 Task: Create new vendor bill with Date Opened: 08-Apr-23, Select Vendor: Desert IT Solutions, Terms: Net 15. Make bill entry for item-1 with Date: 08-Apr-23, Description: Operating Software Updates, Expense Account: Repair: Computer Repair, Quantity: 5, Unit Price: 39, Sales Tax: N, Sales Tax Included: N. Post Bill with Post Date: 08-Apr-23, Post to Accounts: Liabilities:Accounts Payble. Pay / Process Payment with Transaction Date: 22-Apr-23, Amount: 195, Transfer Account: Checking Account. Go to 'Print Bill'. Save a pdf copy of the bill.
Action: Mouse moved to (207, 47)
Screenshot: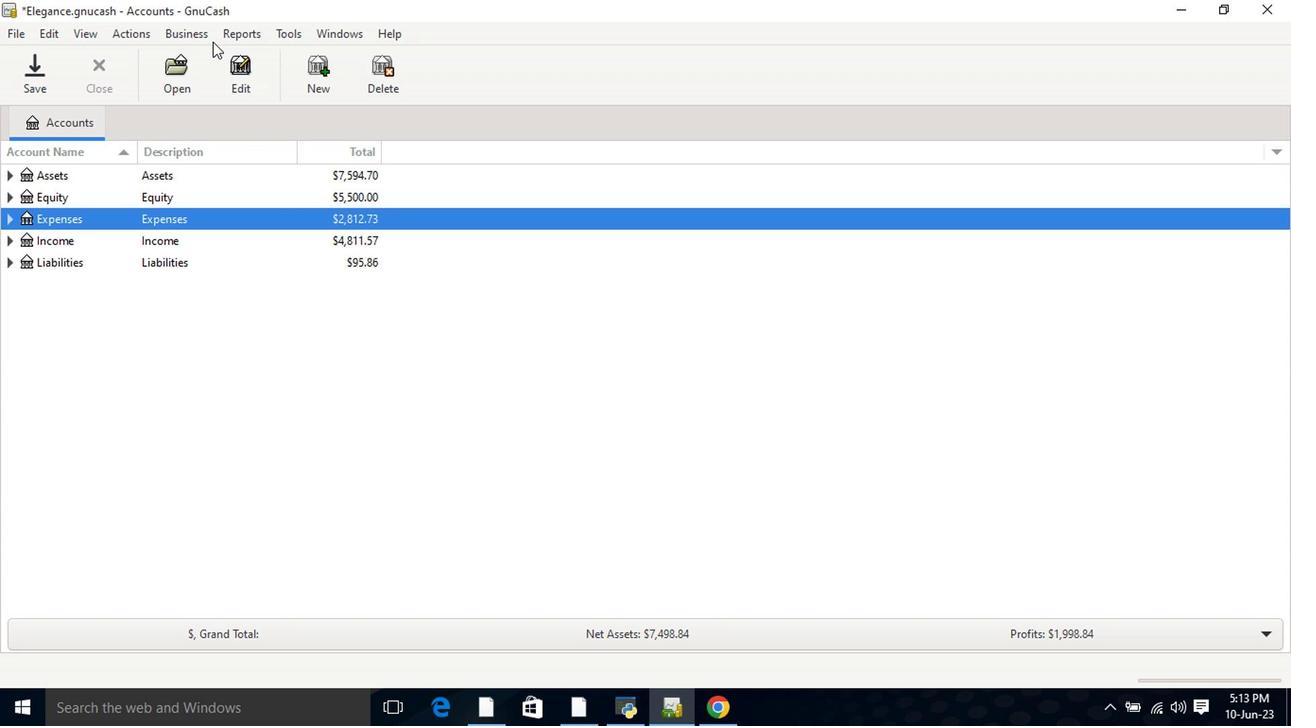 
Action: Mouse pressed left at (207, 47)
Screenshot: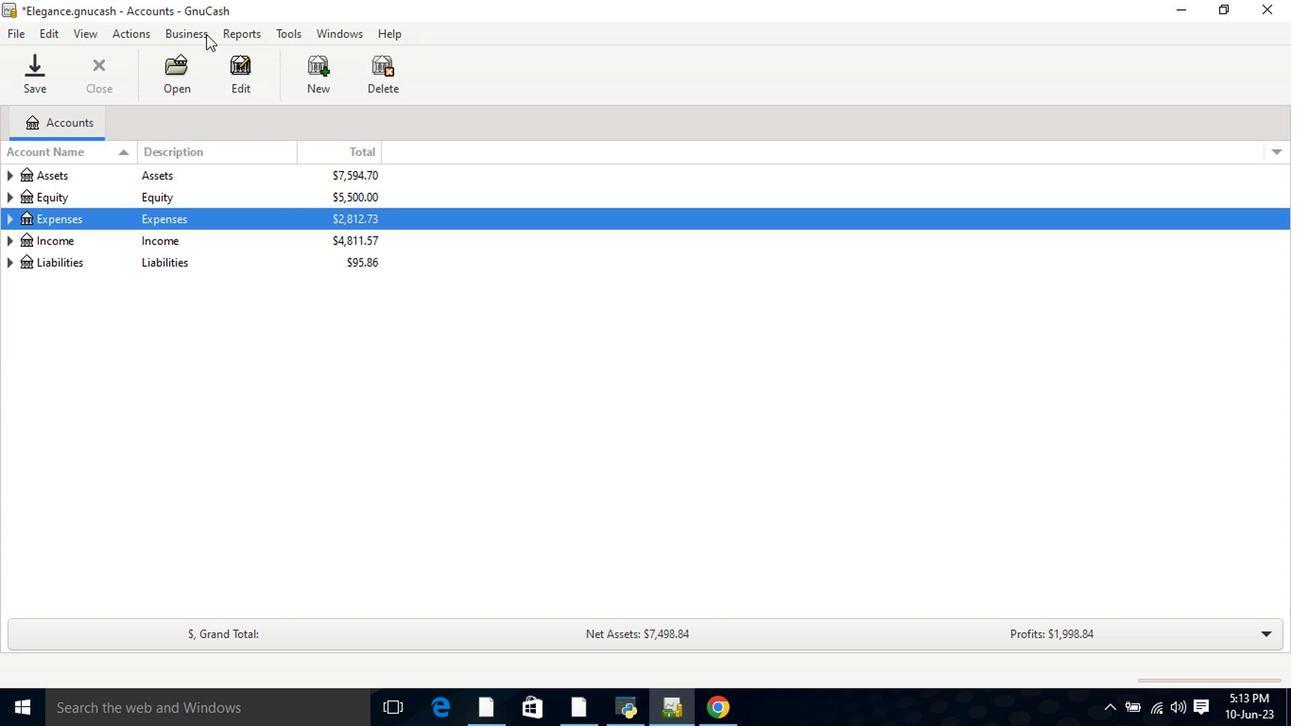 
Action: Mouse moved to (213, 88)
Screenshot: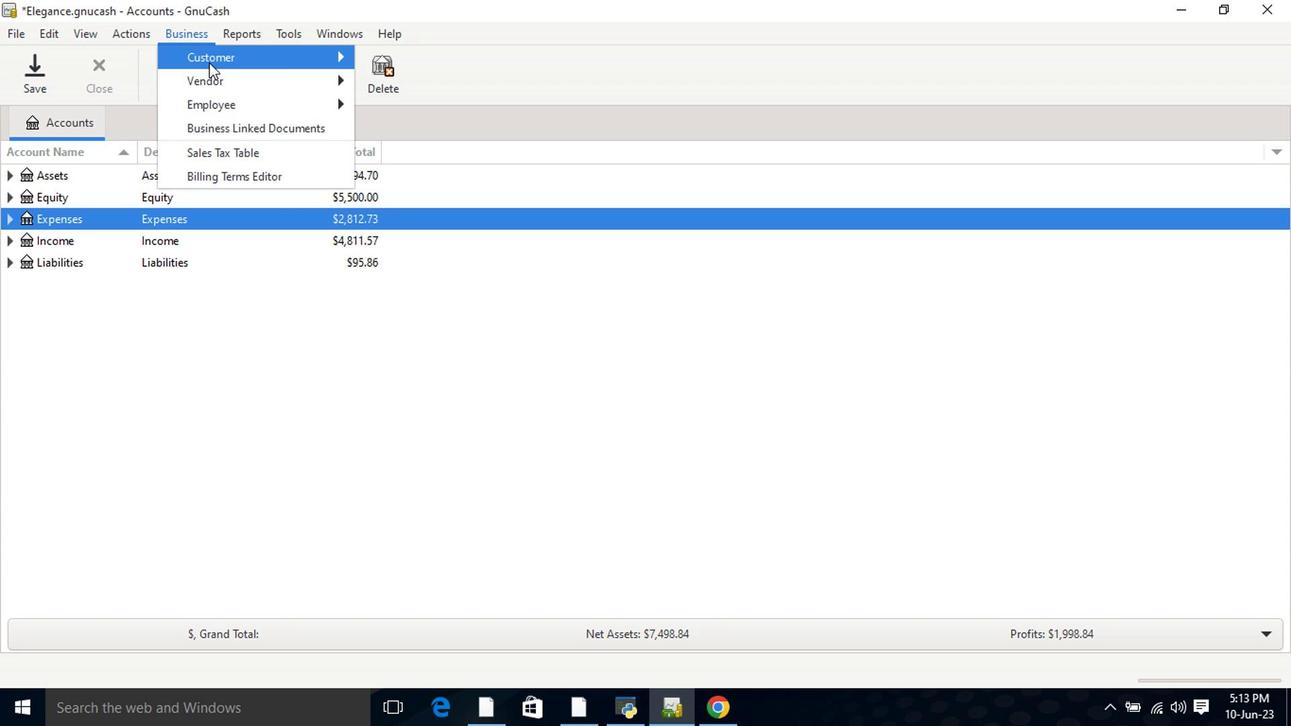 
Action: Mouse pressed left at (213, 88)
Screenshot: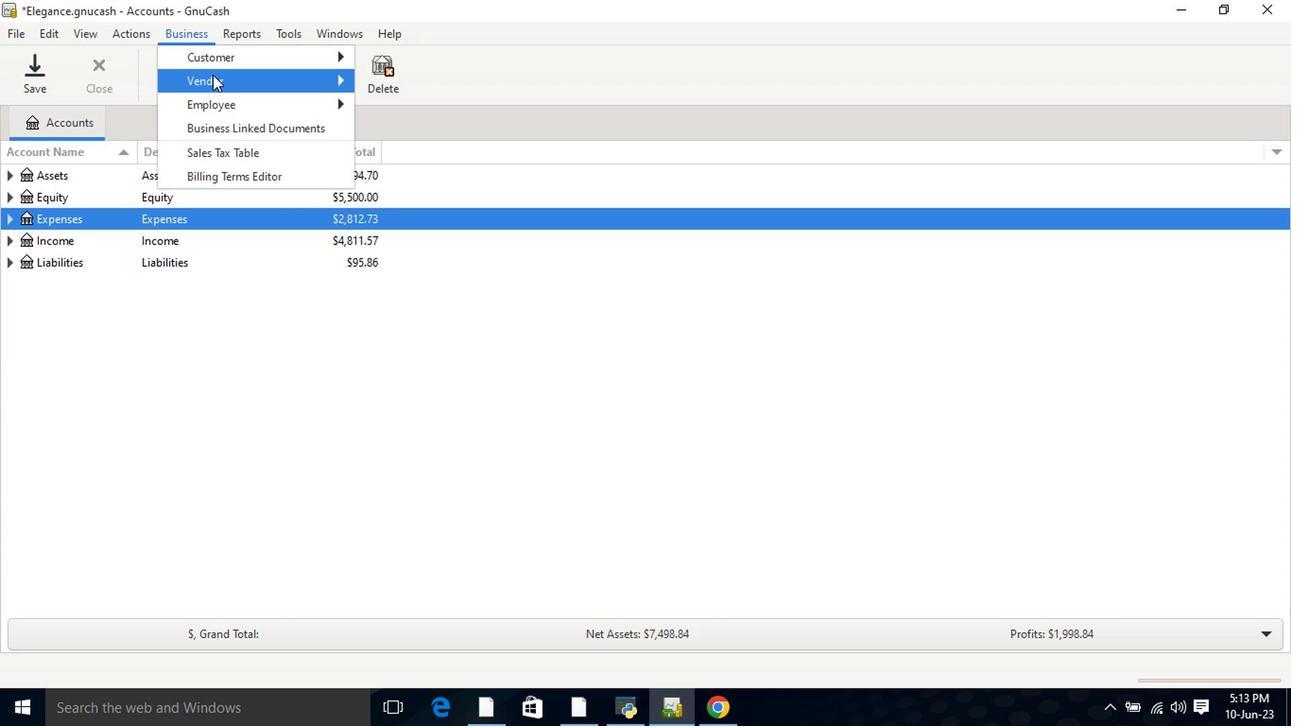 
Action: Mouse moved to (389, 160)
Screenshot: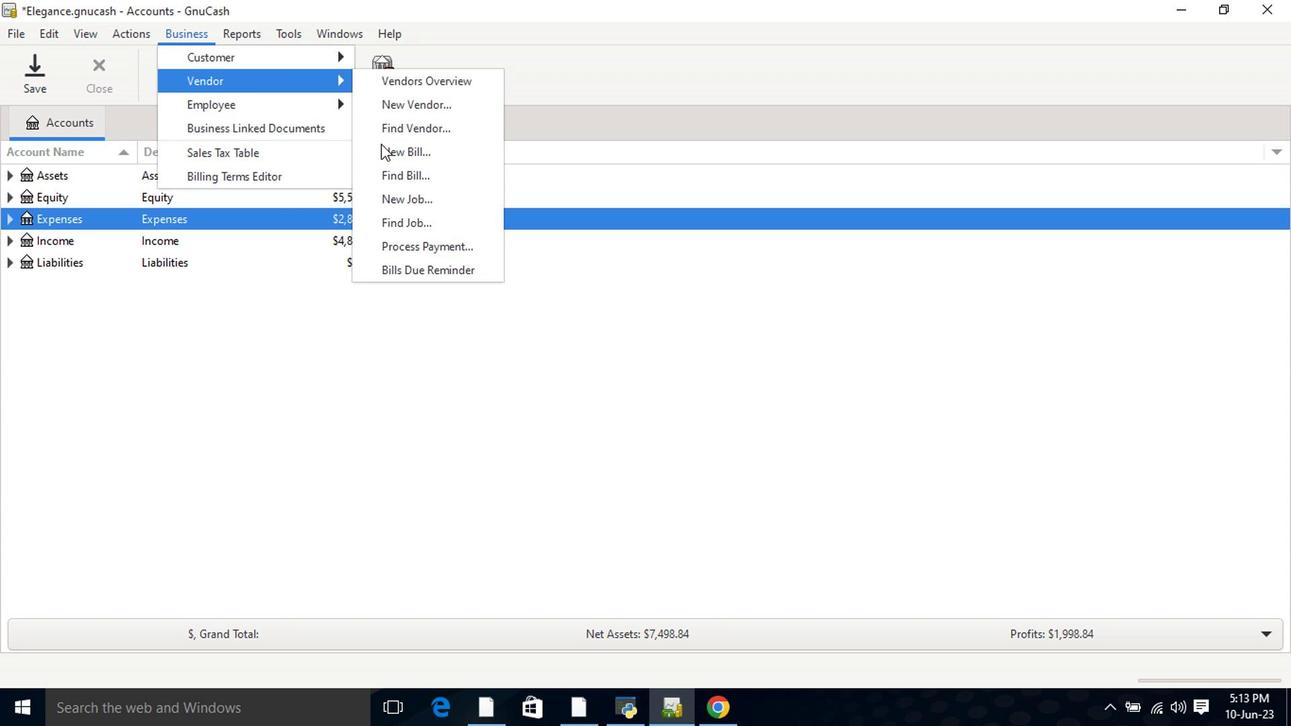 
Action: Mouse pressed left at (389, 160)
Screenshot: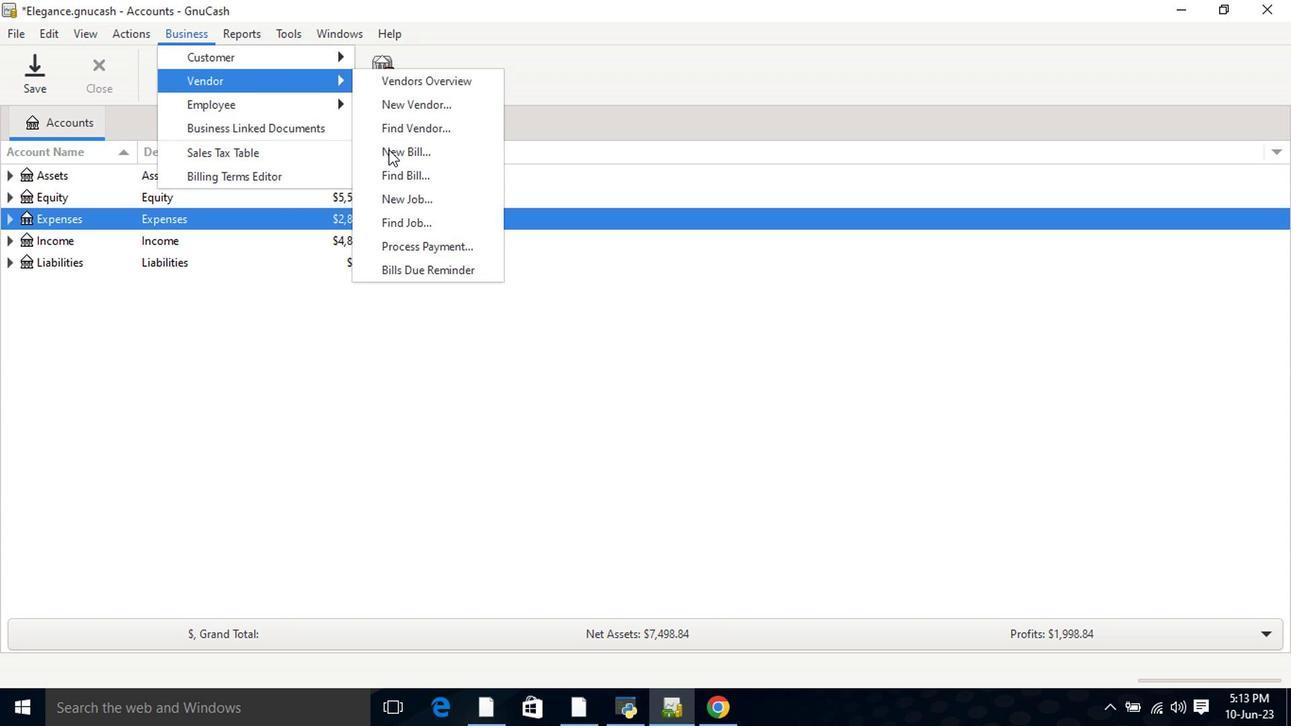 
Action: Mouse moved to (770, 260)
Screenshot: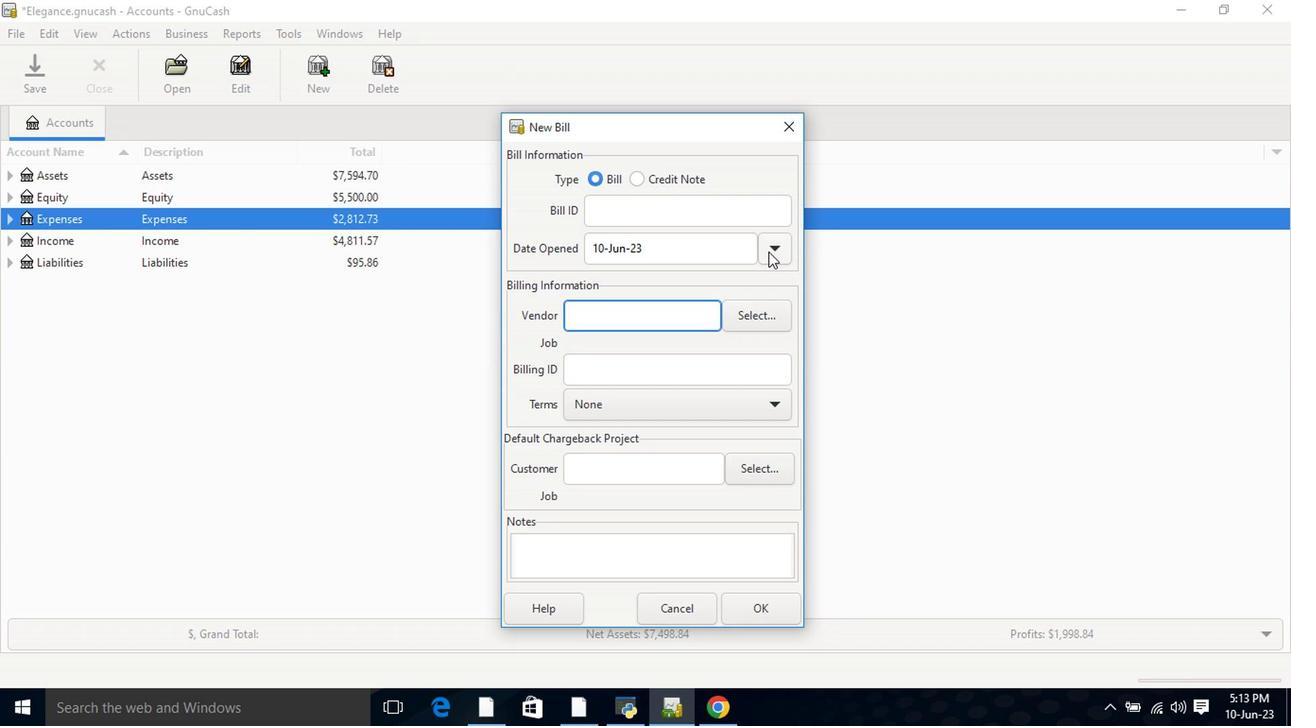 
Action: Mouse pressed left at (770, 260)
Screenshot: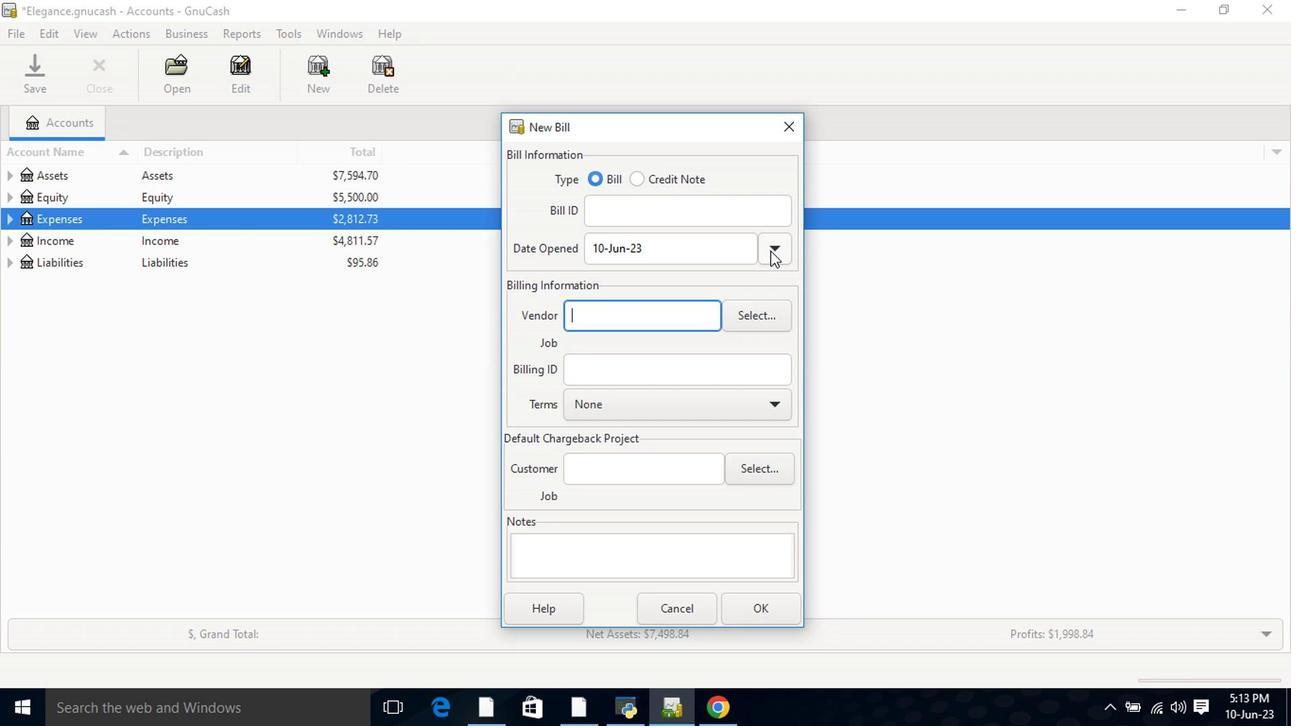 
Action: Mouse moved to (627, 289)
Screenshot: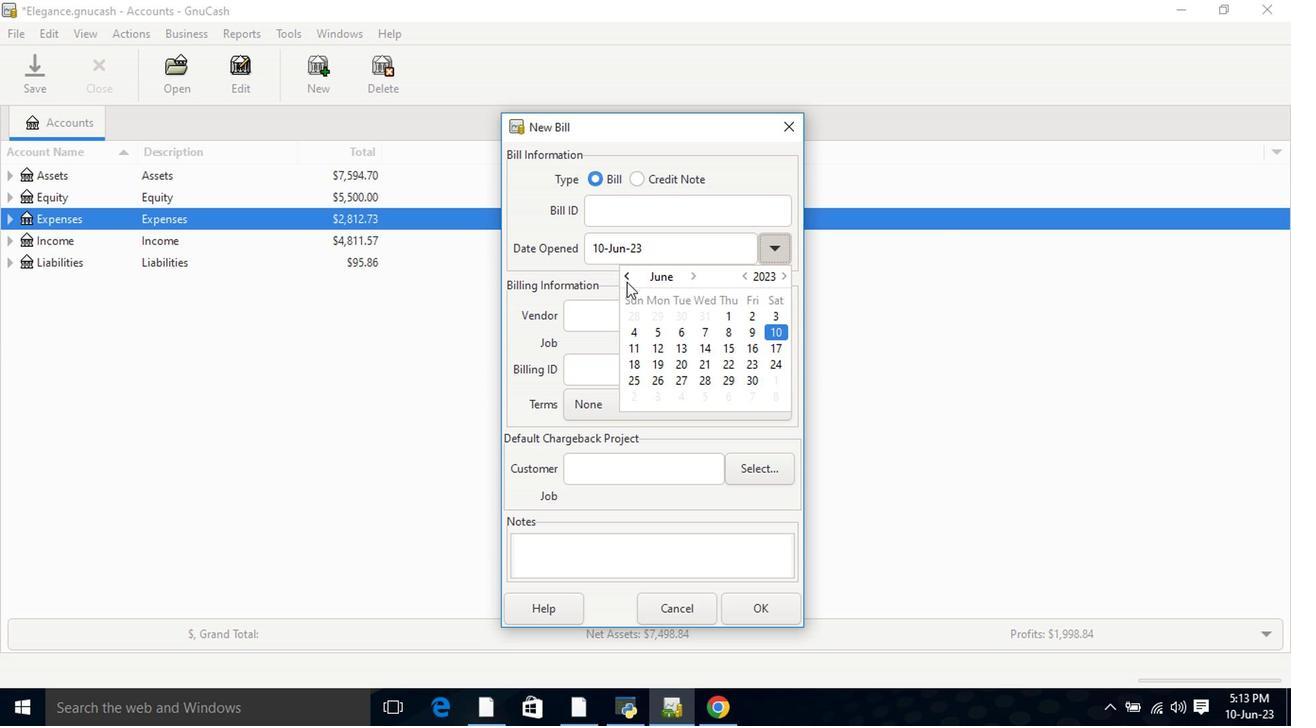 
Action: Mouse pressed left at (627, 289)
Screenshot: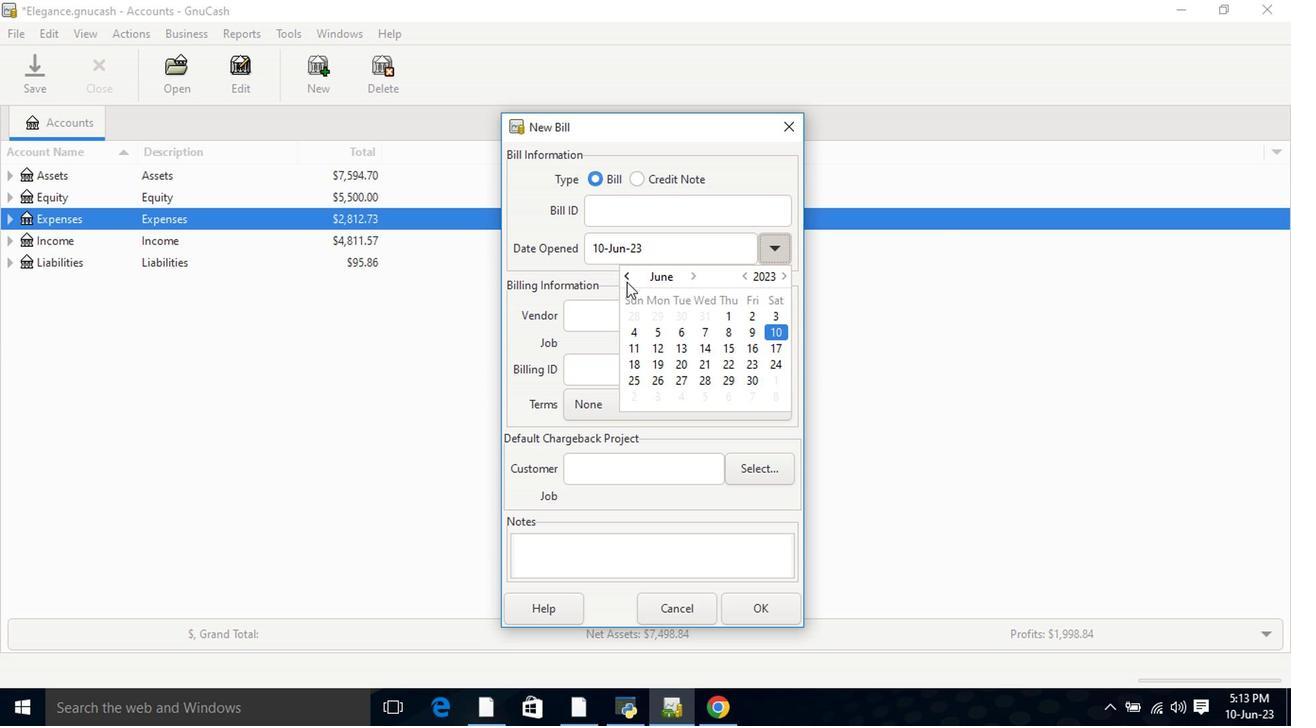 
Action: Mouse pressed left at (627, 289)
Screenshot: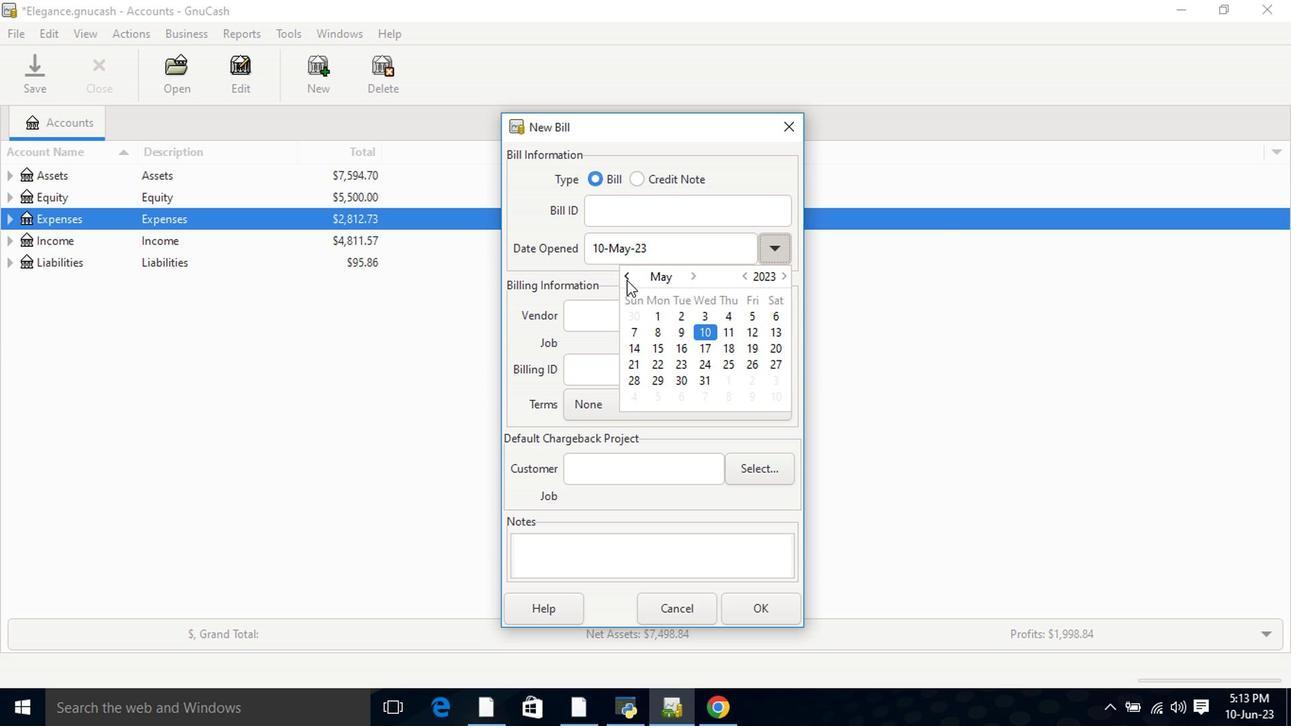 
Action: Mouse moved to (778, 339)
Screenshot: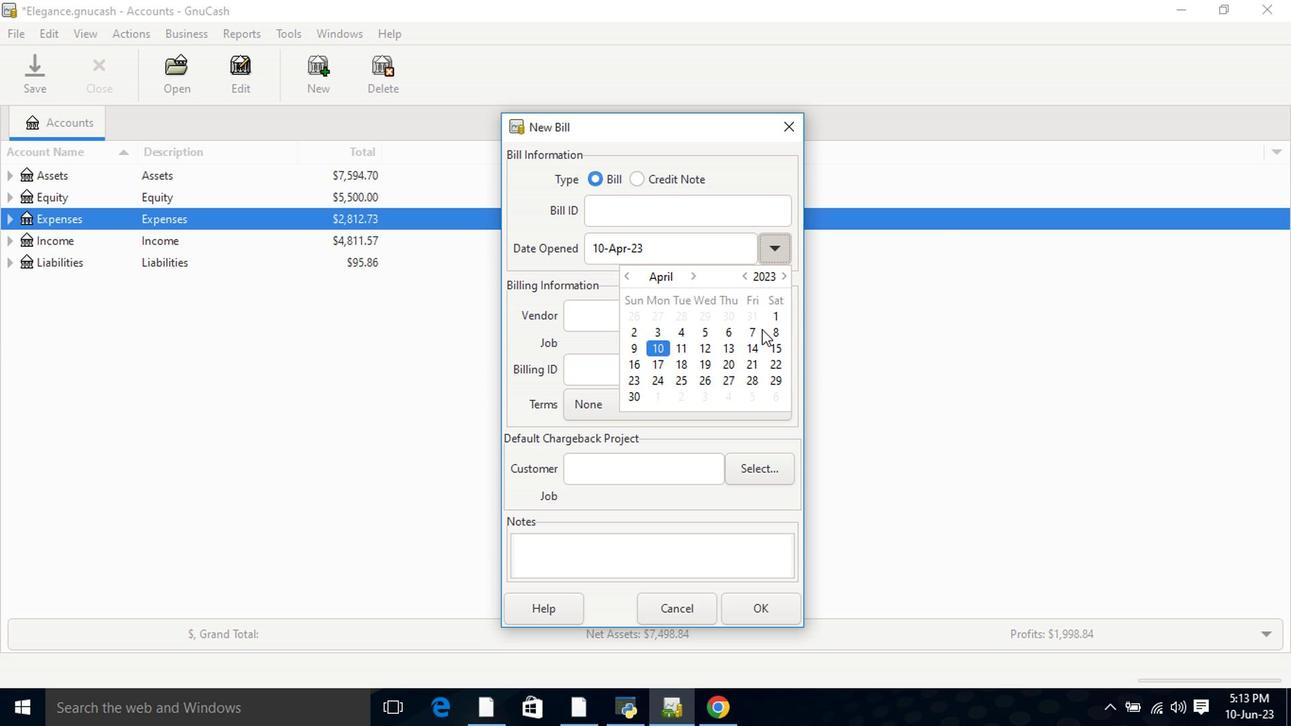 
Action: Mouse pressed left at (778, 339)
Screenshot: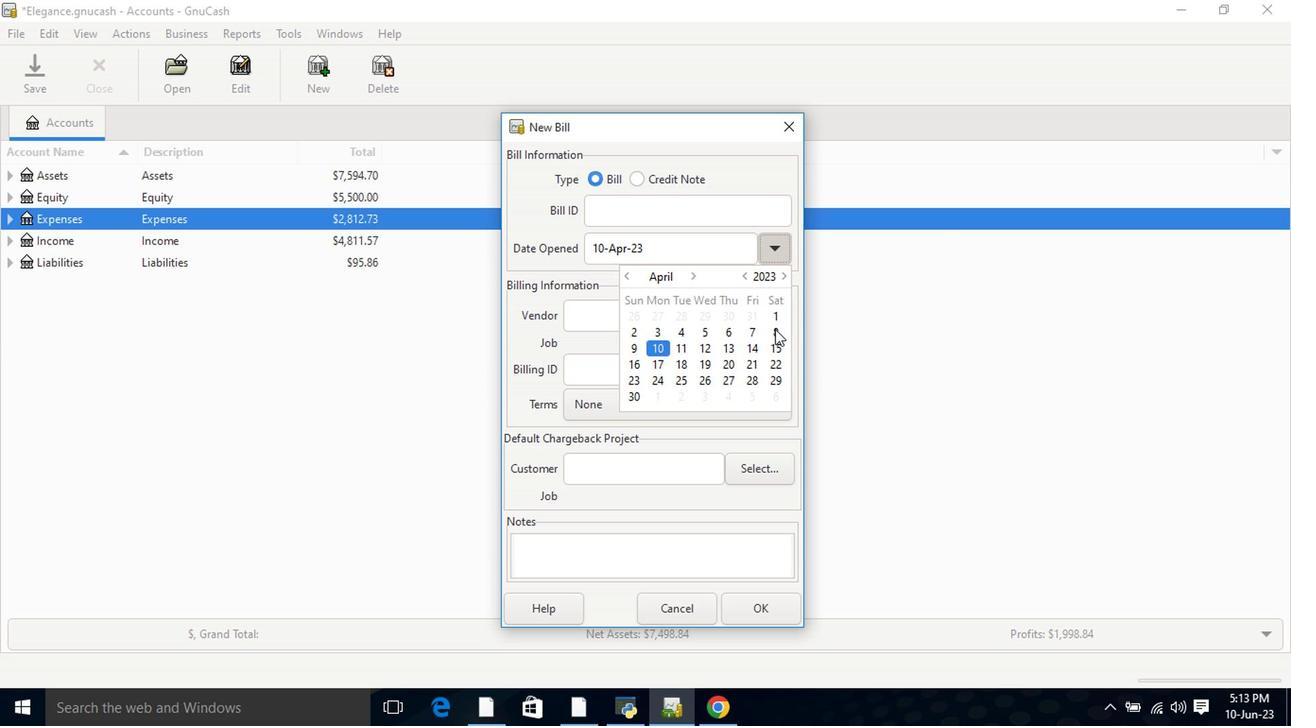 
Action: Mouse pressed left at (778, 339)
Screenshot: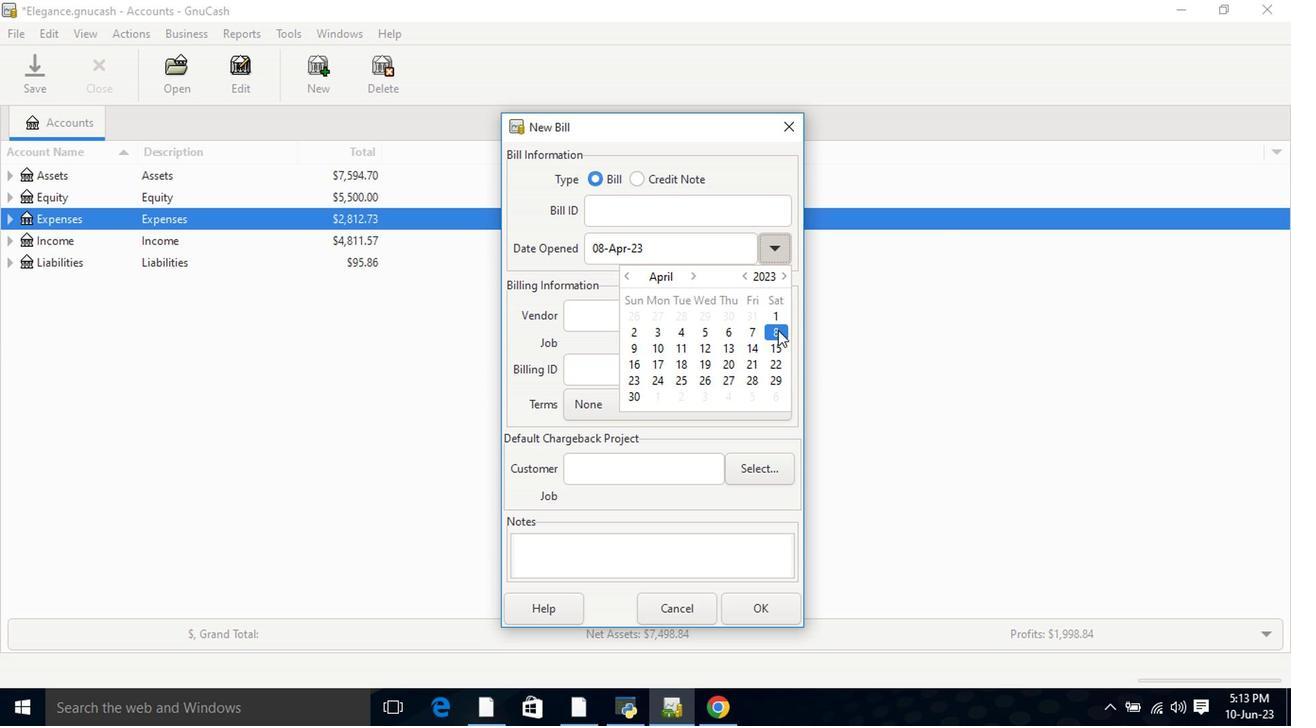 
Action: Mouse moved to (682, 327)
Screenshot: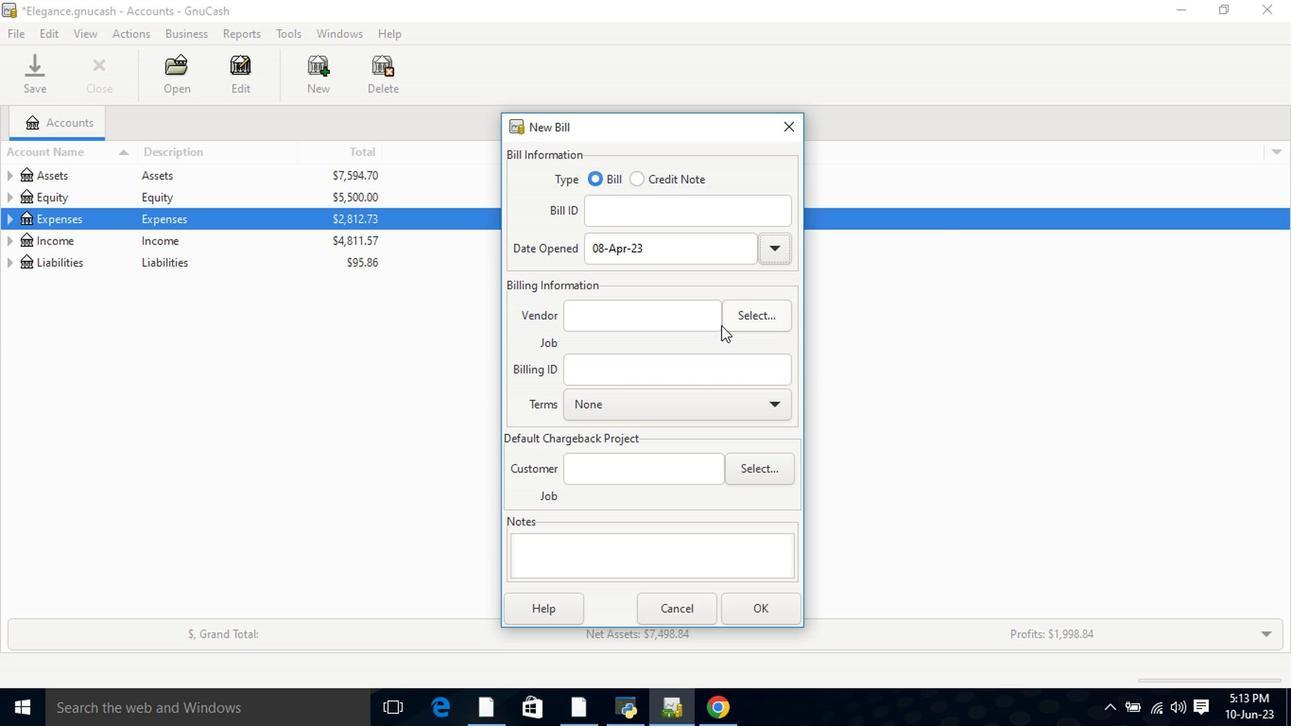 
Action: Mouse pressed left at (682, 327)
Screenshot: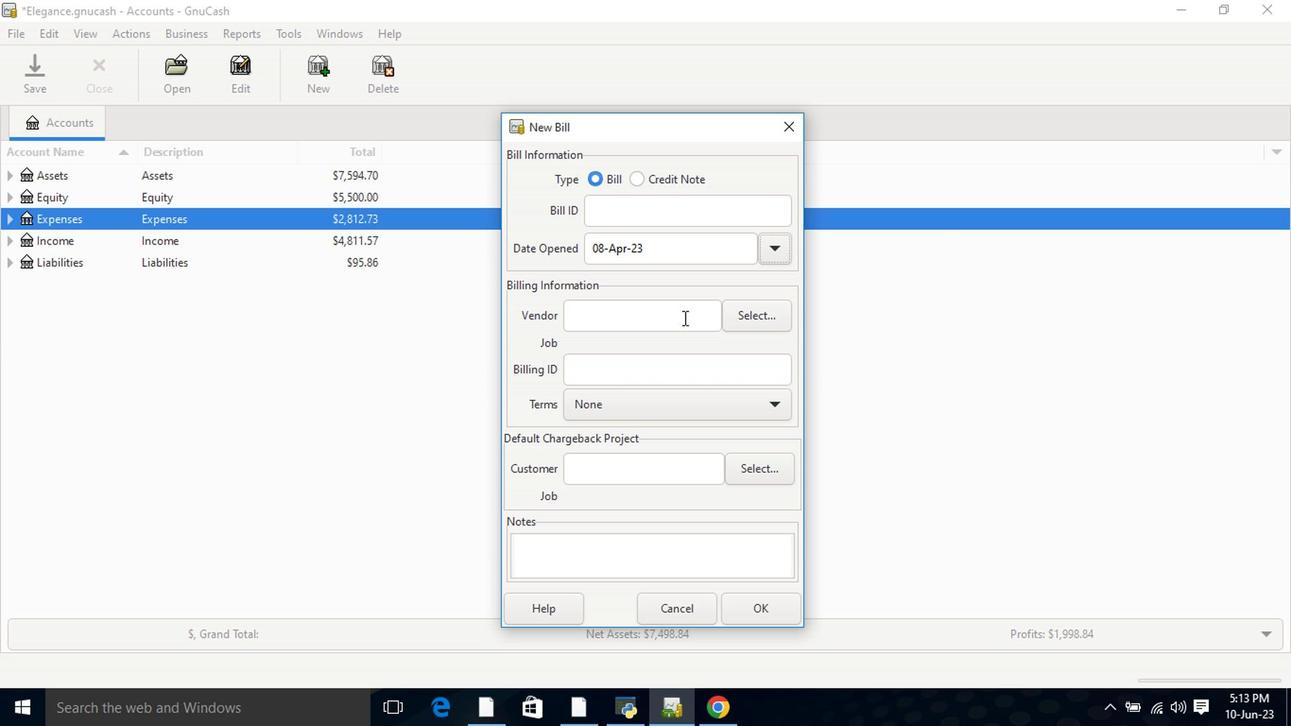 
Action: Key pressed <Key.shift>De
Screenshot: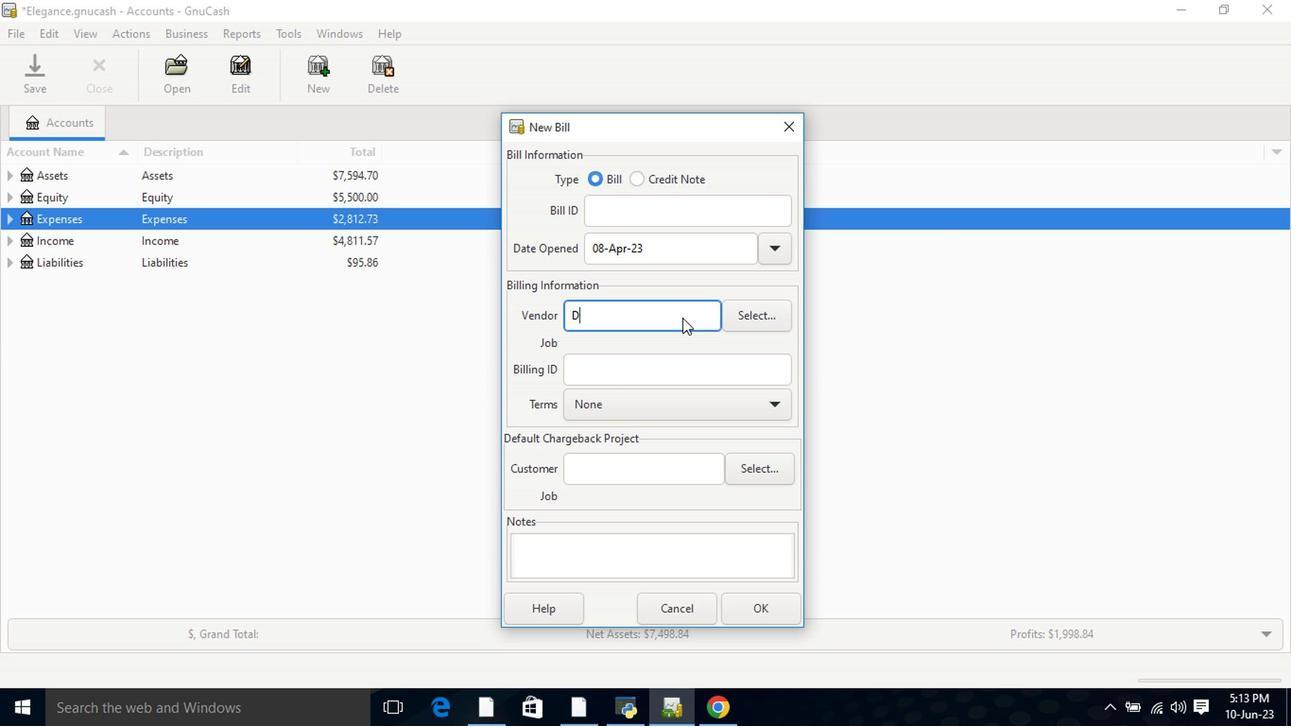 
Action: Mouse moved to (667, 349)
Screenshot: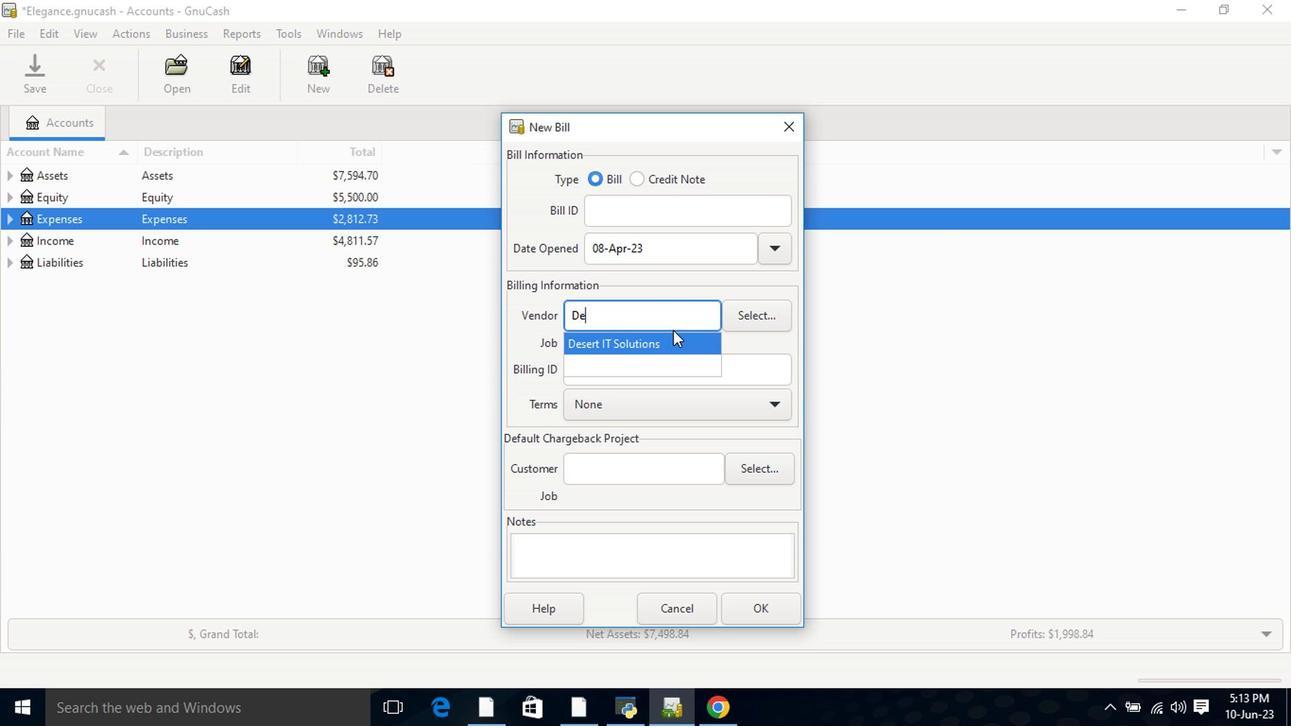 
Action: Mouse pressed left at (667, 349)
Screenshot: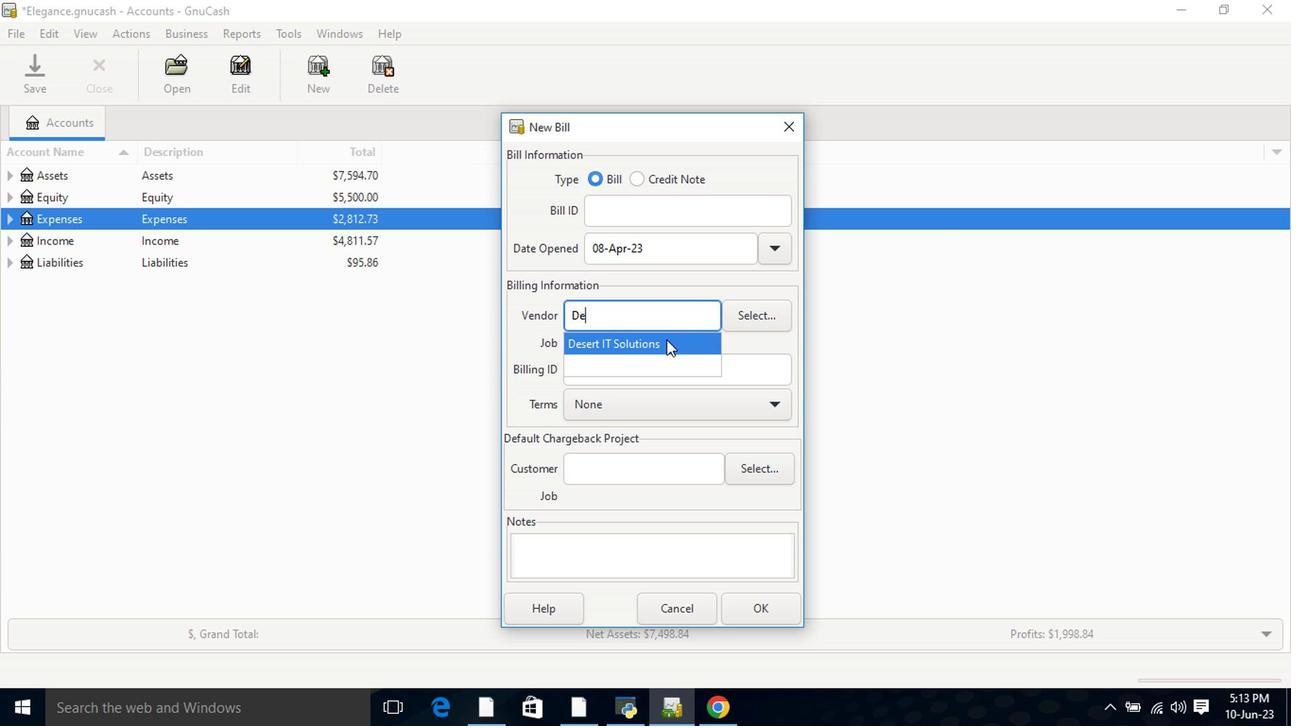 
Action: Mouse moved to (665, 423)
Screenshot: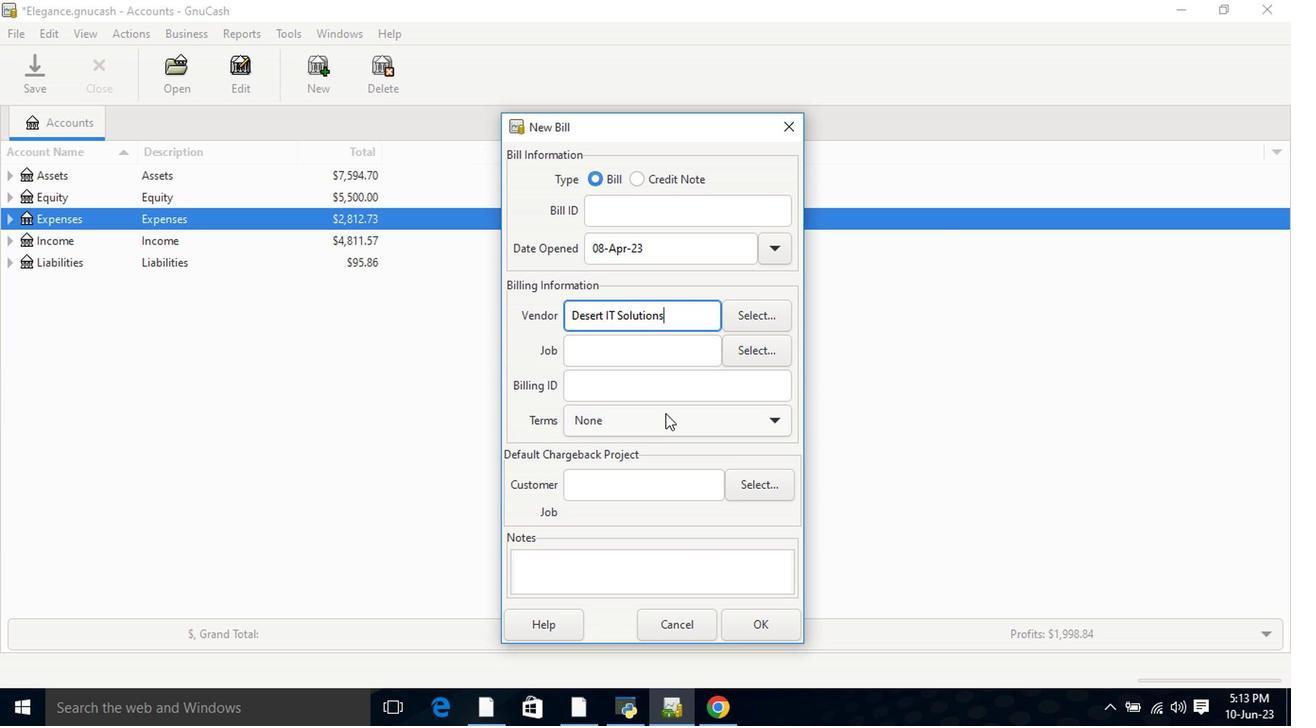 
Action: Mouse pressed left at (665, 423)
Screenshot: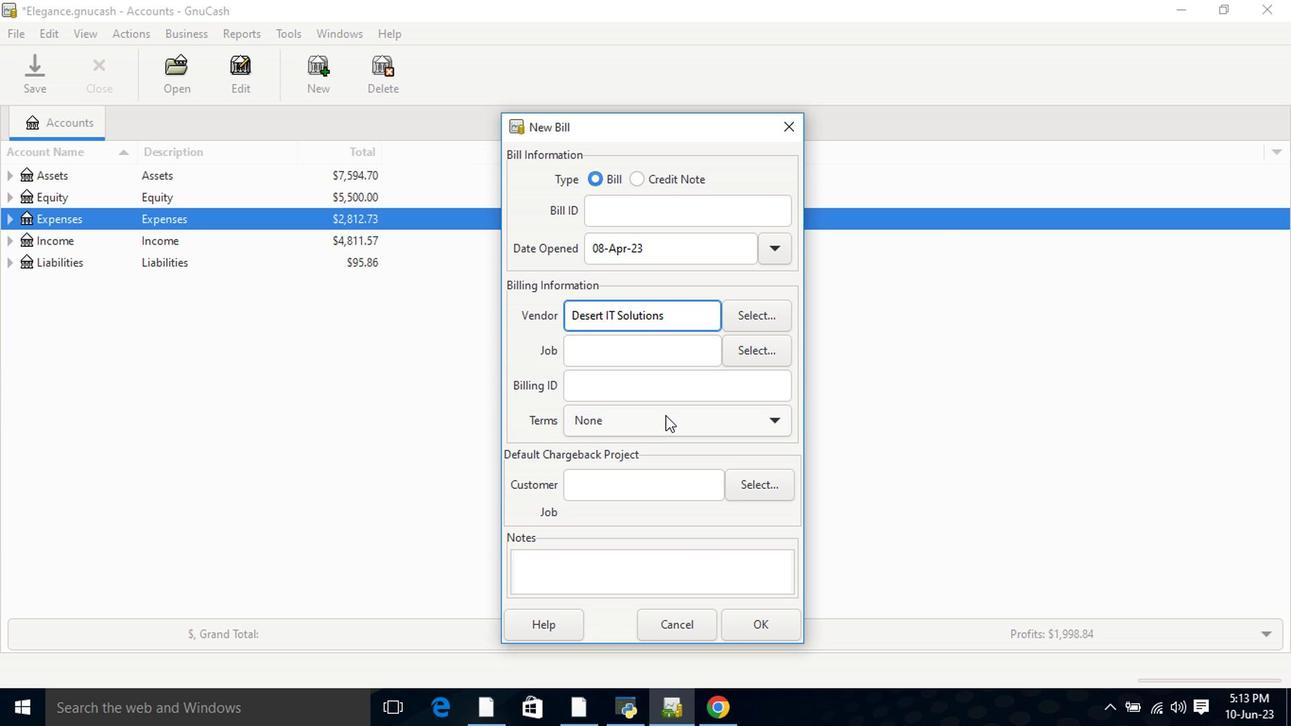 
Action: Mouse moved to (649, 470)
Screenshot: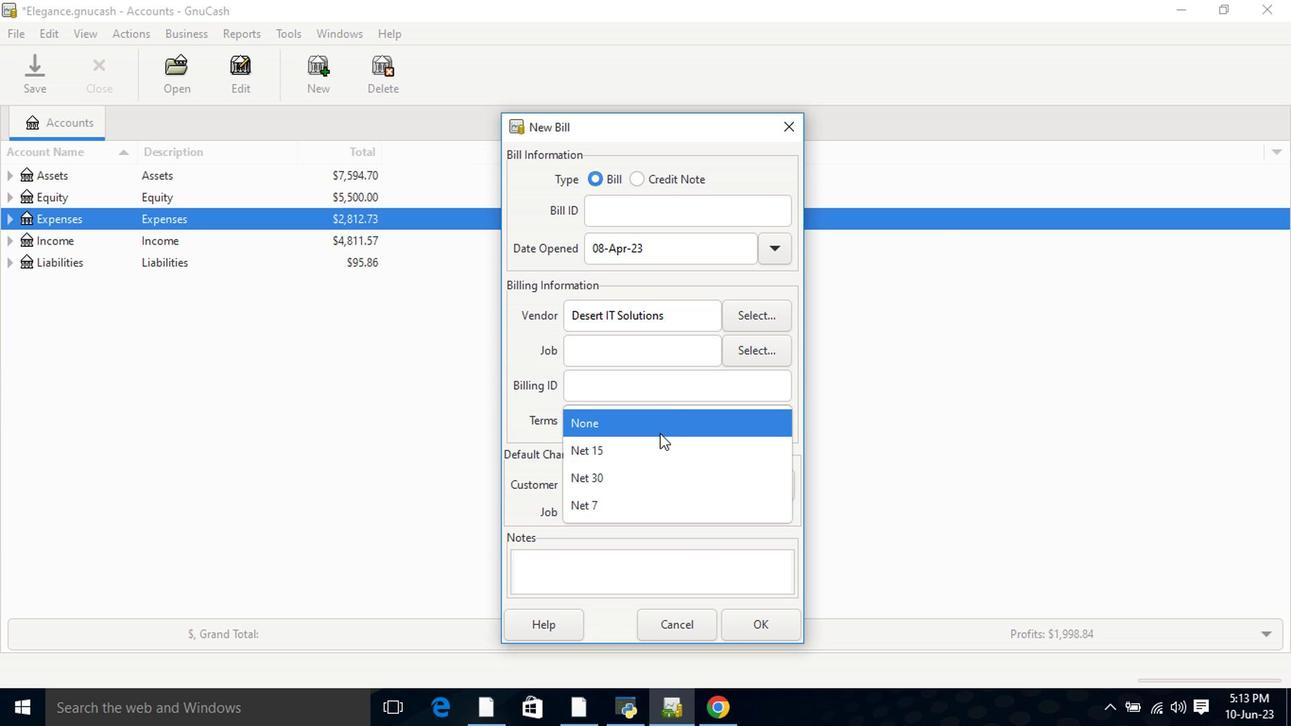 
Action: Mouse pressed left at (649, 470)
Screenshot: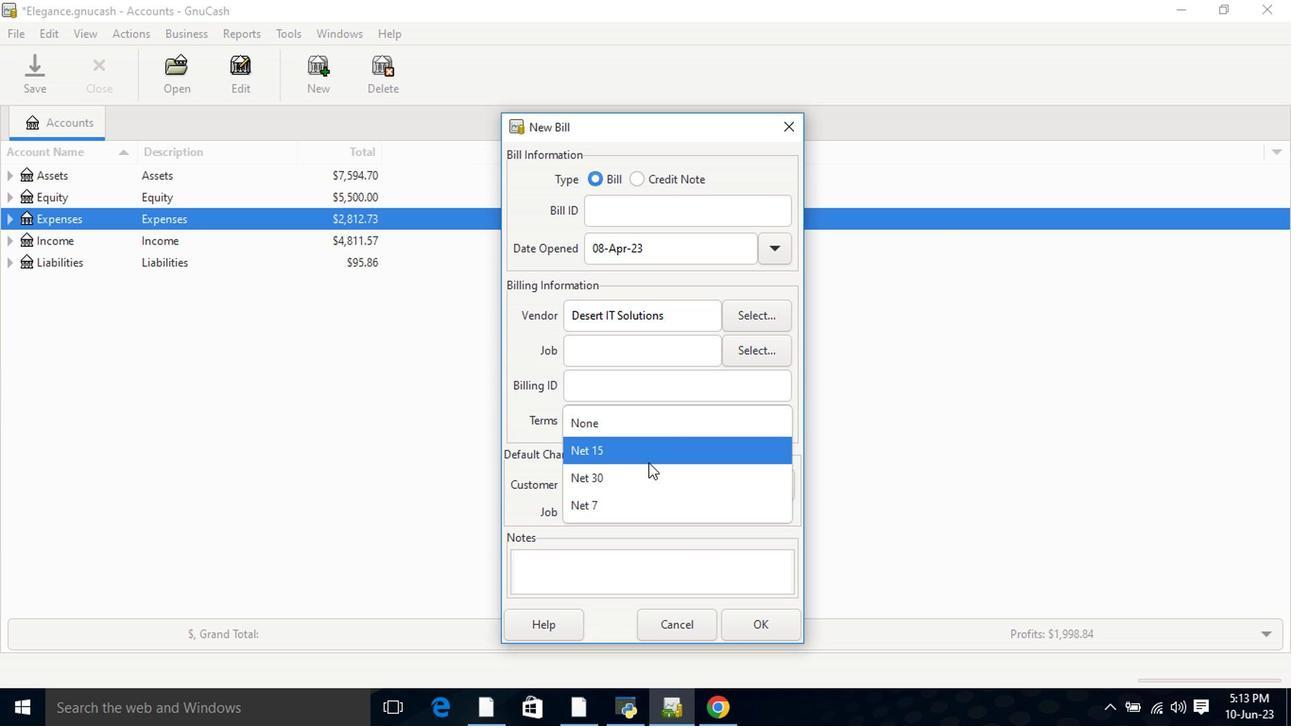 
Action: Mouse moved to (771, 634)
Screenshot: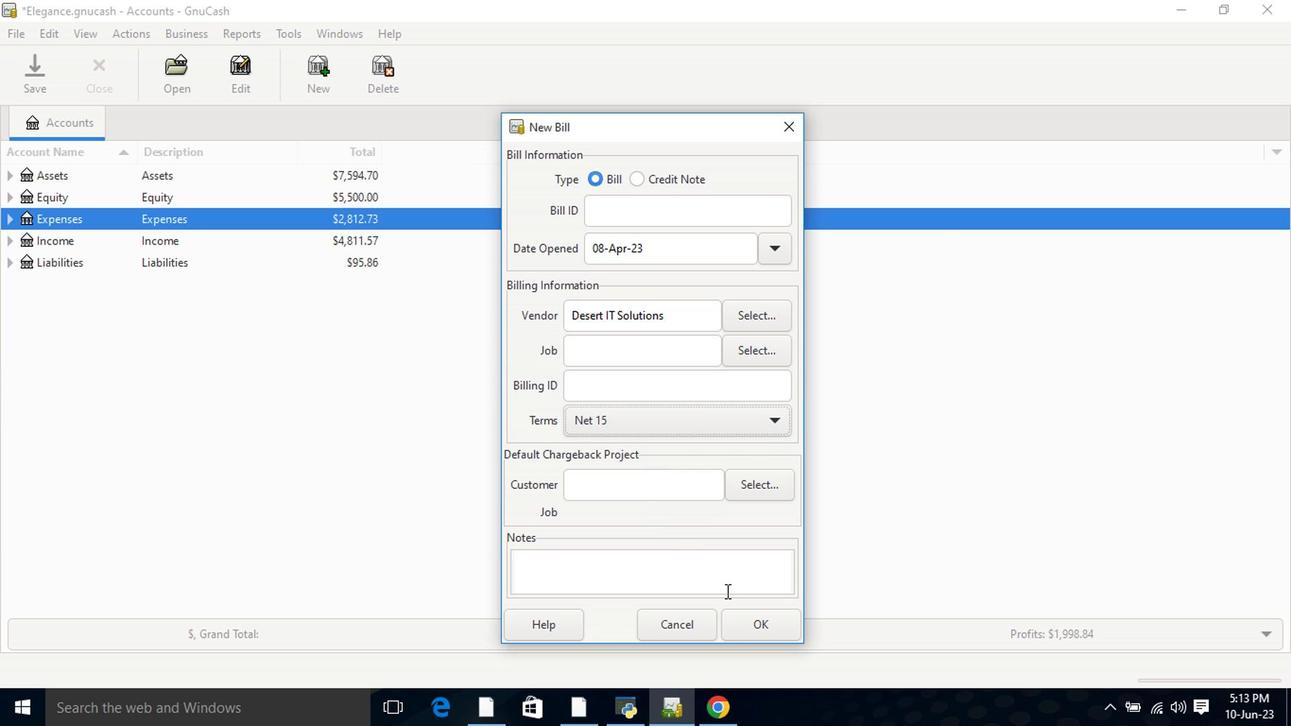 
Action: Mouse pressed left at (771, 634)
Screenshot: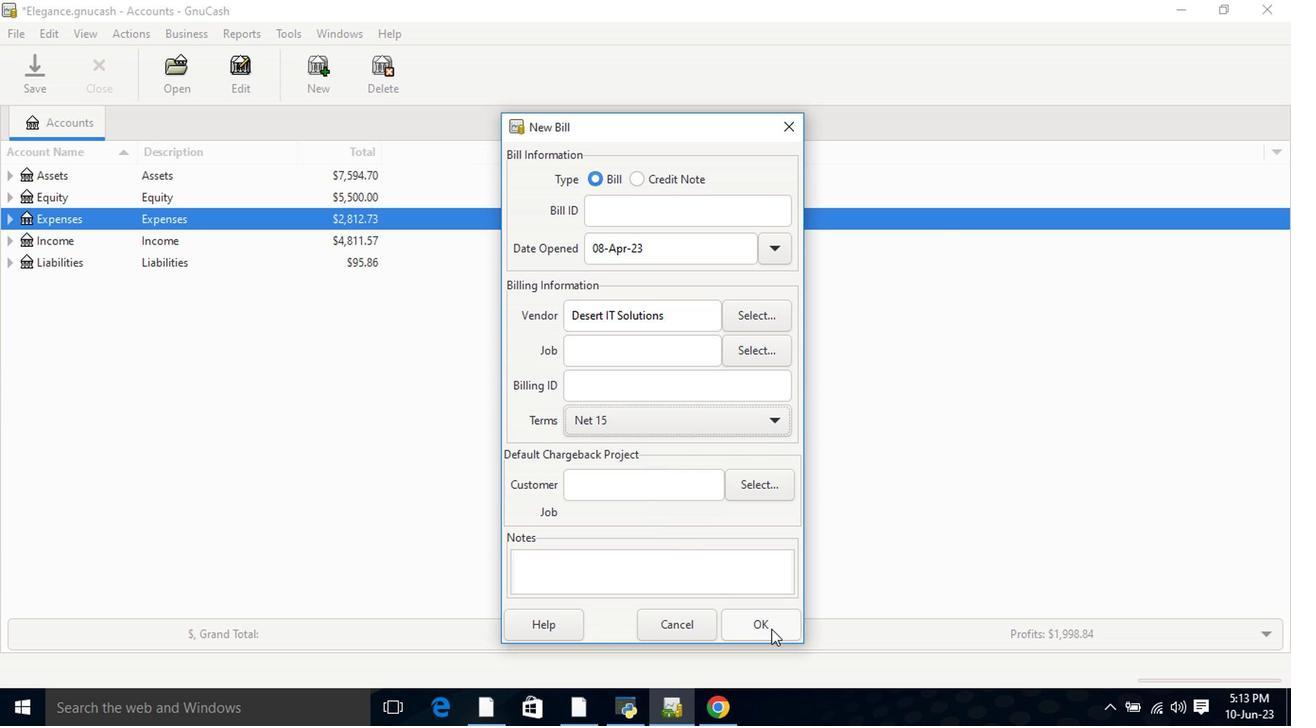 
Action: Mouse moved to (408, 462)
Screenshot: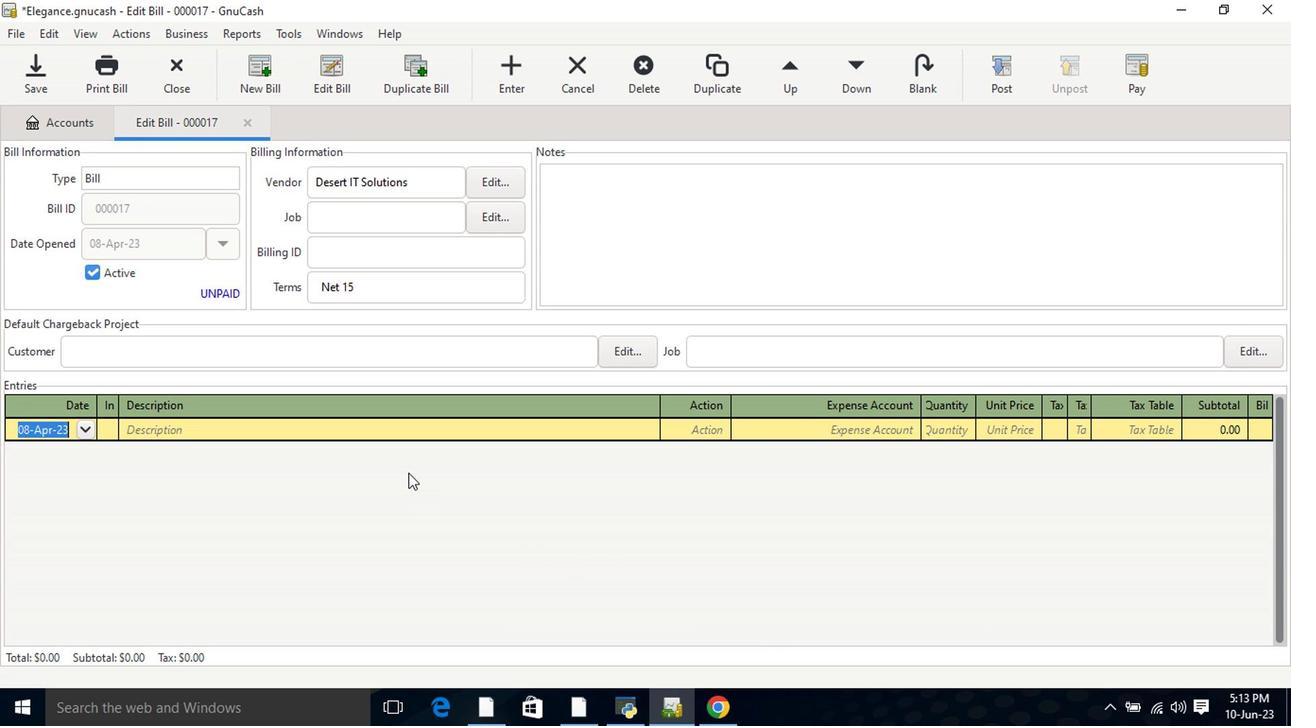 
Action: Key pressed <Key.tab><Key.shift>Operating<Key.space><Key.shift>Software<Key.space><Key.shift>Updates<Key.tab><Key.tab>rep<Key.down><Key.down><Key.down><Key.tab>5<Key.tab>39<Key.tab>
Screenshot: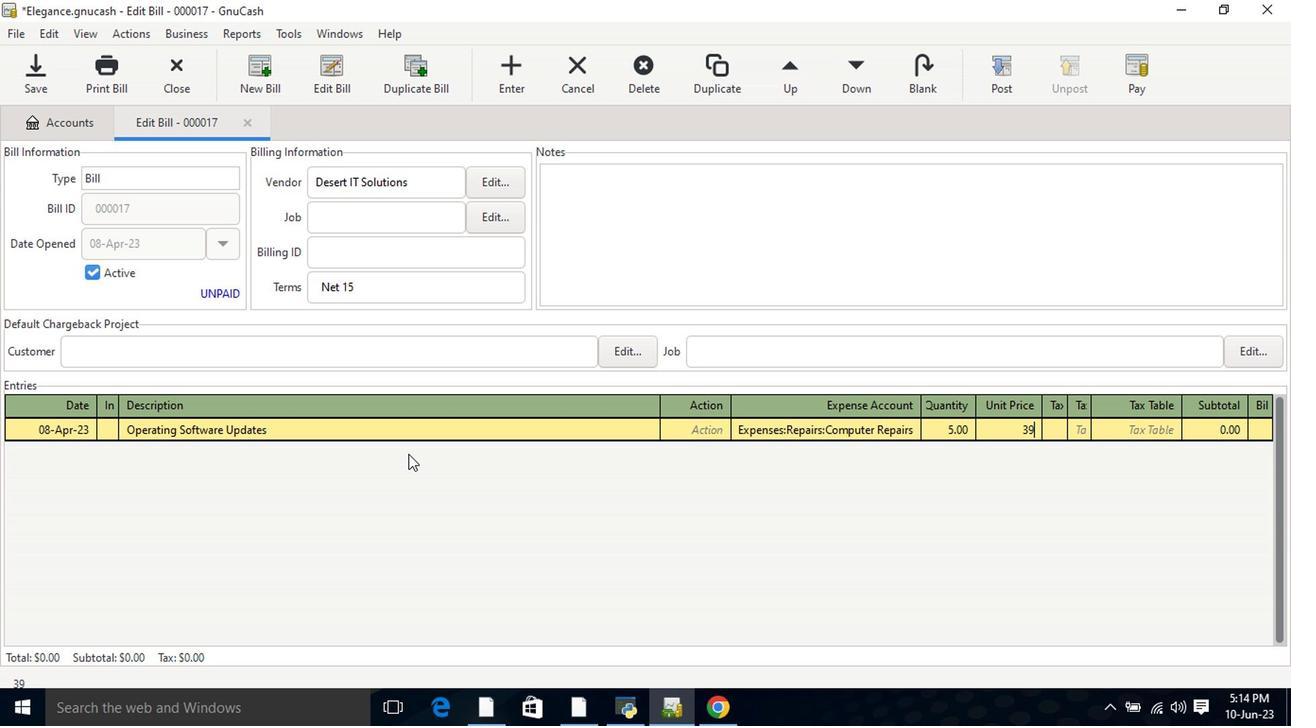 
Action: Mouse moved to (1021, 93)
Screenshot: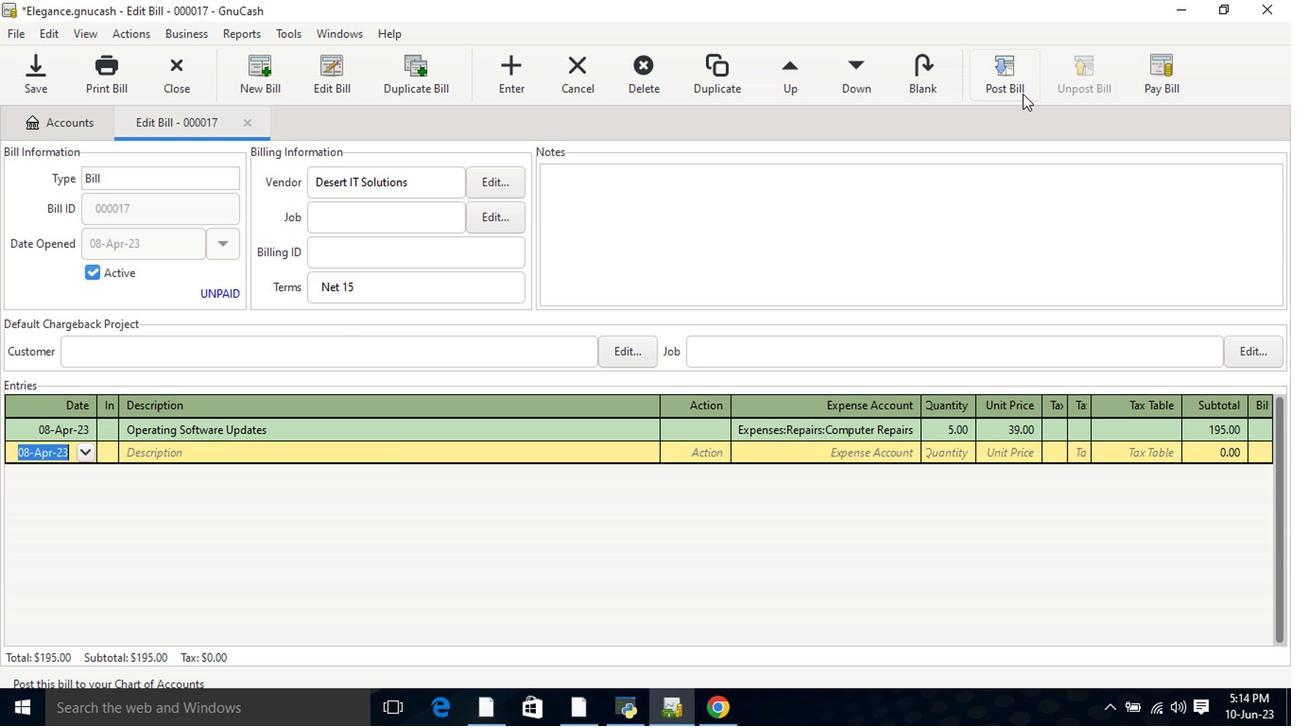 
Action: Mouse pressed left at (1021, 93)
Screenshot: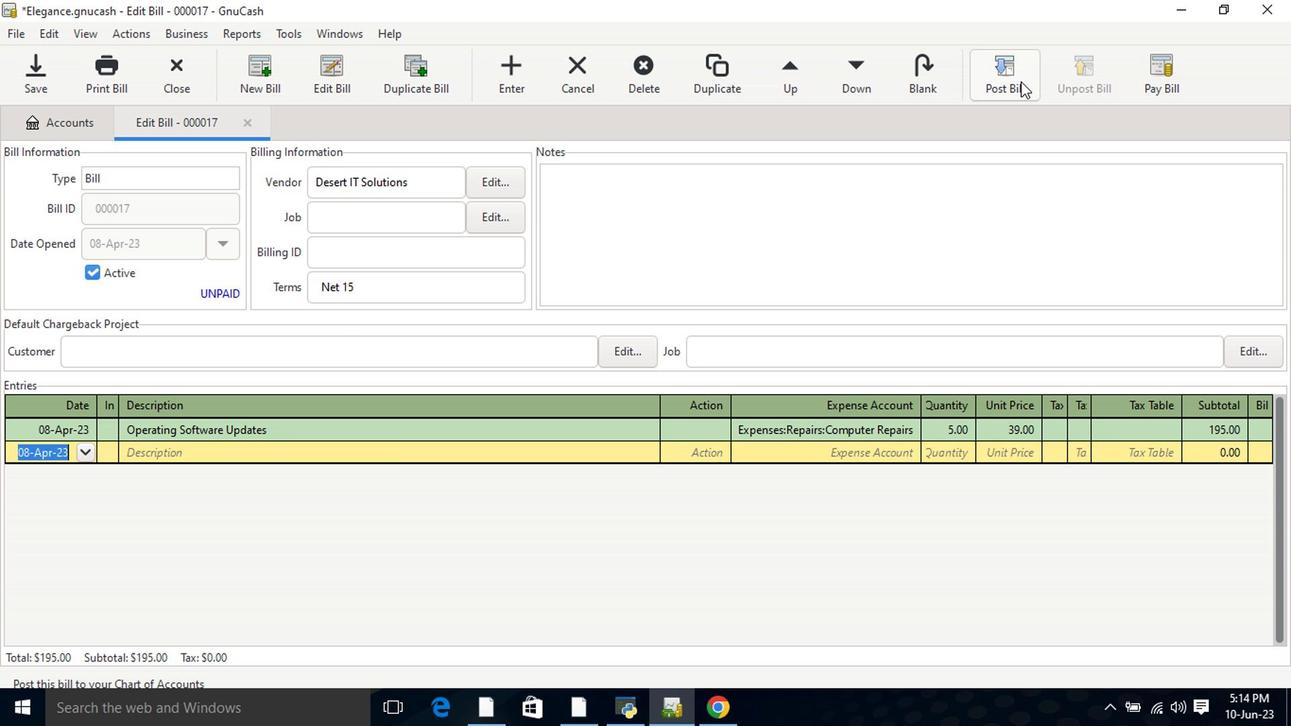 
Action: Mouse moved to (773, 486)
Screenshot: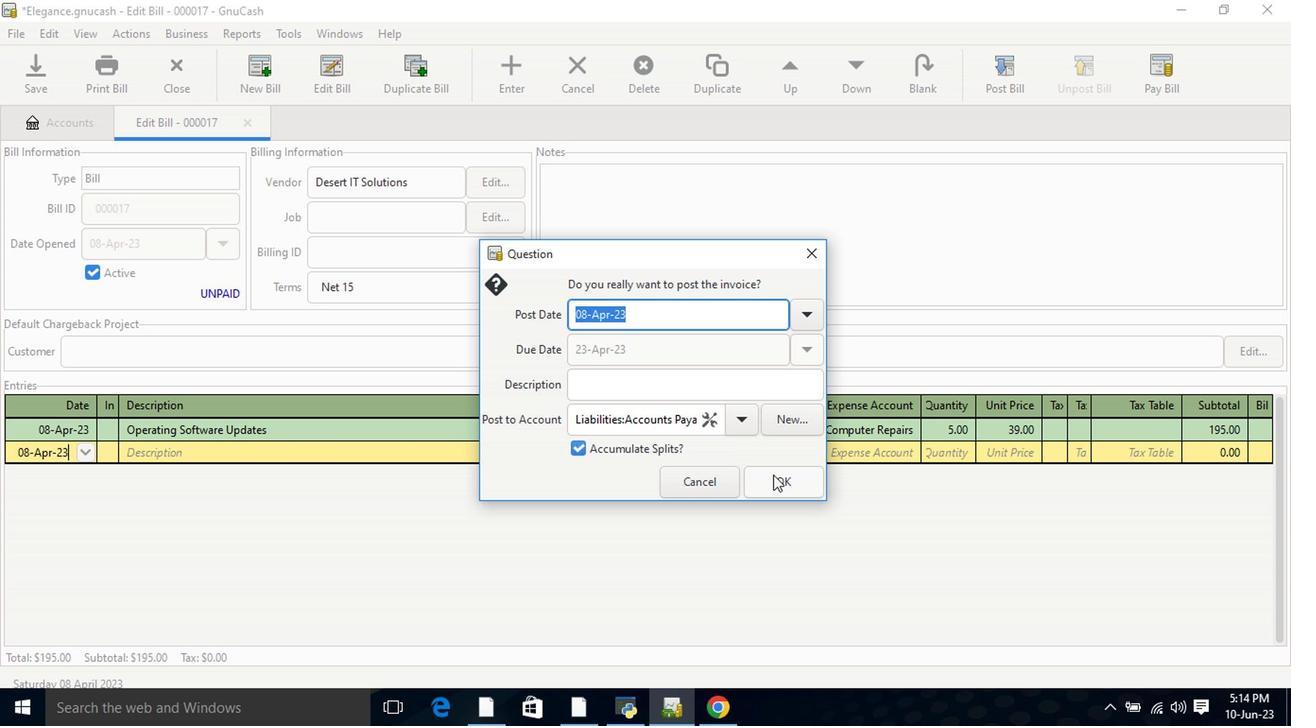 
Action: Mouse pressed left at (773, 486)
Screenshot: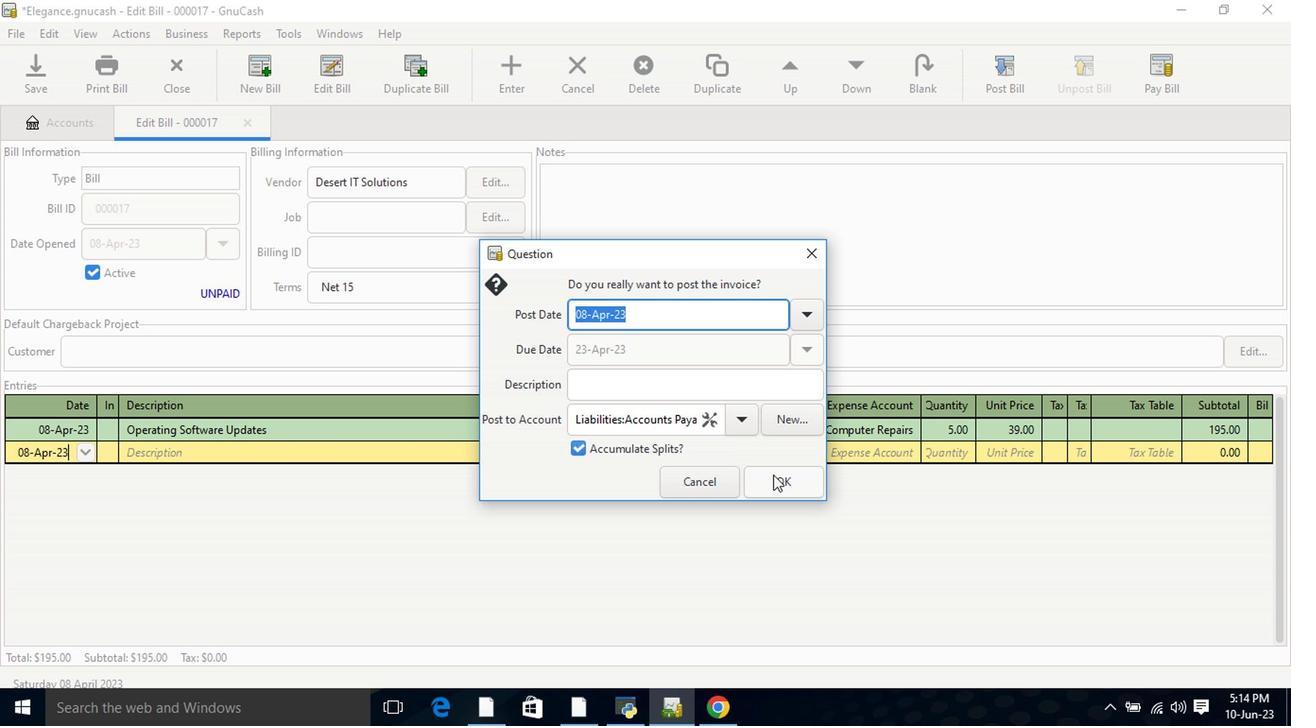 
Action: Mouse moved to (1128, 96)
Screenshot: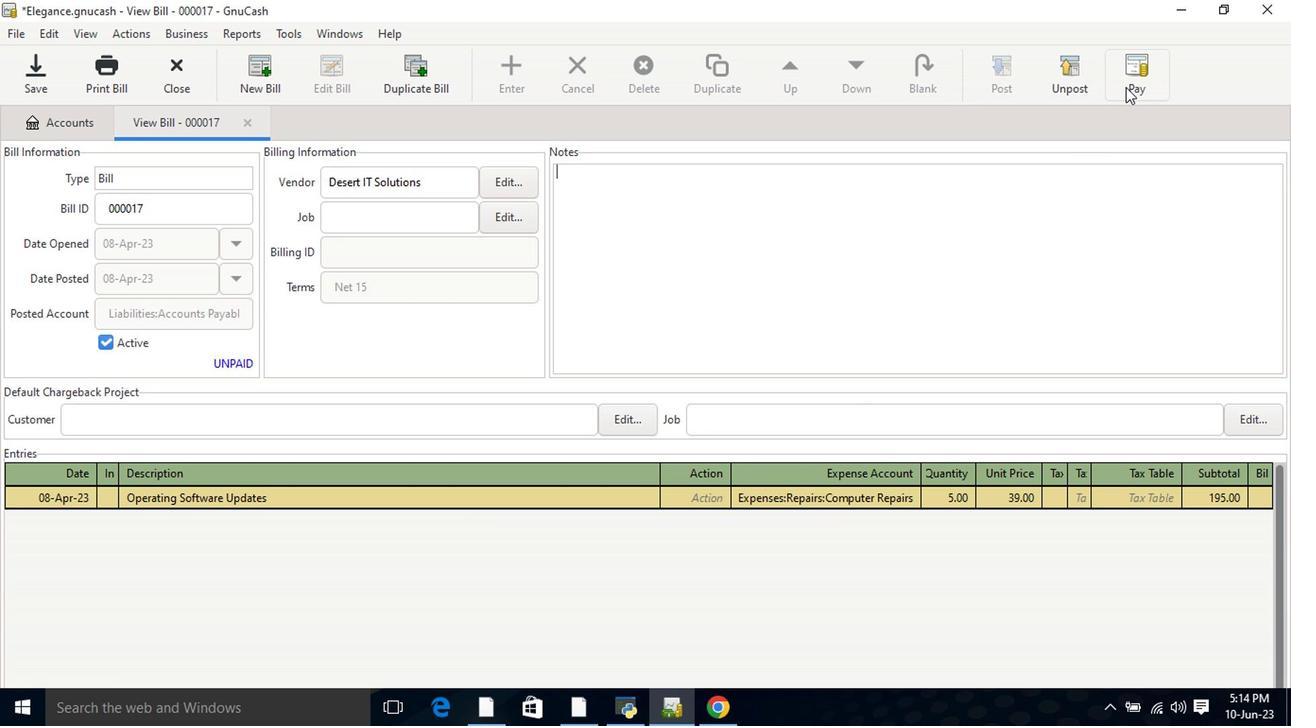 
Action: Mouse pressed left at (1128, 96)
Screenshot: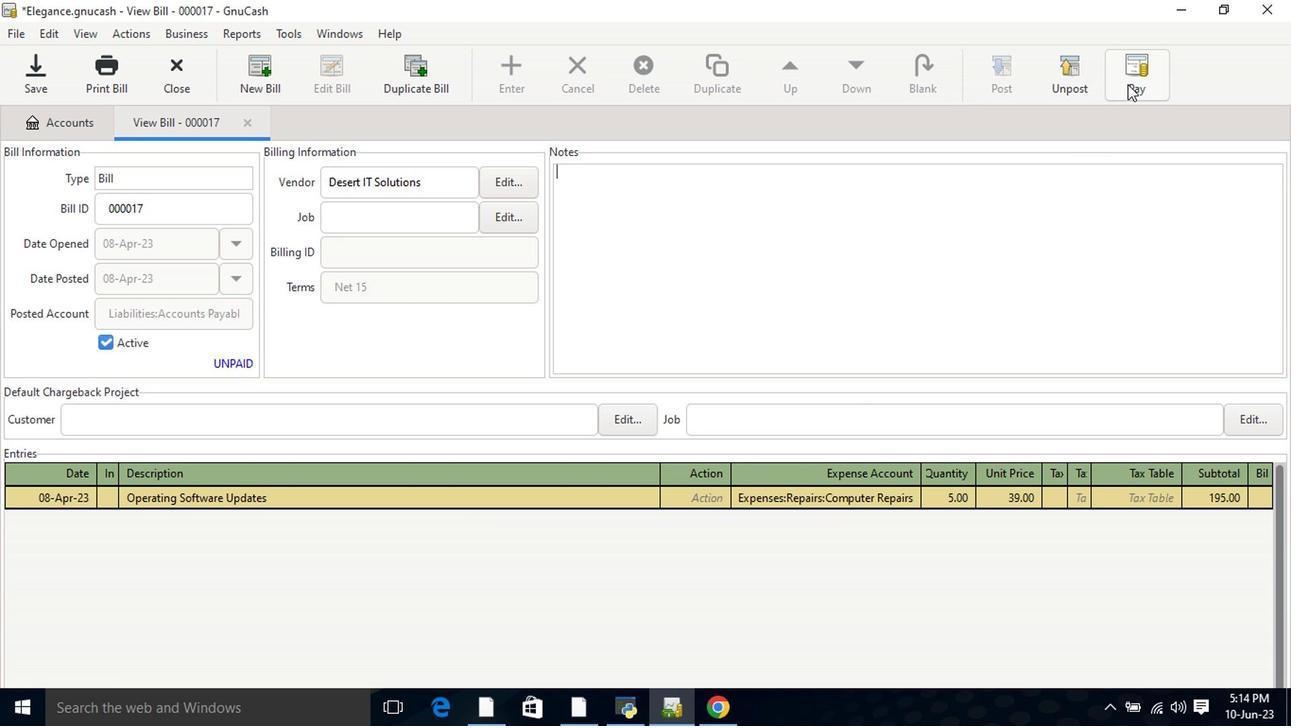 
Action: Mouse moved to (578, 381)
Screenshot: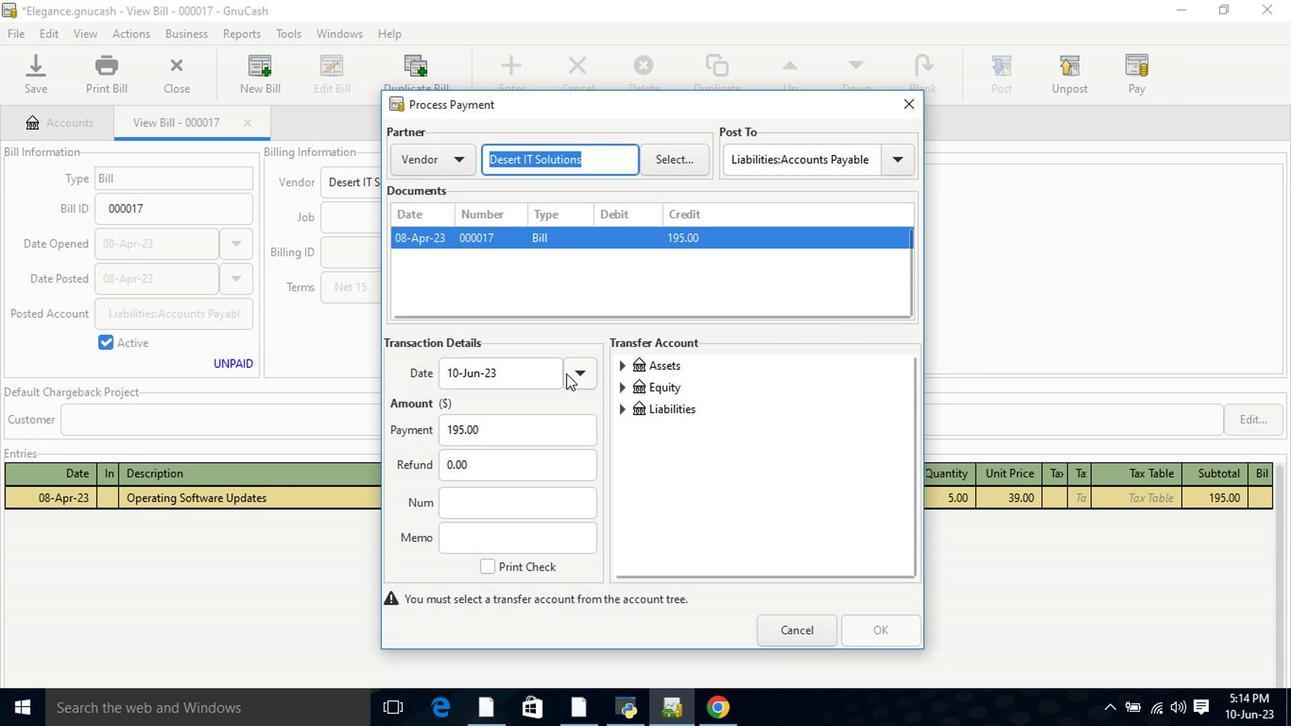 
Action: Mouse pressed left at (578, 381)
Screenshot: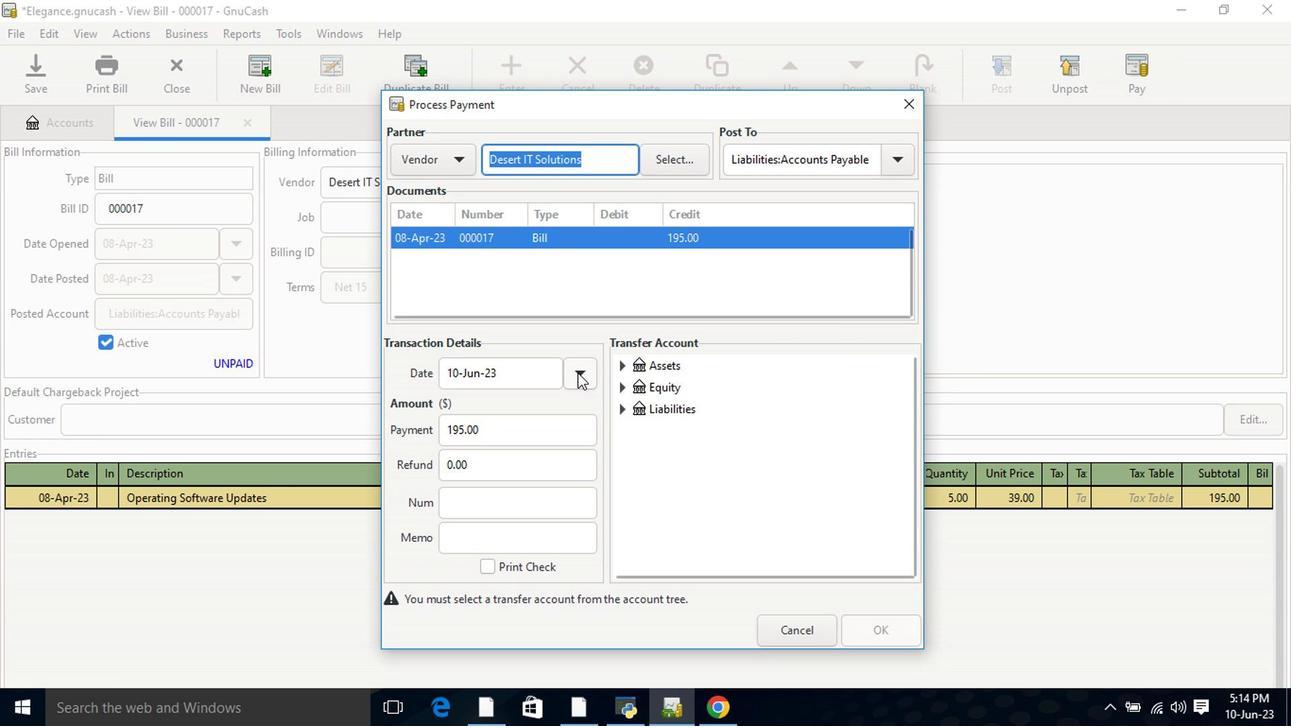 
Action: Mouse moved to (427, 410)
Screenshot: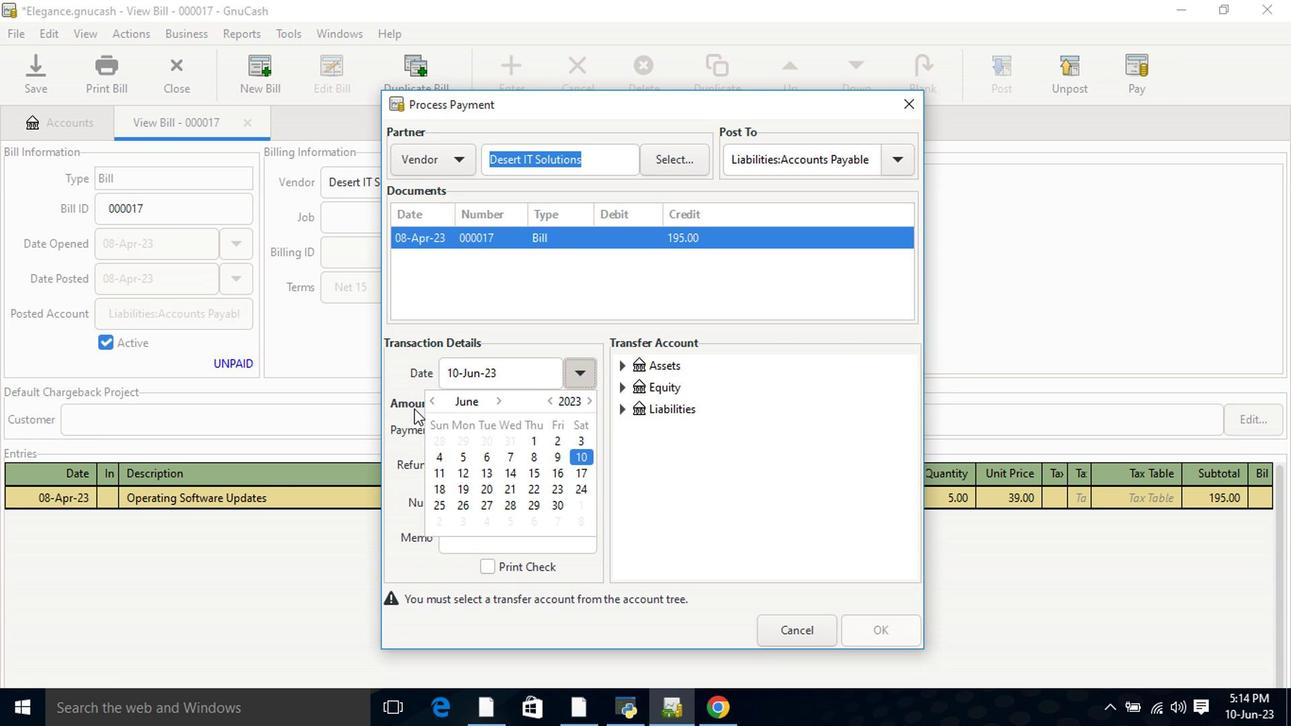 
Action: Mouse pressed left at (427, 410)
Screenshot: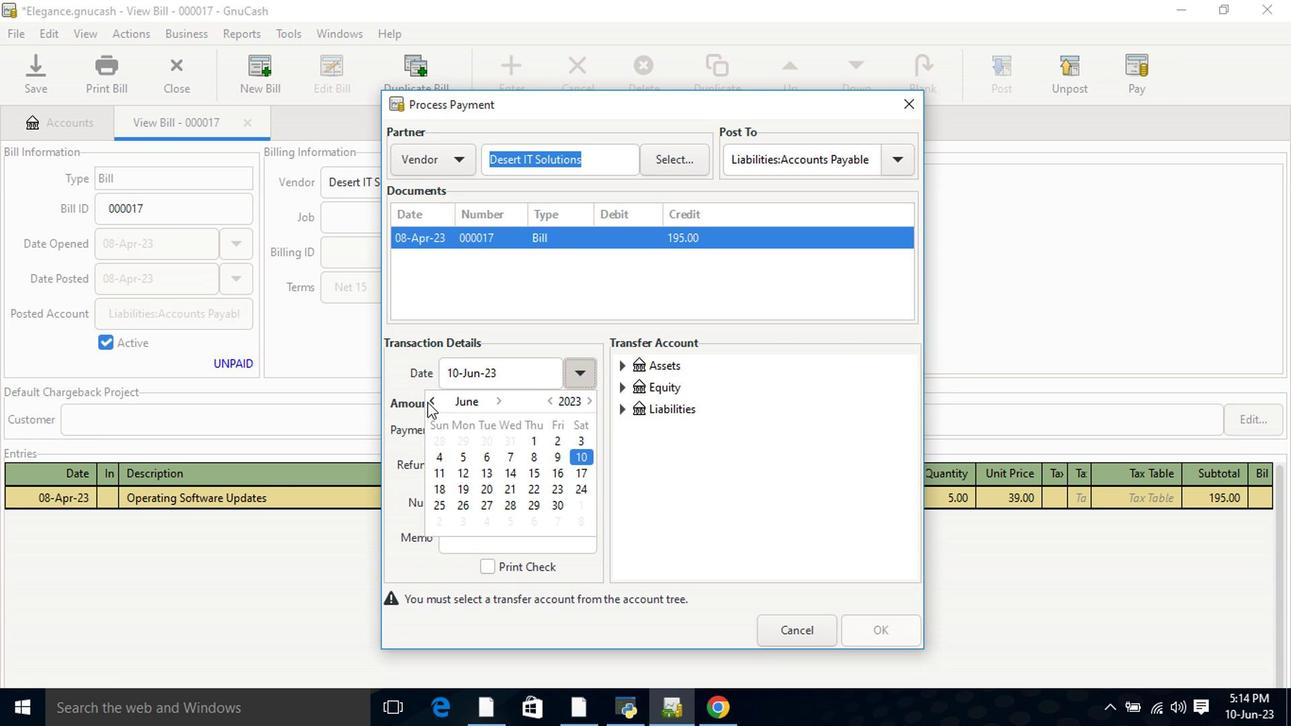 
Action: Mouse pressed left at (427, 410)
Screenshot: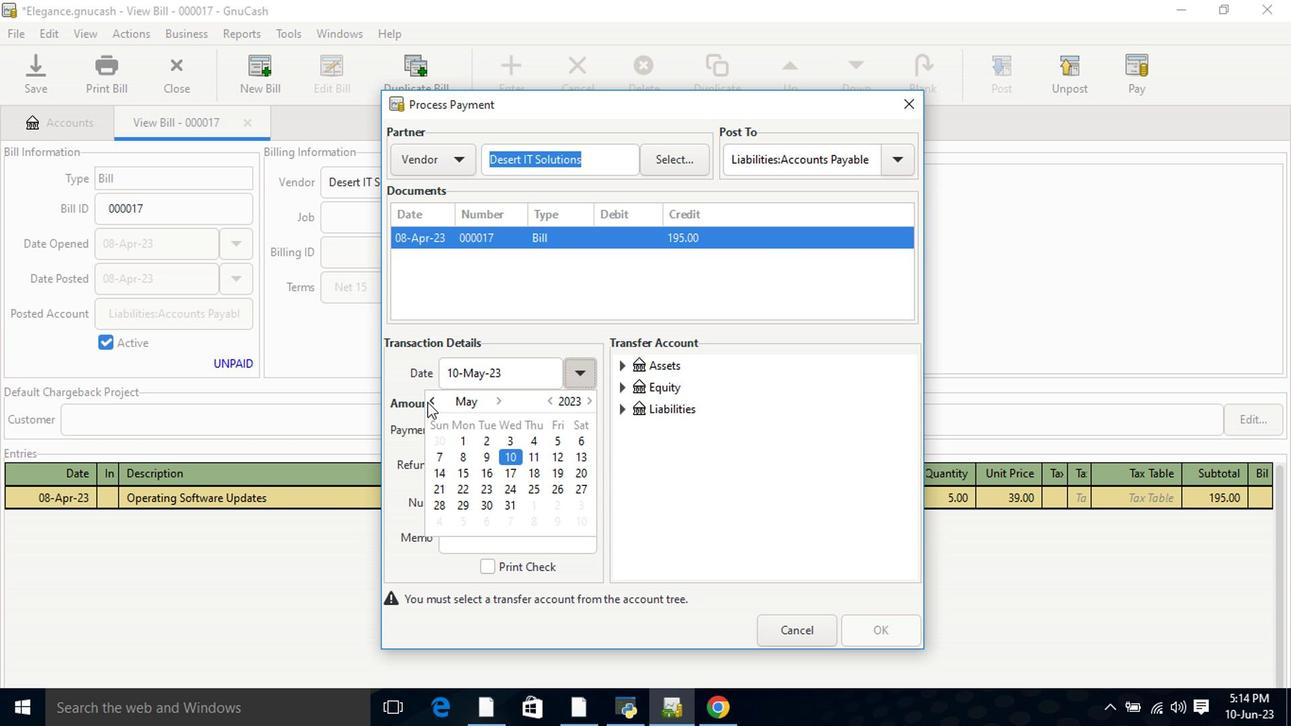 
Action: Mouse moved to (584, 496)
Screenshot: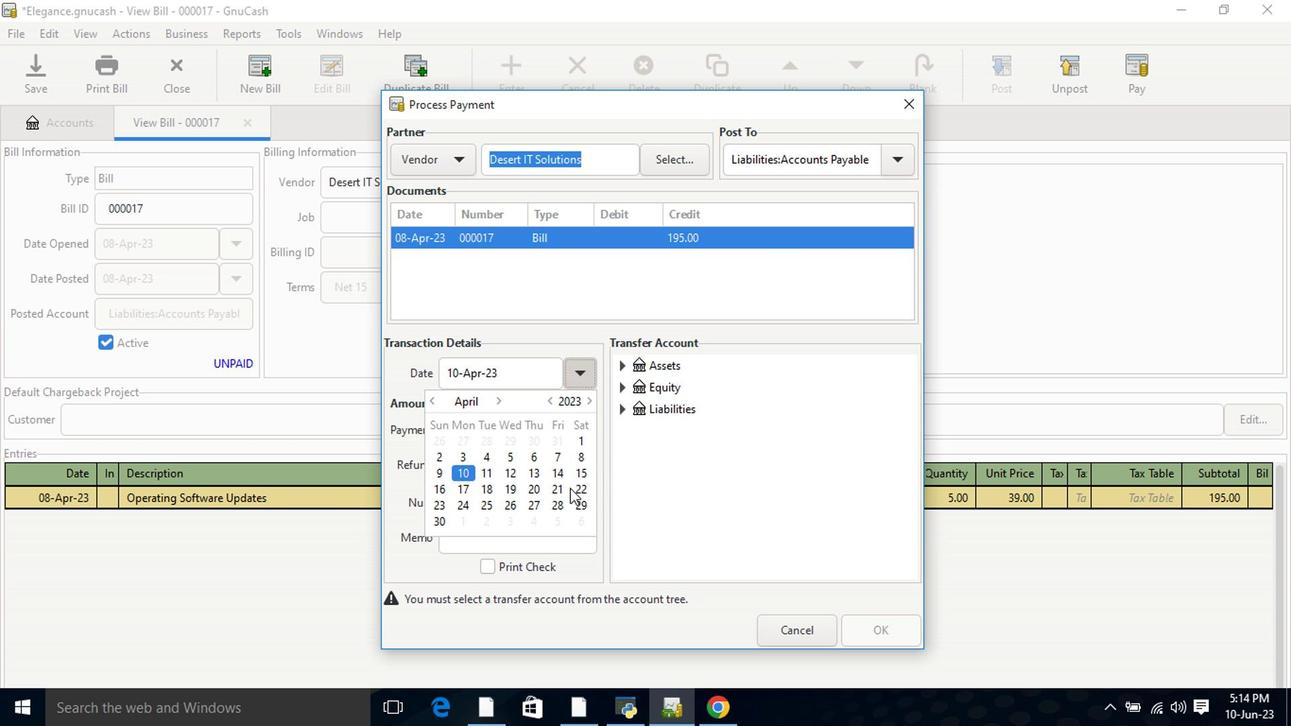 
Action: Mouse pressed left at (584, 496)
Screenshot: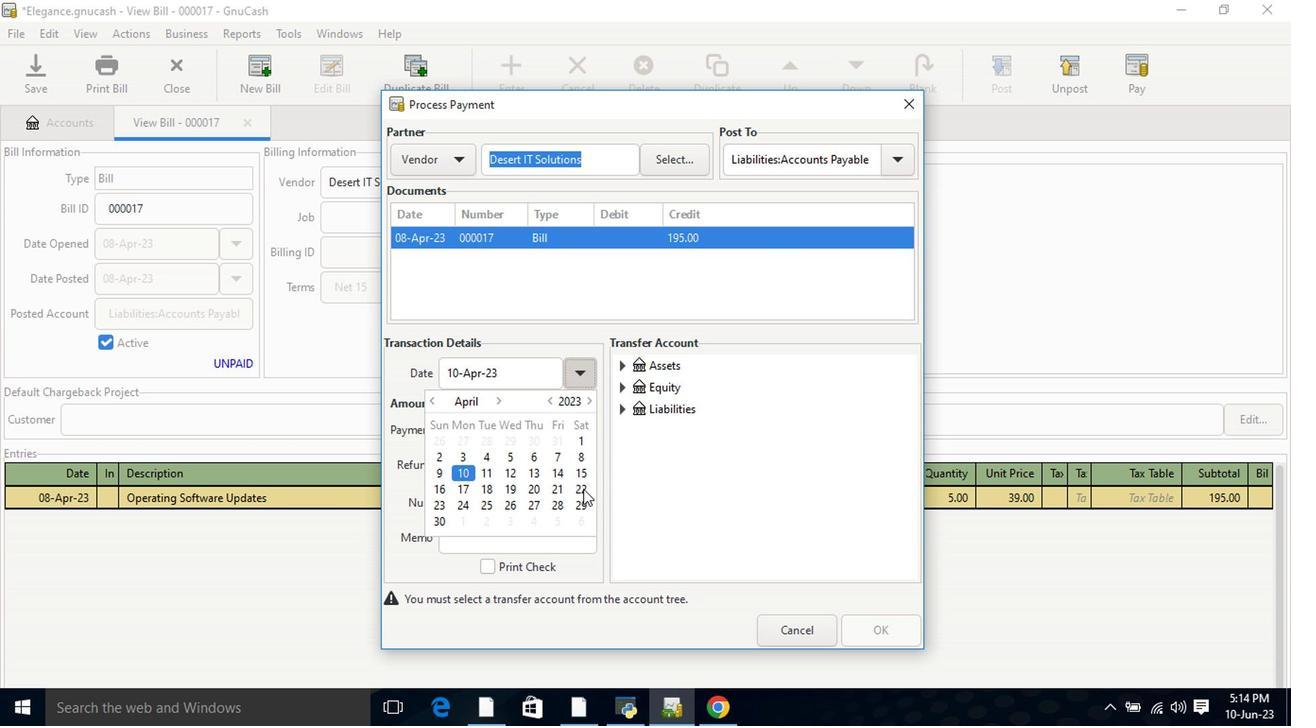 
Action: Mouse pressed left at (584, 496)
Screenshot: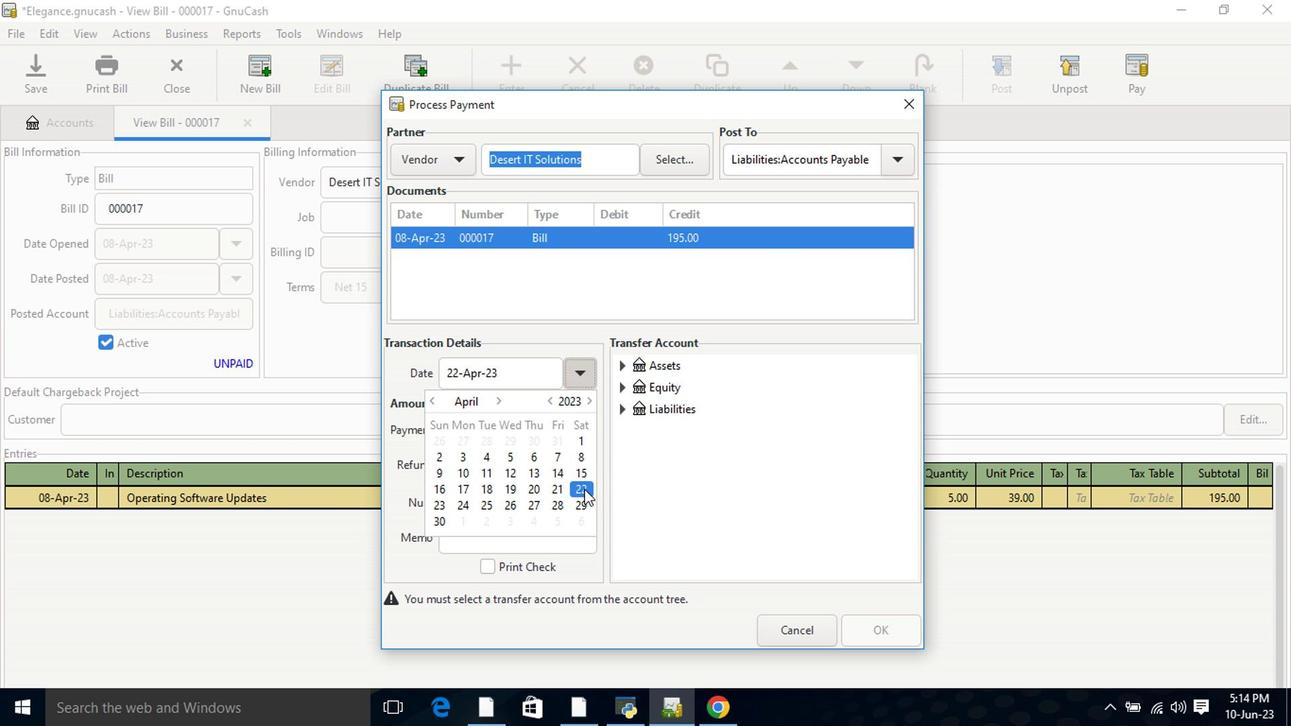 
Action: Mouse moved to (619, 373)
Screenshot: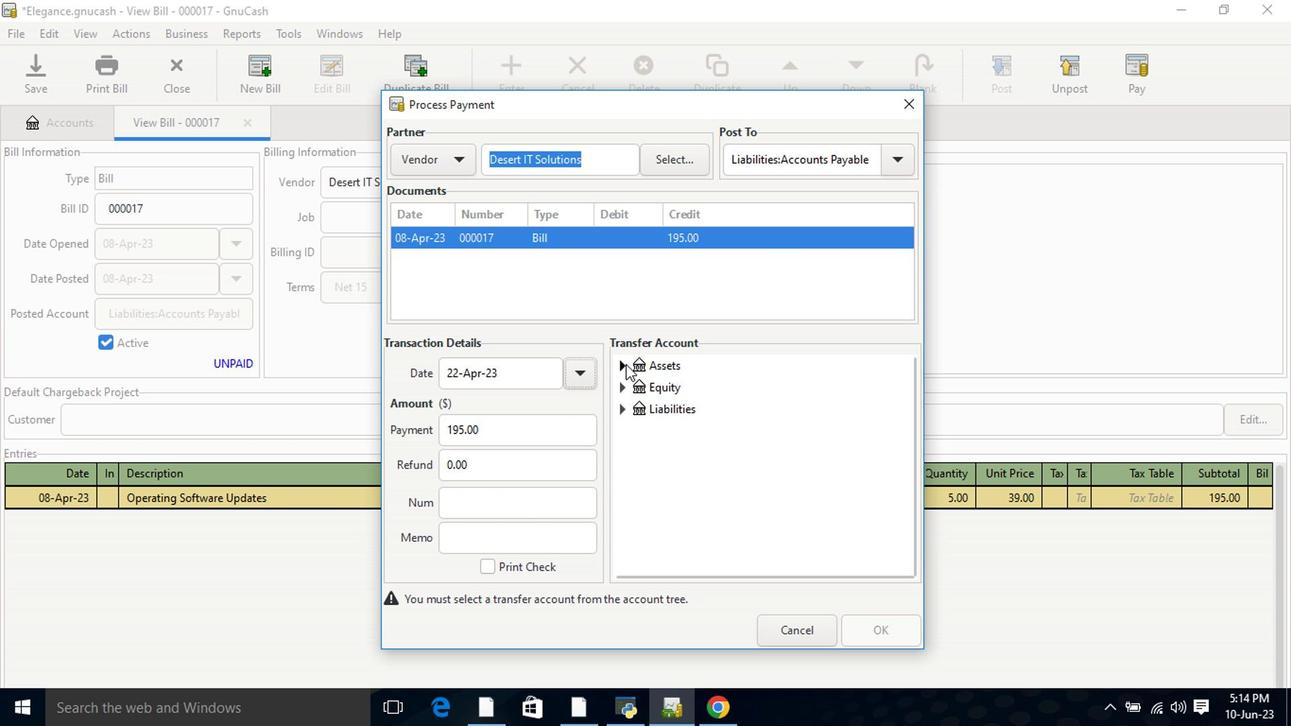 
Action: Mouse pressed left at (619, 373)
Screenshot: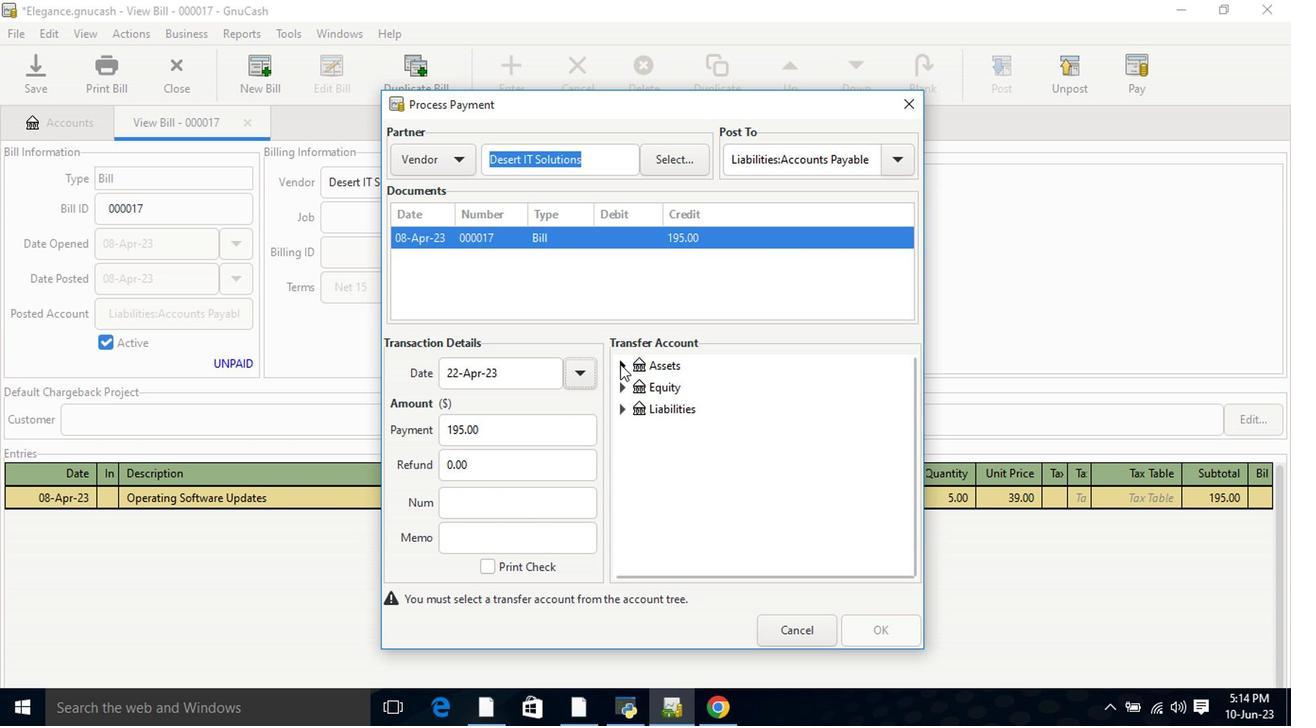
Action: Mouse moved to (638, 397)
Screenshot: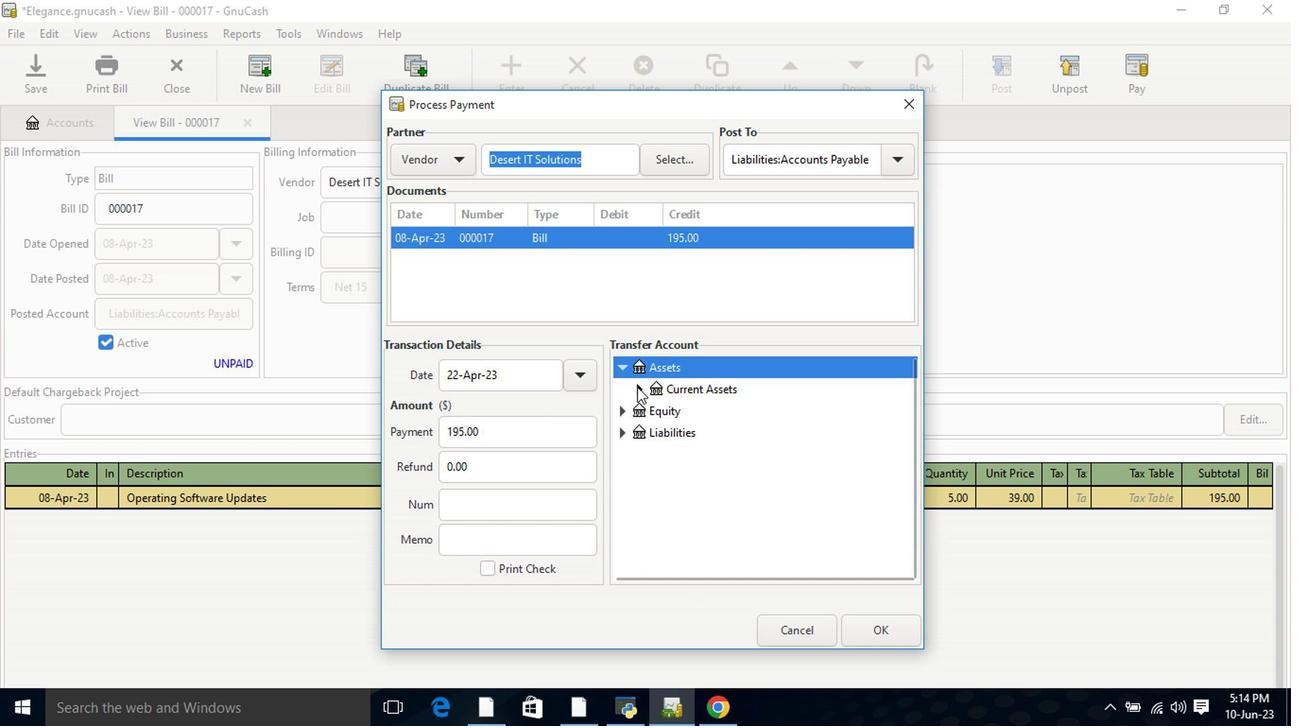 
Action: Mouse pressed left at (638, 397)
Screenshot: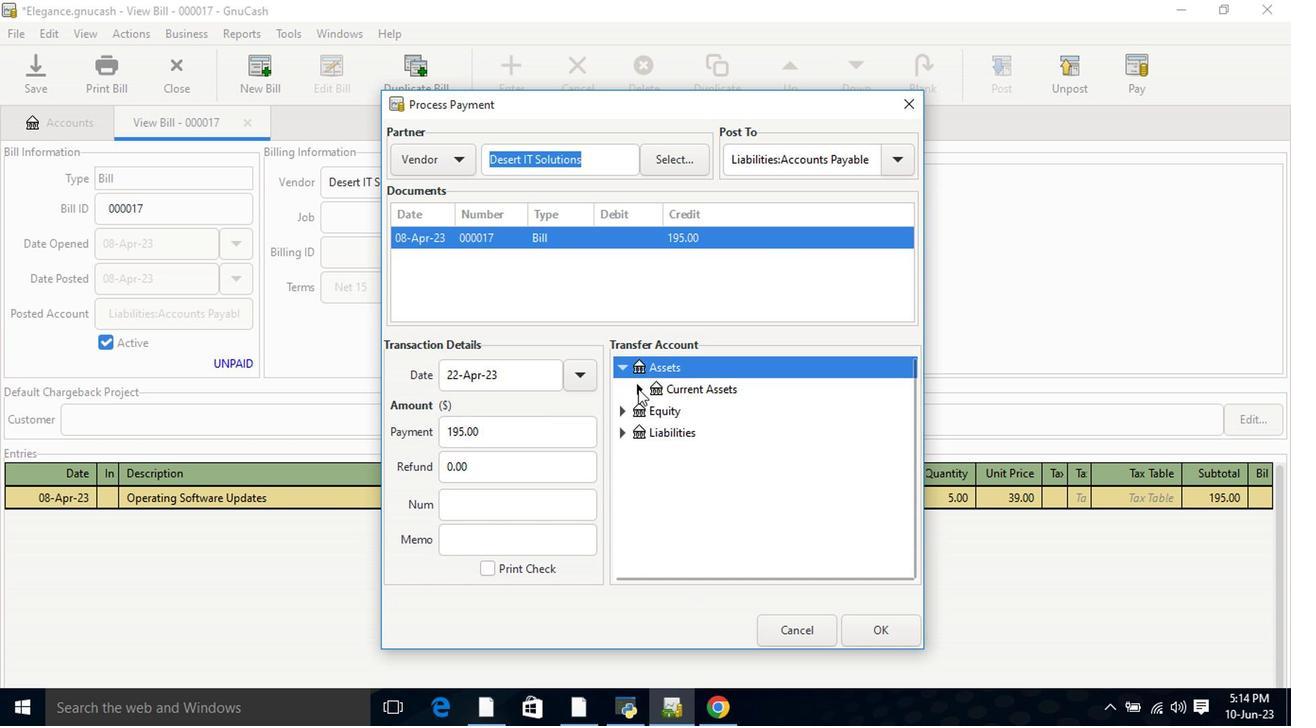 
Action: Mouse moved to (678, 417)
Screenshot: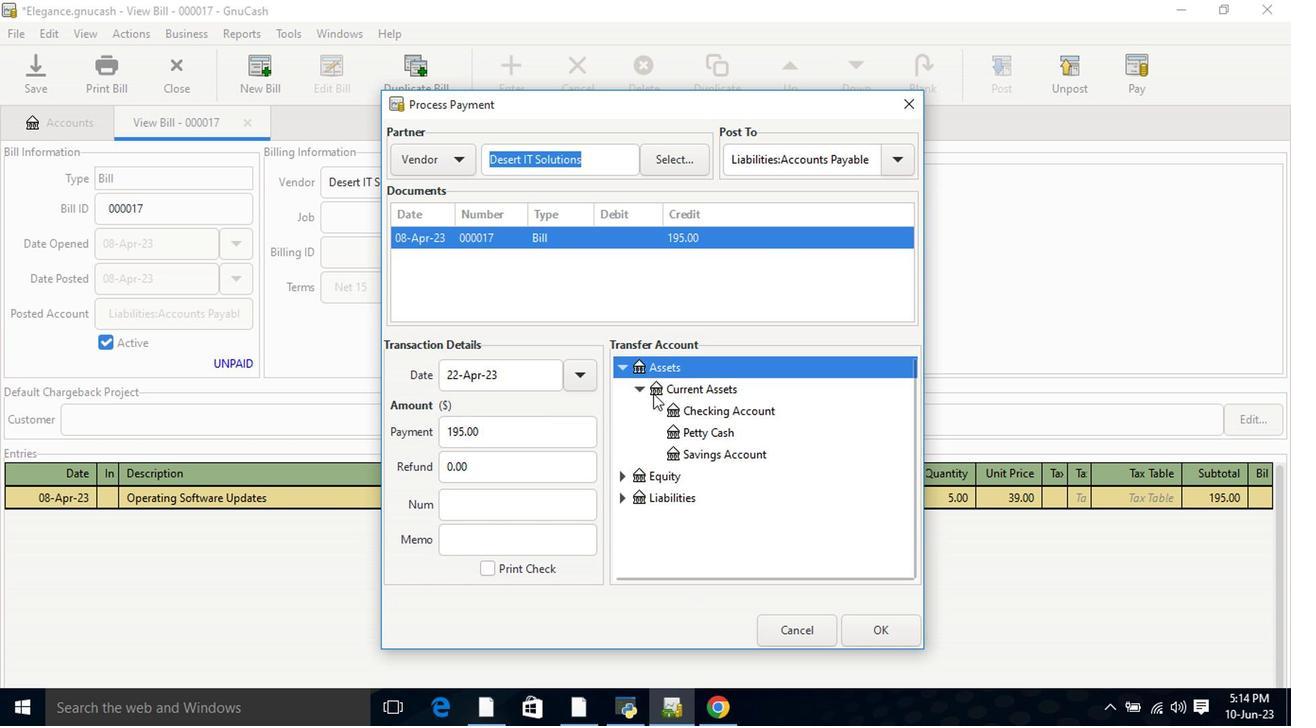 
Action: Mouse pressed left at (678, 417)
Screenshot: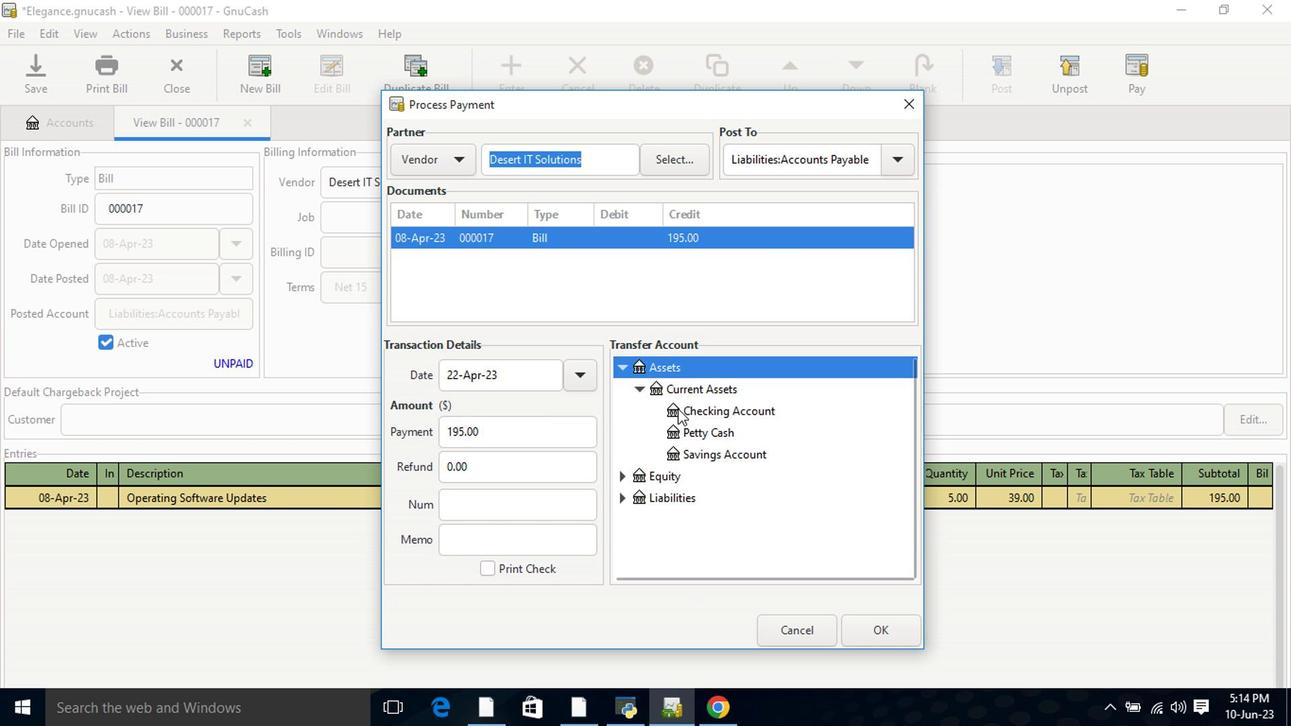 
Action: Mouse moved to (883, 639)
Screenshot: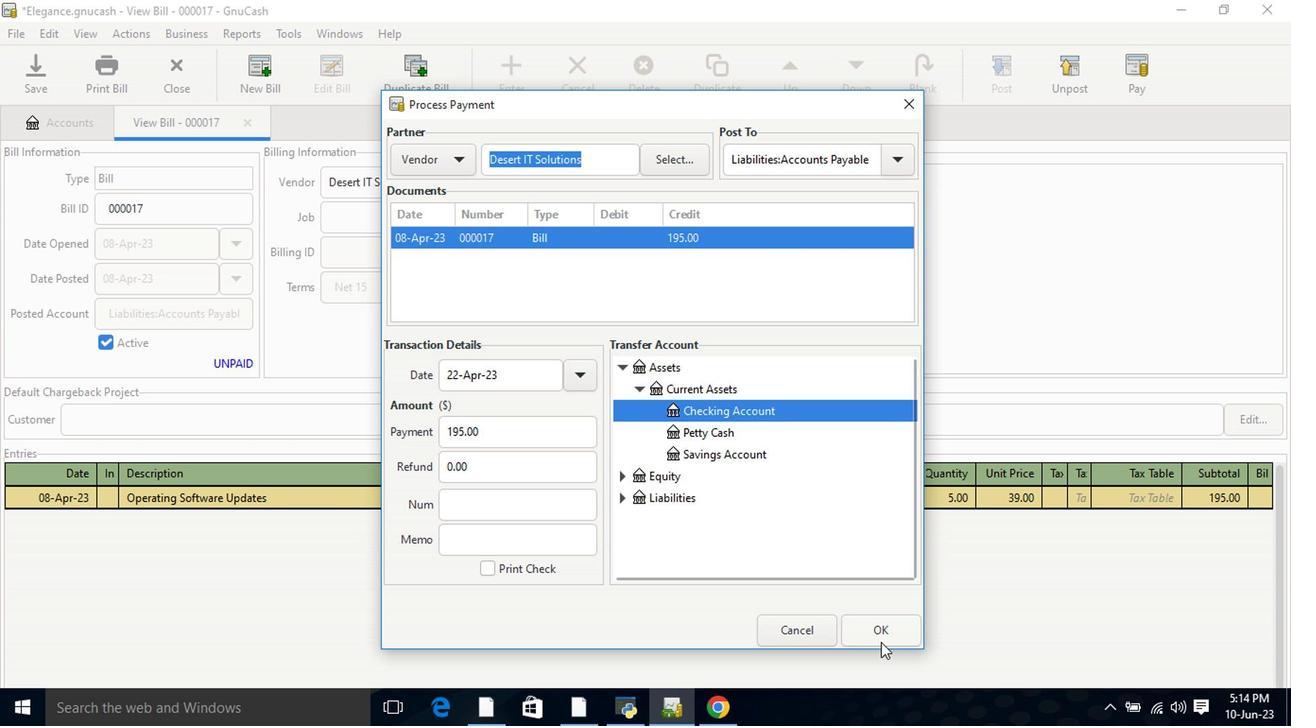
Action: Mouse pressed left at (883, 639)
Screenshot: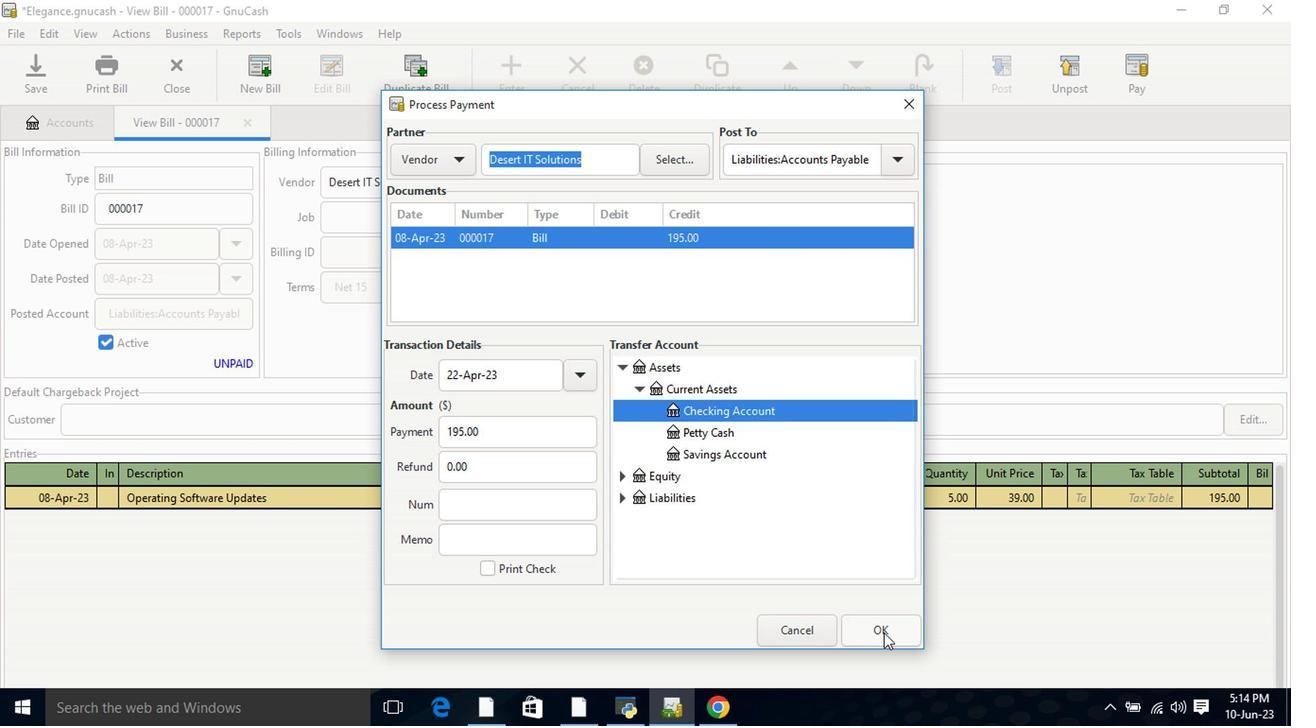
Action: Mouse moved to (120, 93)
Screenshot: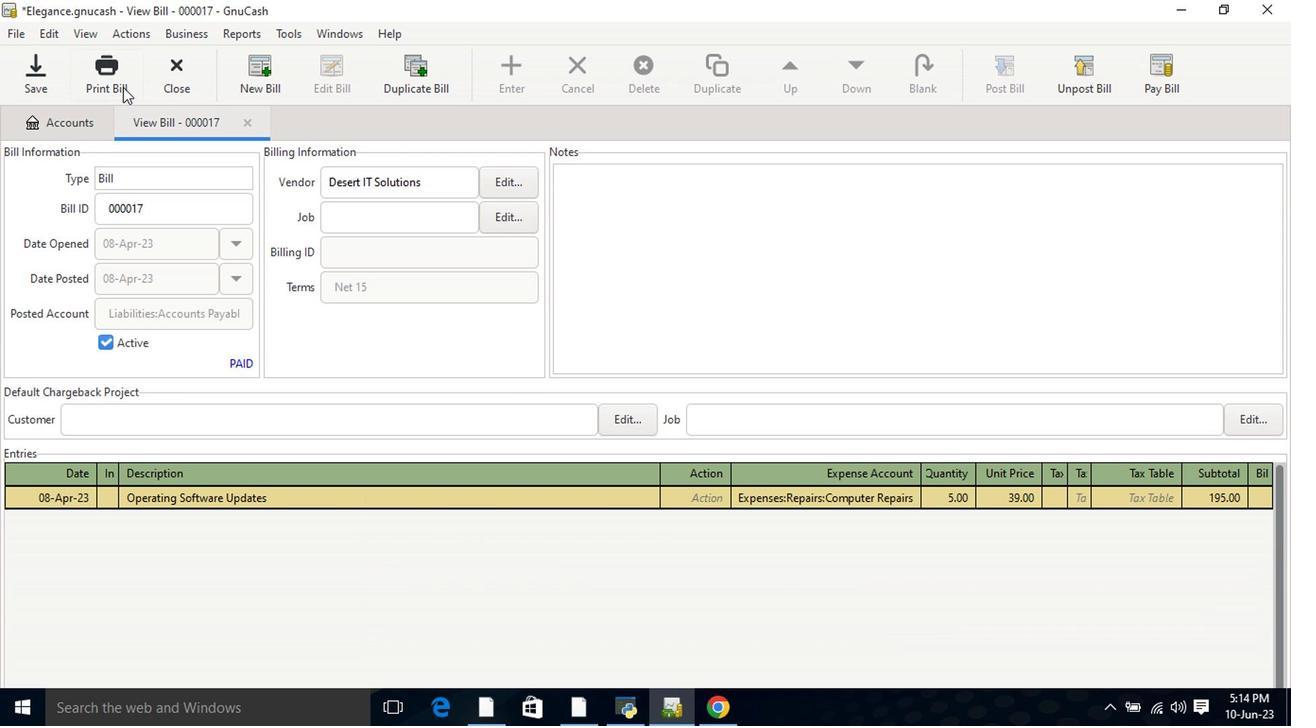 
Action: Mouse pressed left at (120, 93)
Screenshot: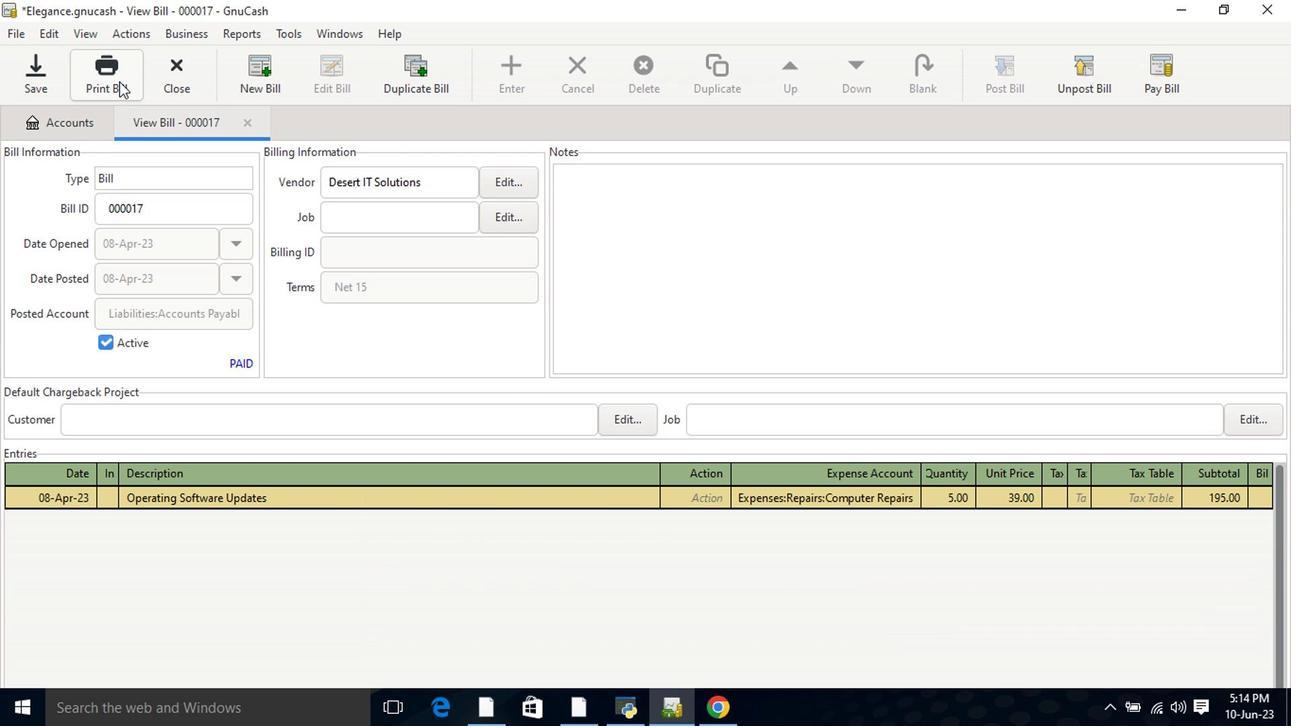 
Action: Mouse moved to (876, 90)
Screenshot: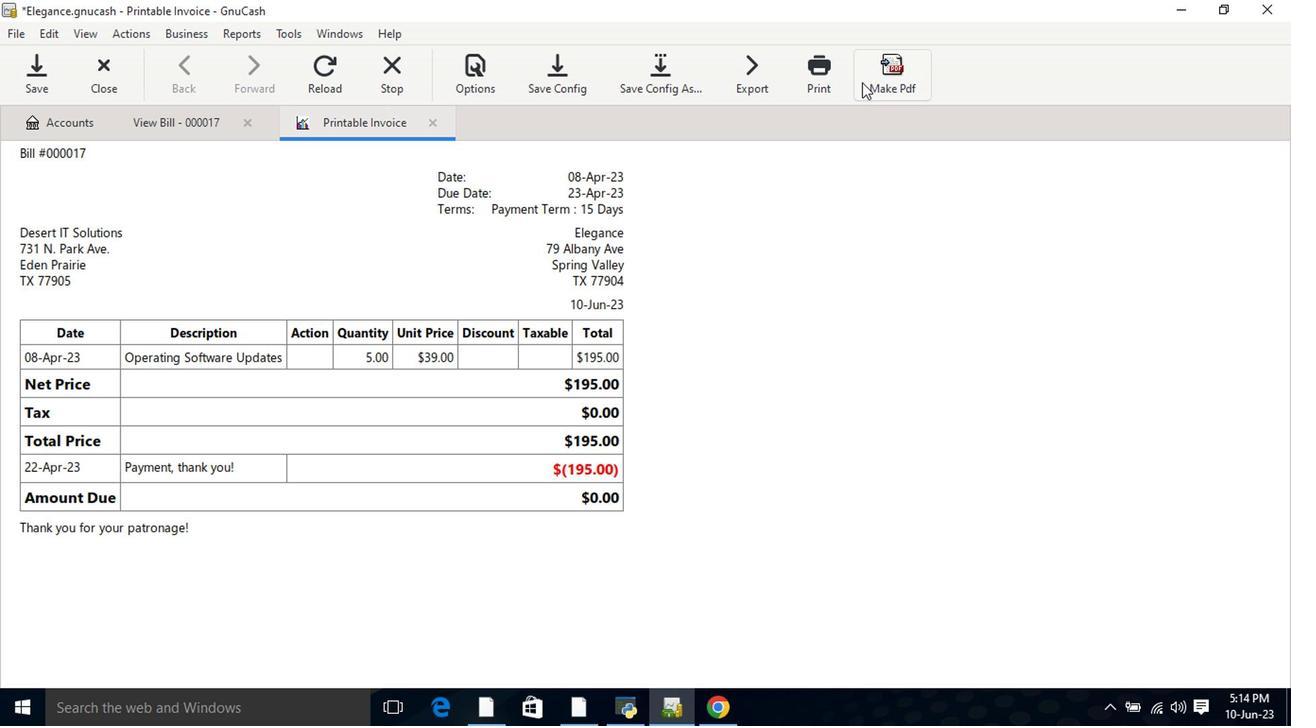 
Action: Mouse pressed left at (876, 90)
Screenshot: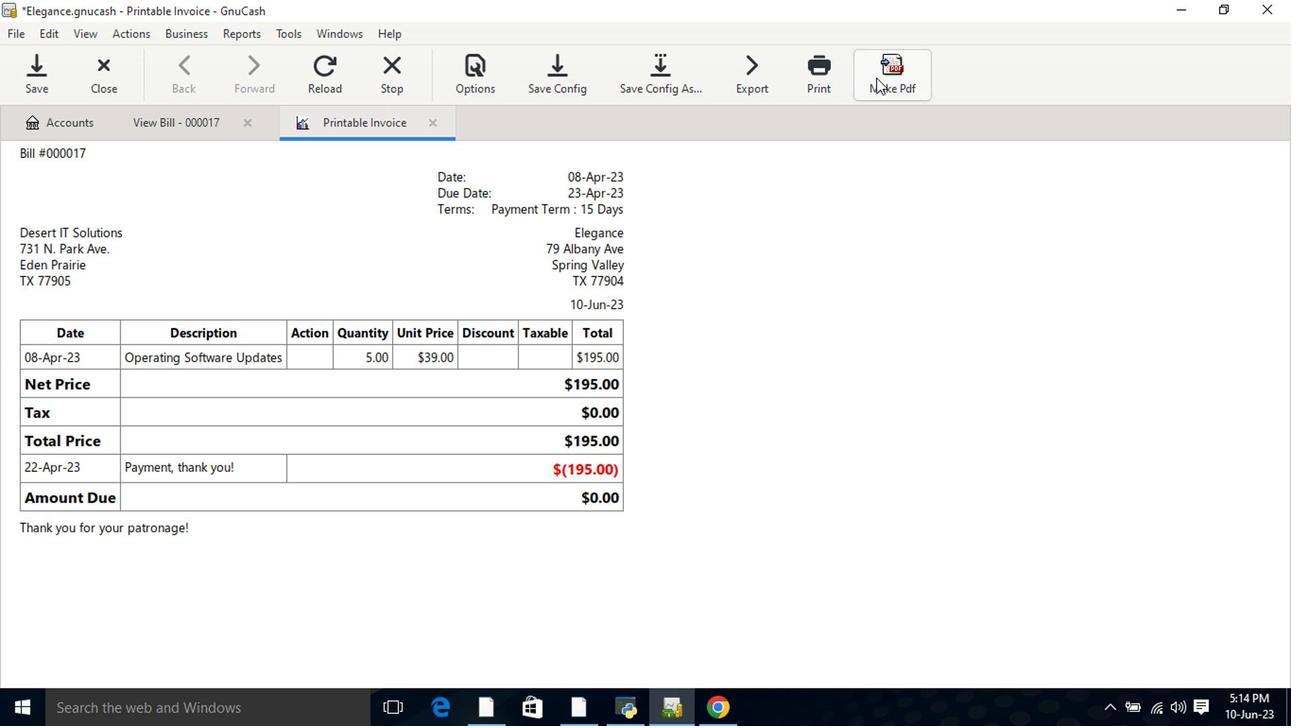 
Action: Mouse moved to (389, 263)
Screenshot: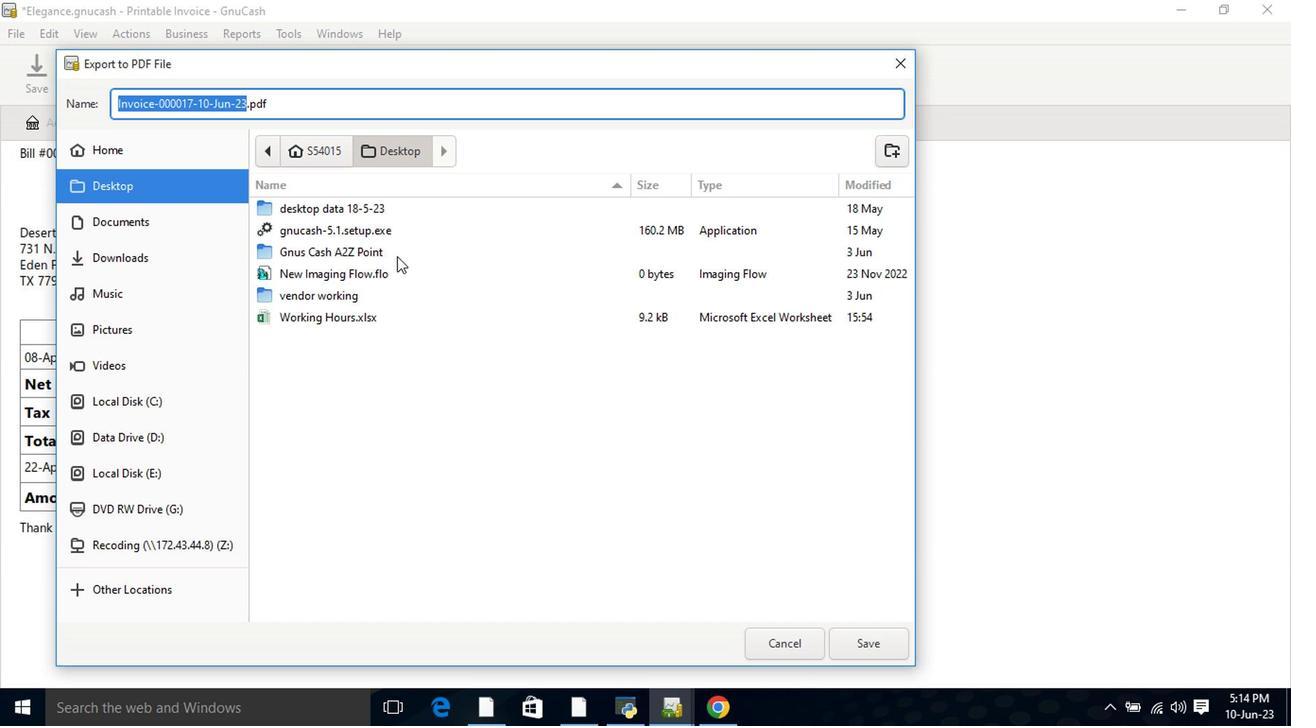 
Action: Mouse pressed left at (389, 263)
Screenshot: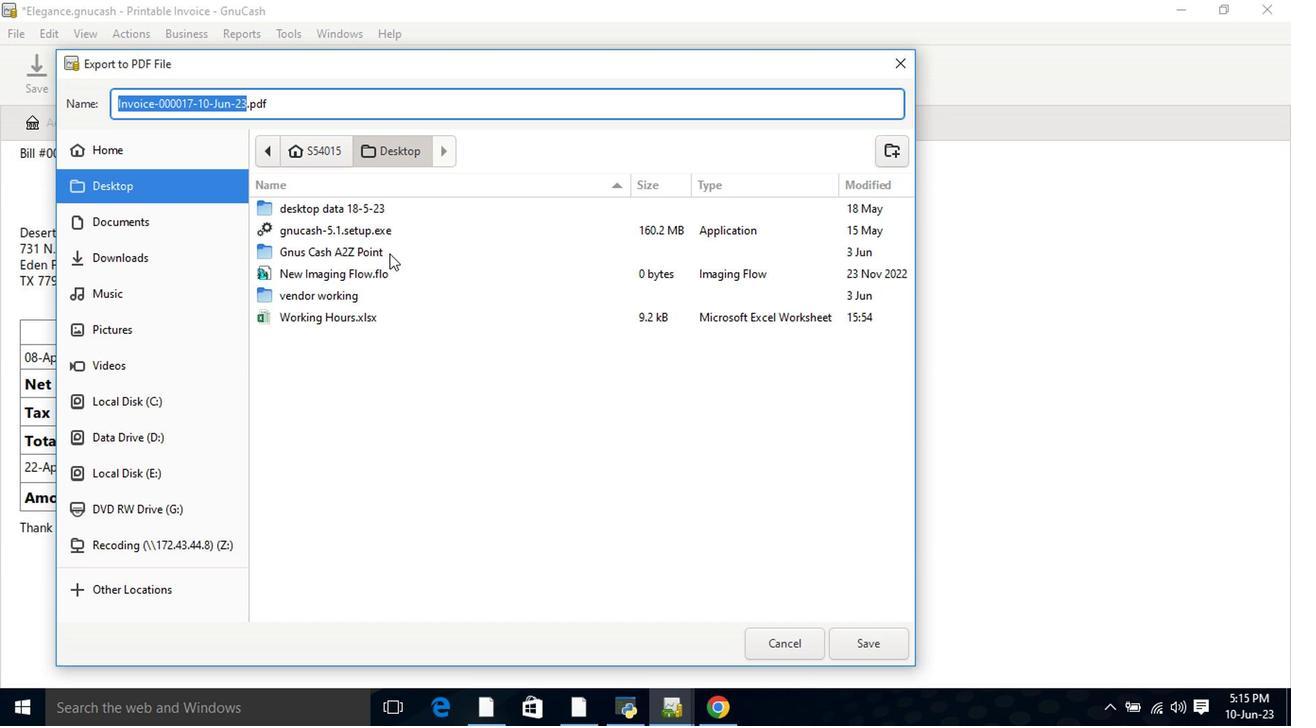 
Action: Mouse pressed left at (389, 263)
Screenshot: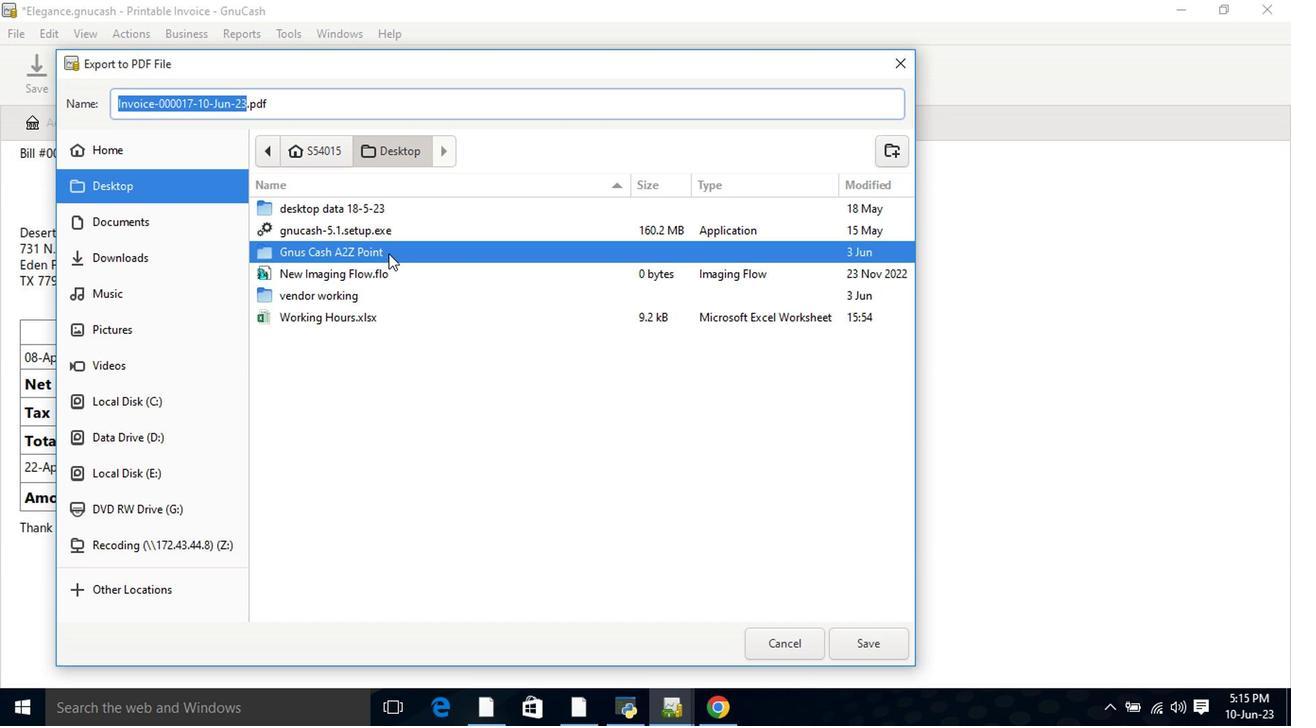 
Action: Mouse moved to (909, 236)
Screenshot: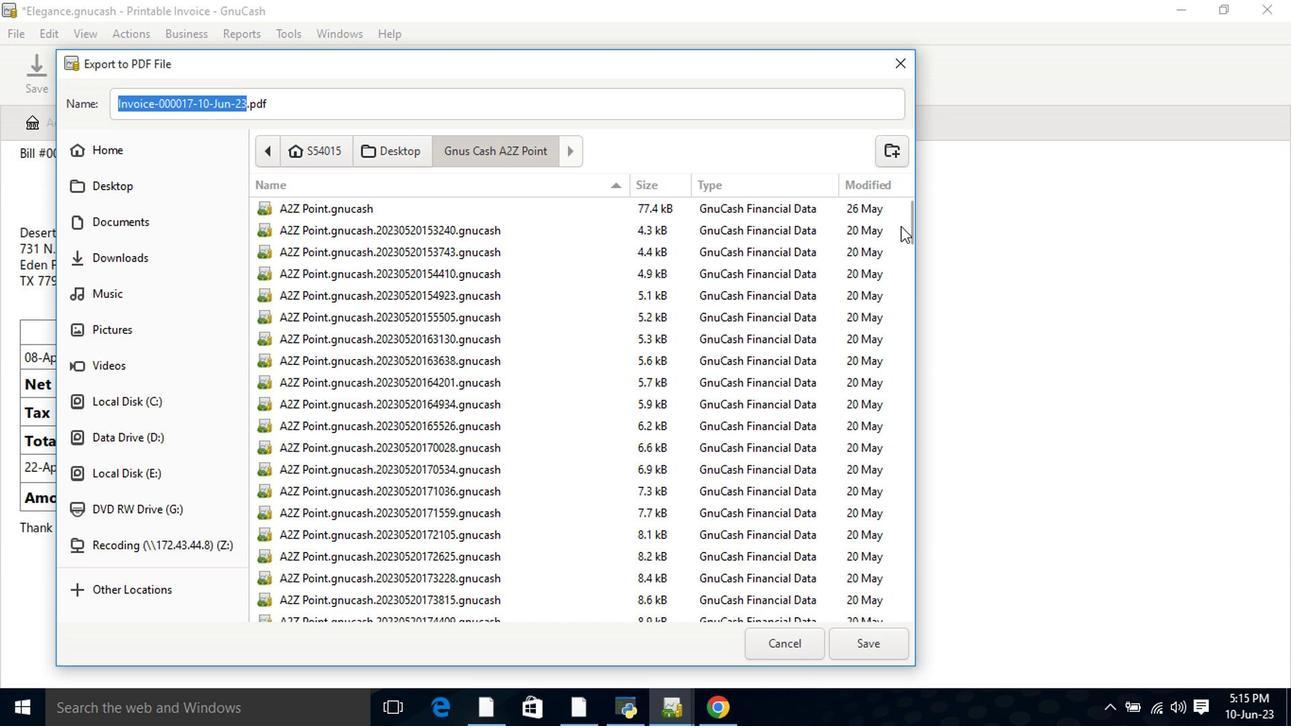 
Action: Mouse pressed left at (909, 236)
Screenshot: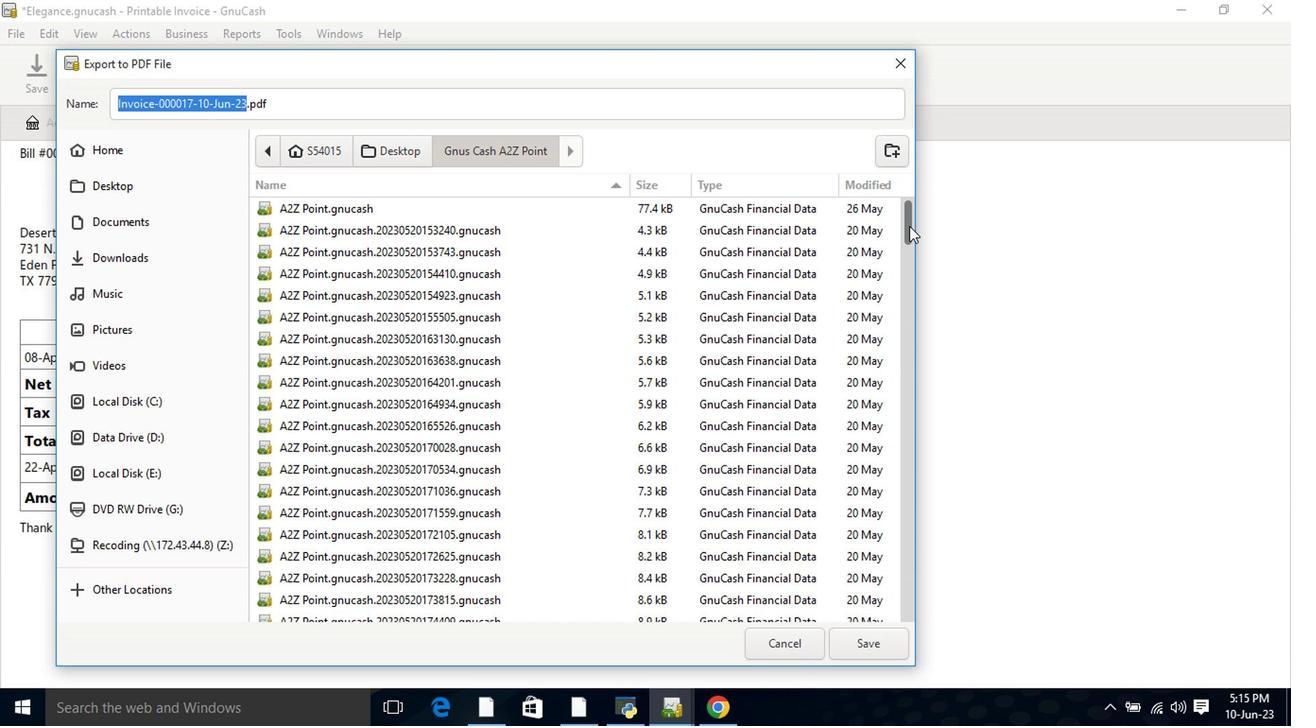 
Action: Mouse moved to (312, 624)
Screenshot: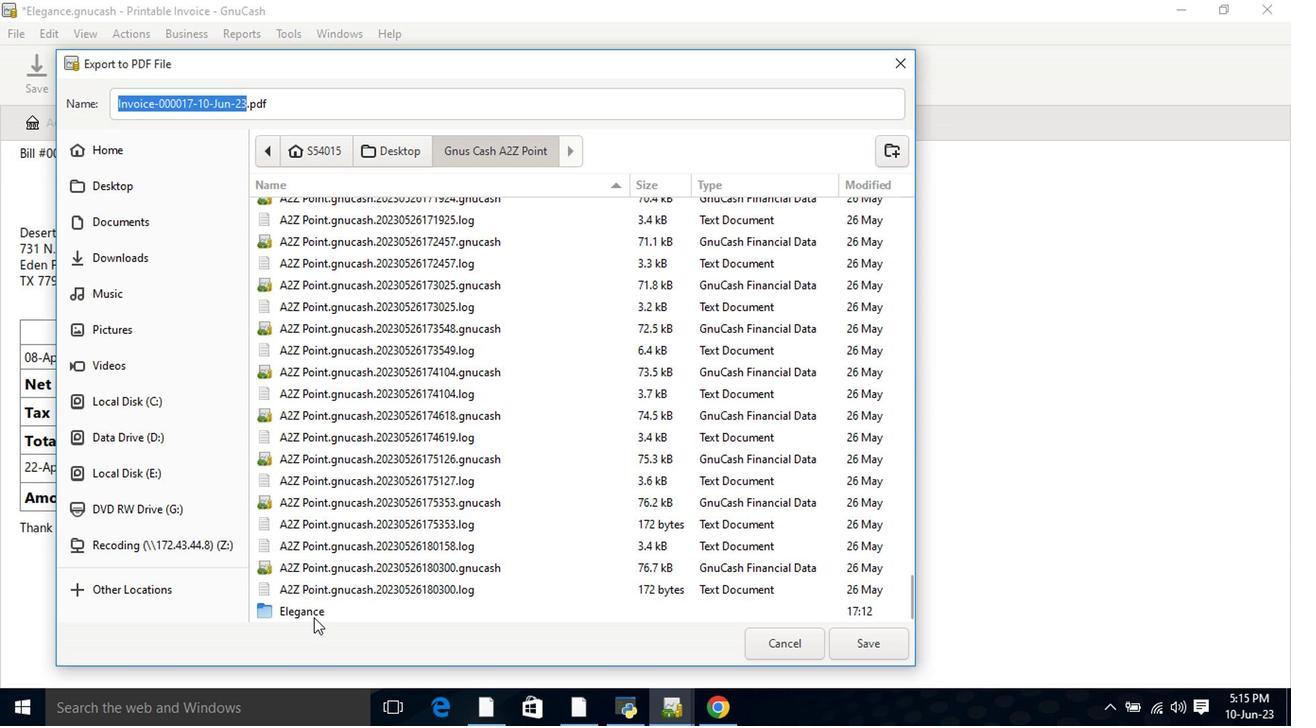 
Action: Mouse pressed left at (312, 624)
Screenshot: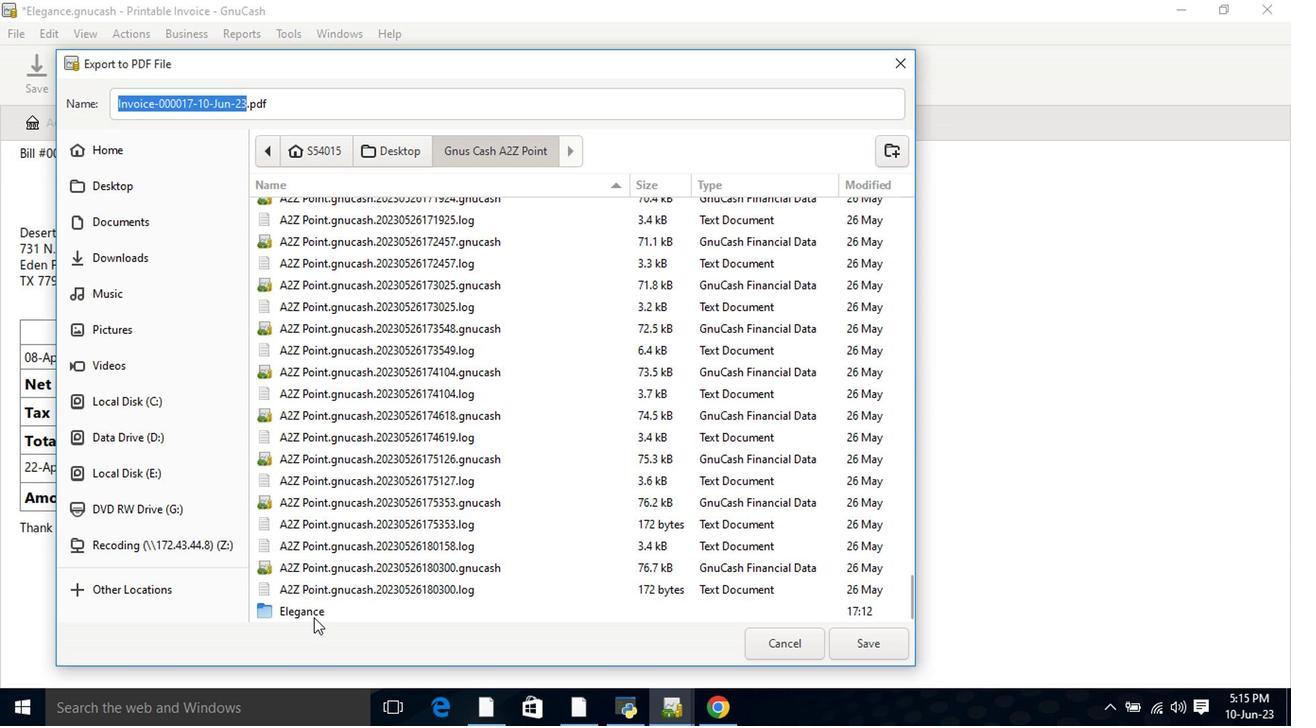 
Action: Mouse pressed left at (312, 624)
Screenshot: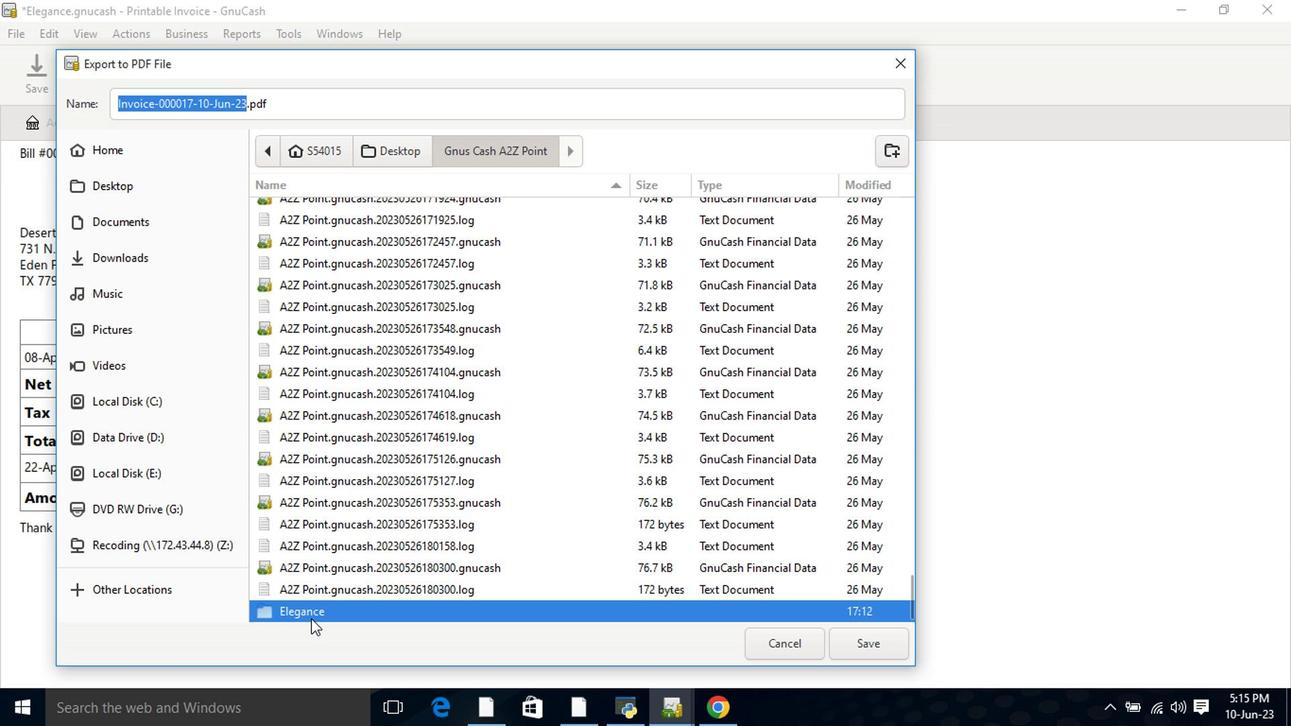 
Action: Mouse moved to (513, 265)
Screenshot: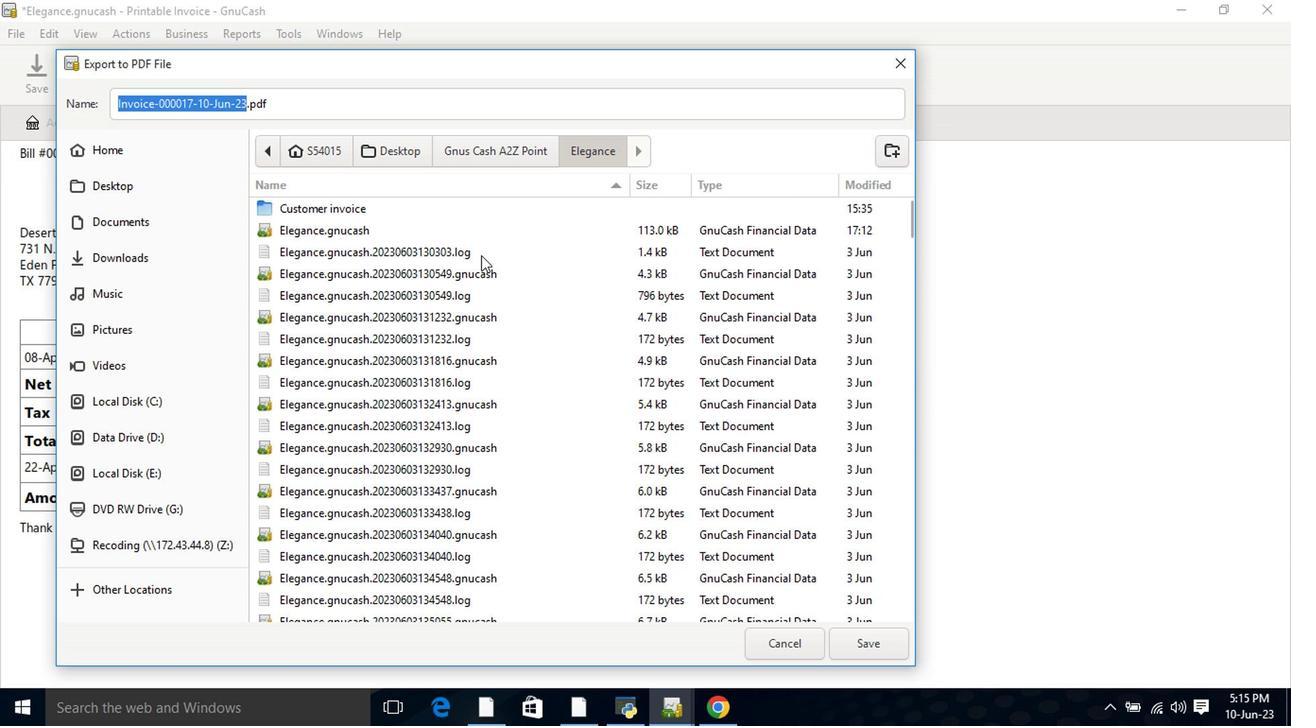 
Action: Mouse scrolled (513, 265) with delta (0, 0)
Screenshot: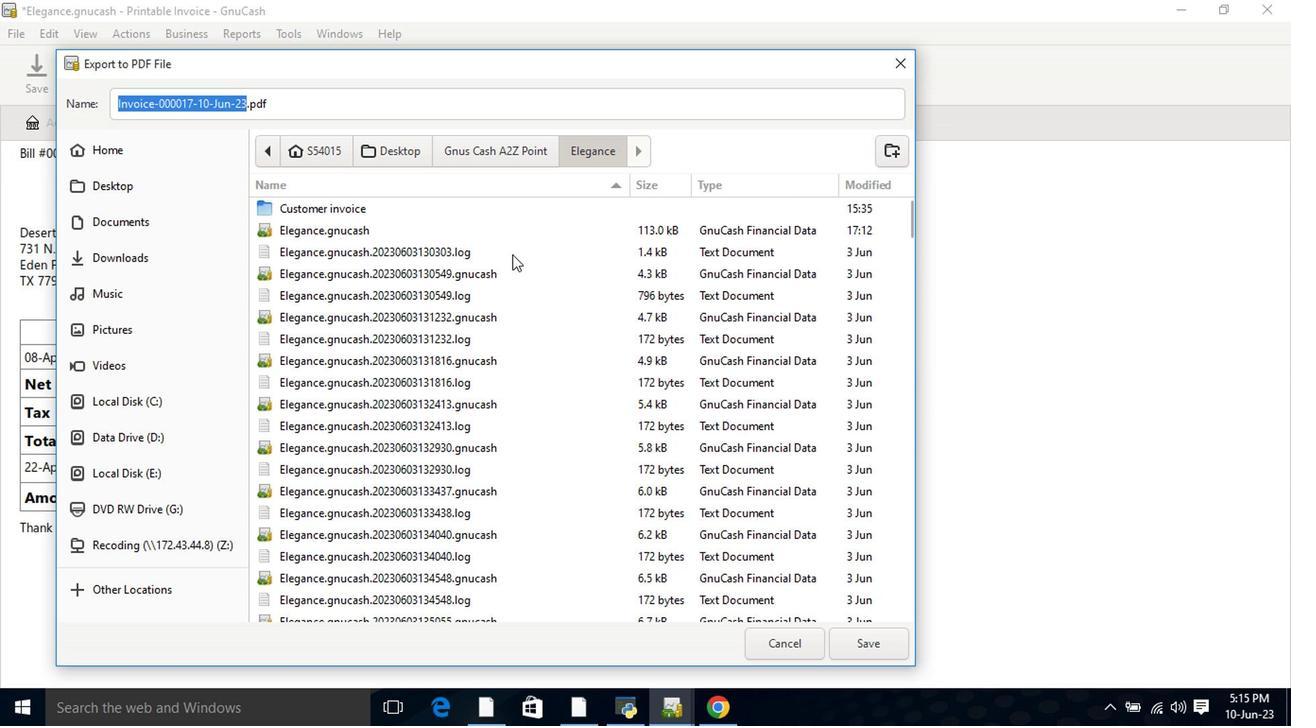 
Action: Mouse scrolled (513, 265) with delta (0, 0)
Screenshot: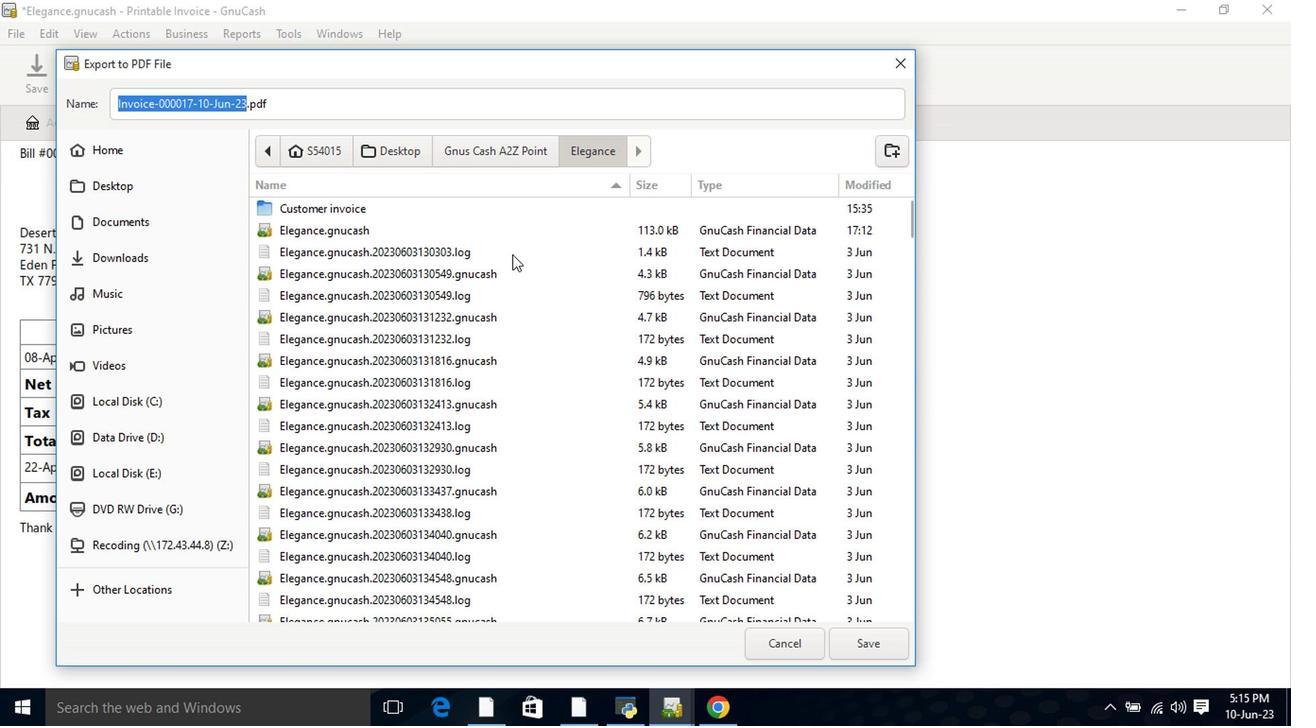 
Action: Mouse scrolled (513, 265) with delta (0, 0)
Screenshot: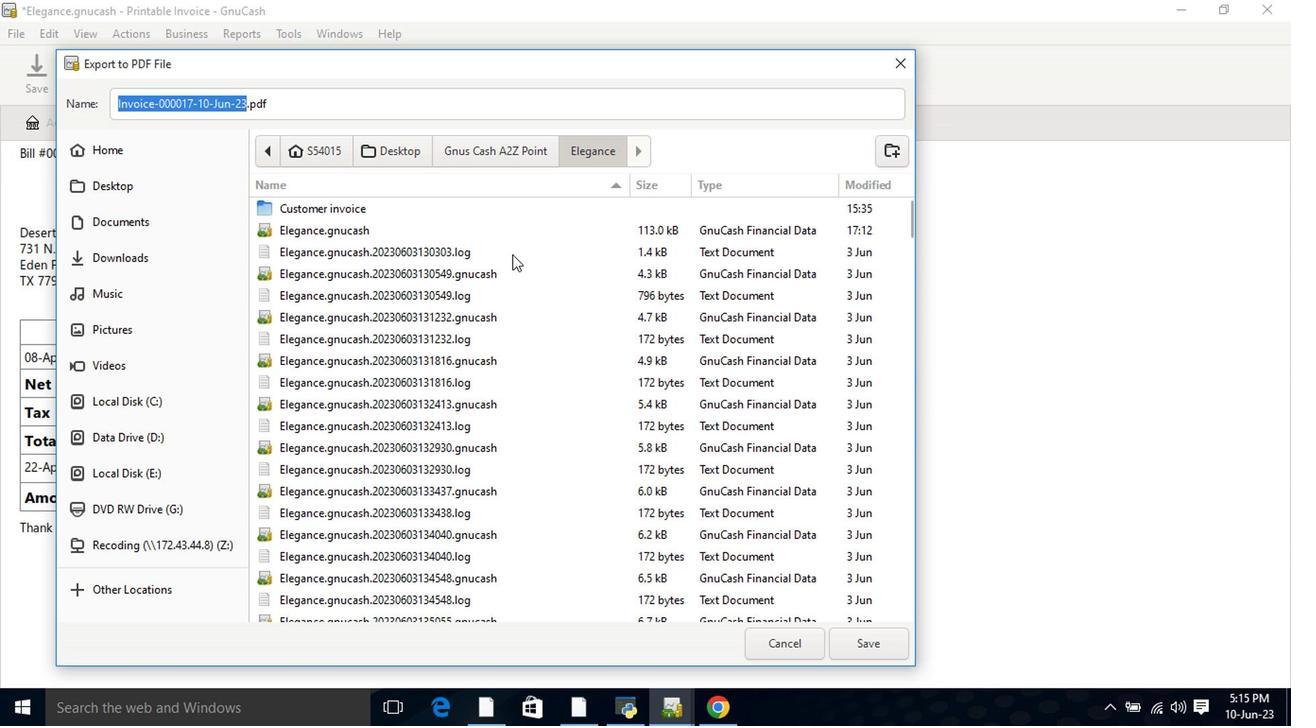 
Action: Mouse scrolled (513, 265) with delta (0, 0)
Screenshot: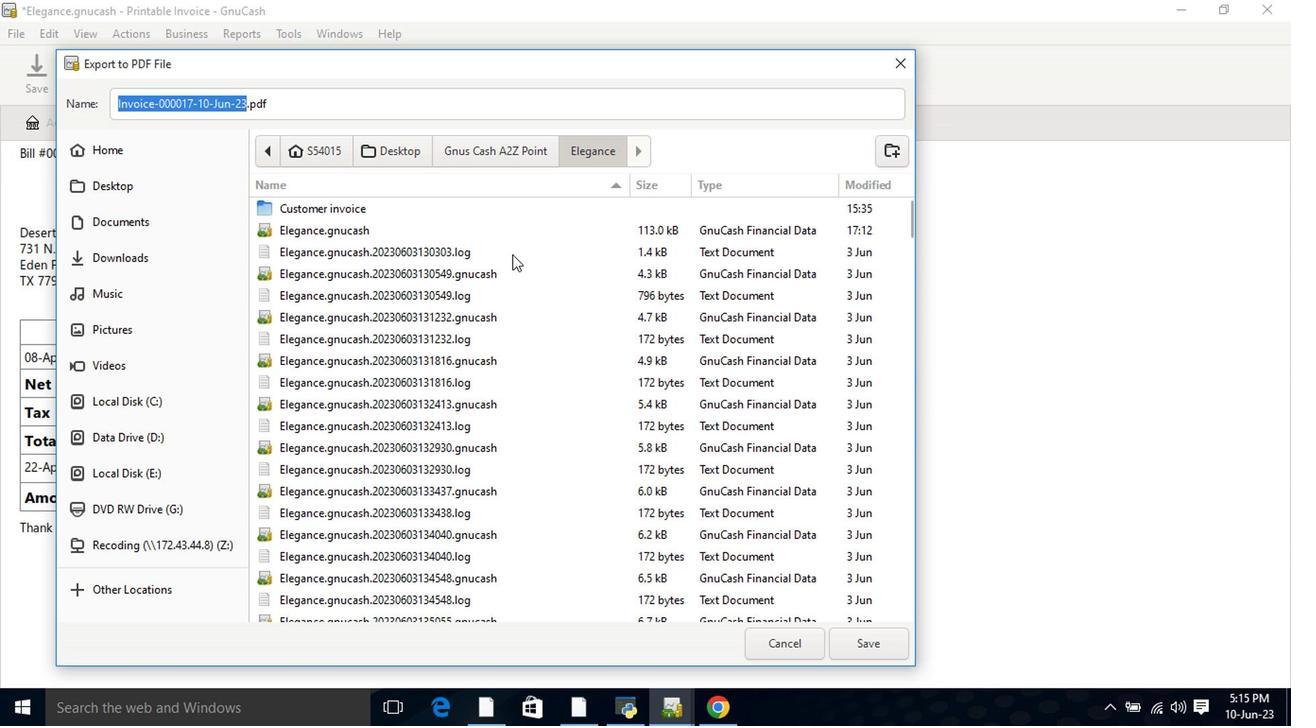 
Action: Mouse moved to (530, 269)
Screenshot: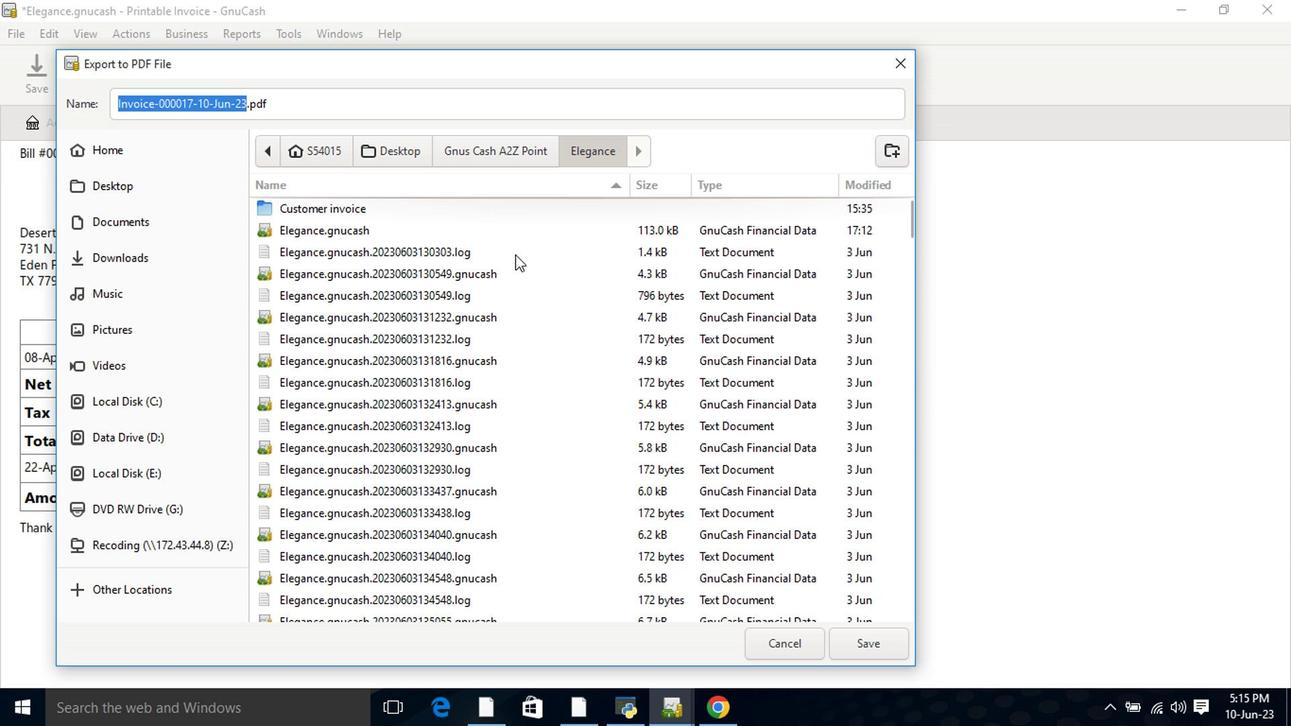 
Action: Mouse scrolled (530, 268) with delta (0, -1)
Screenshot: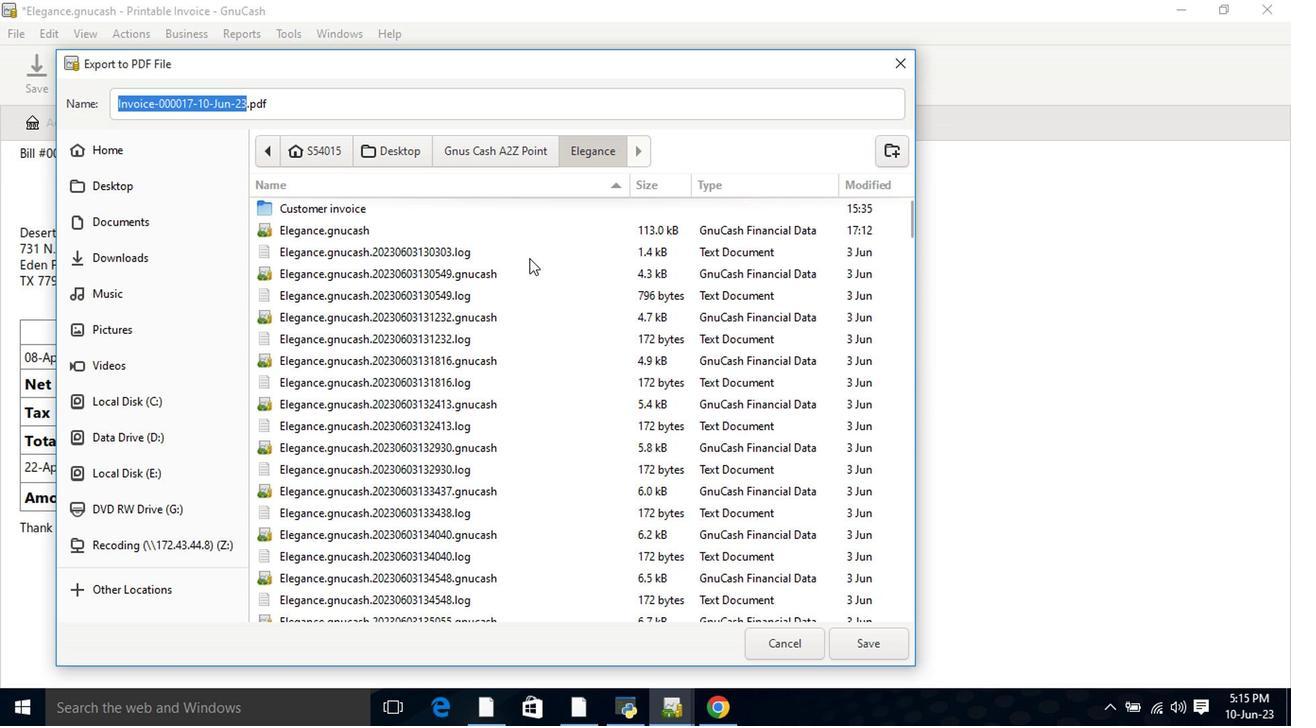 
Action: Mouse moved to (544, 289)
Screenshot: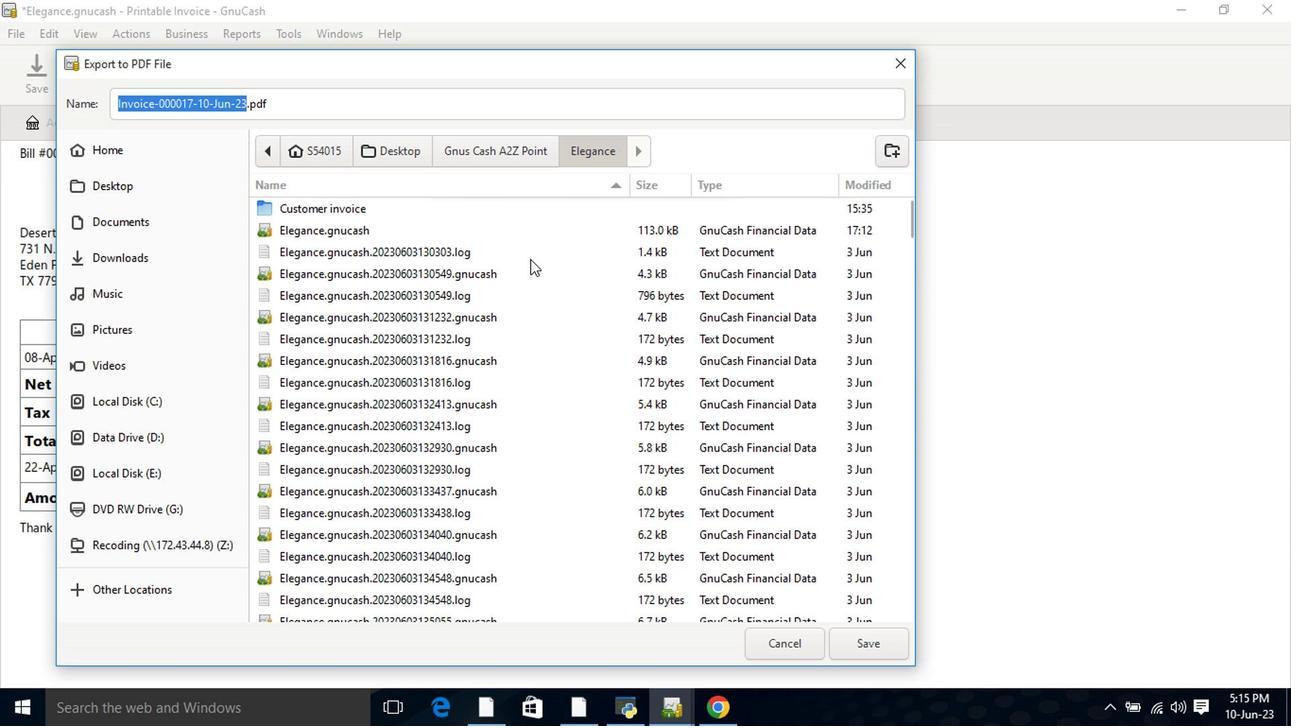 
Action: Mouse scrolled (534, 271) with delta (0, -1)
Screenshot: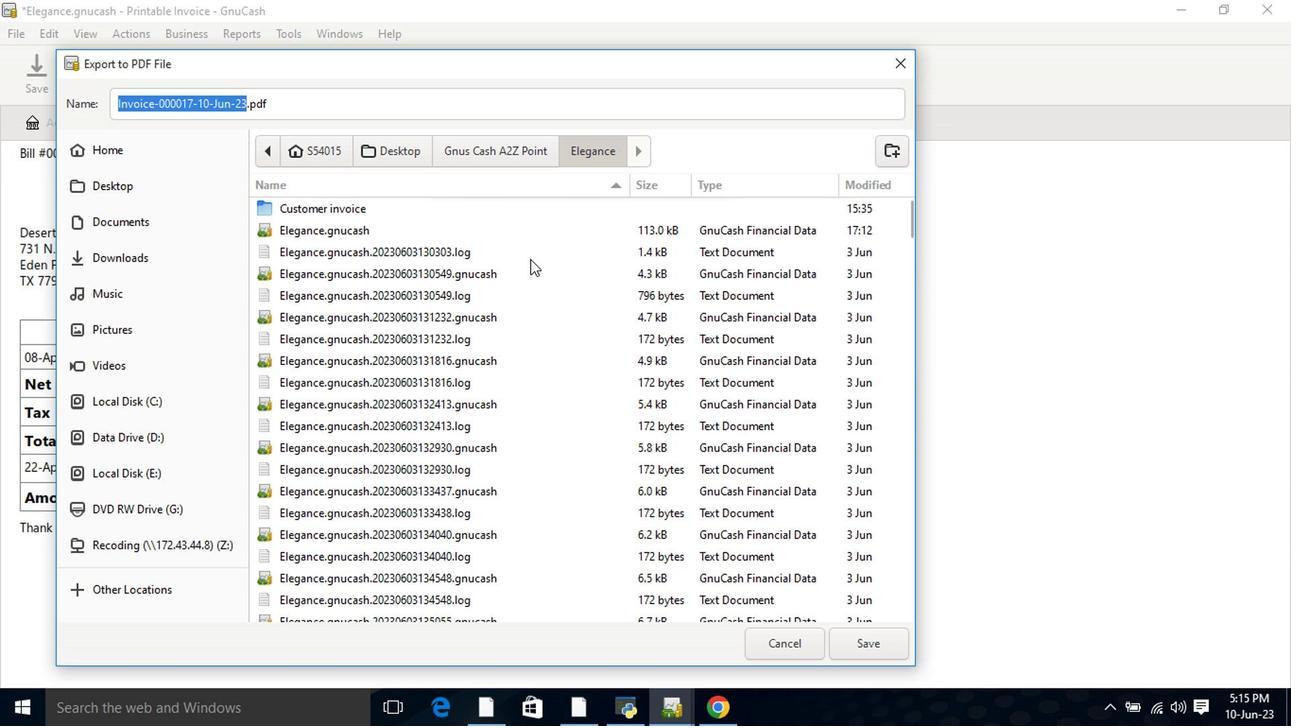 
Action: Mouse moved to (584, 313)
Screenshot: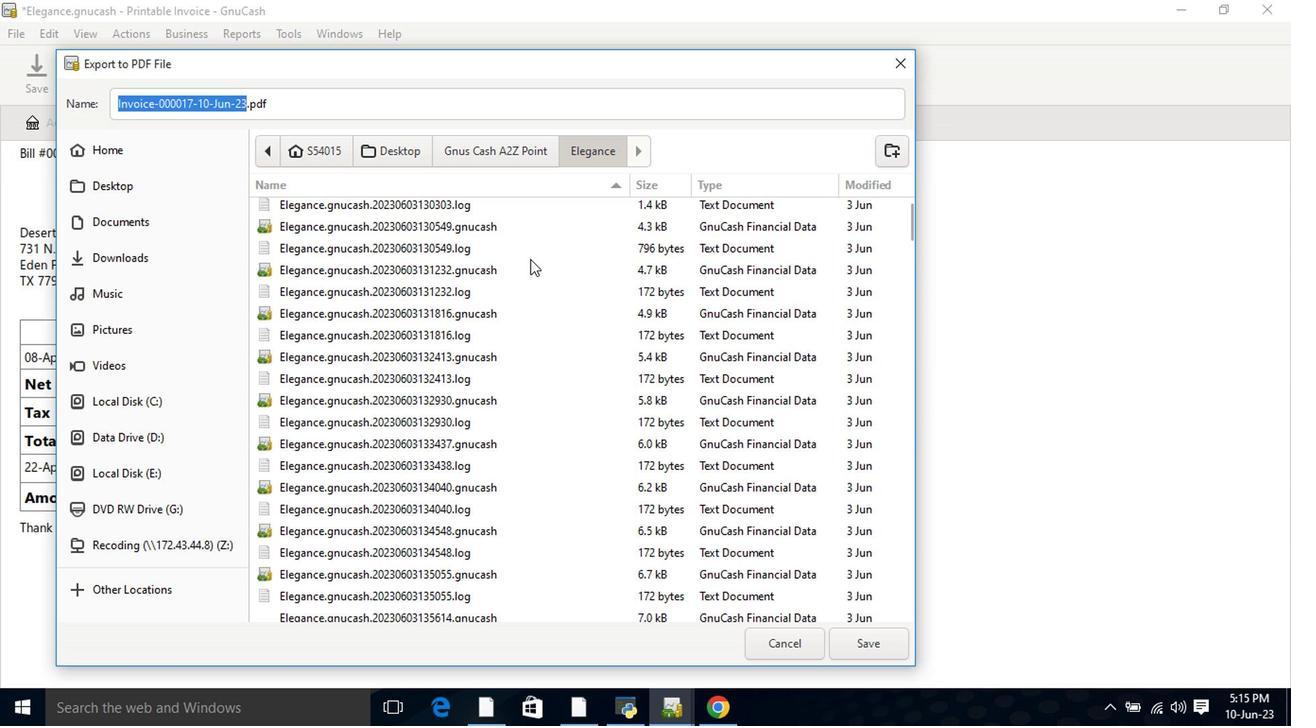 
Action: Mouse scrolled (537, 277) with delta (0, 0)
Screenshot: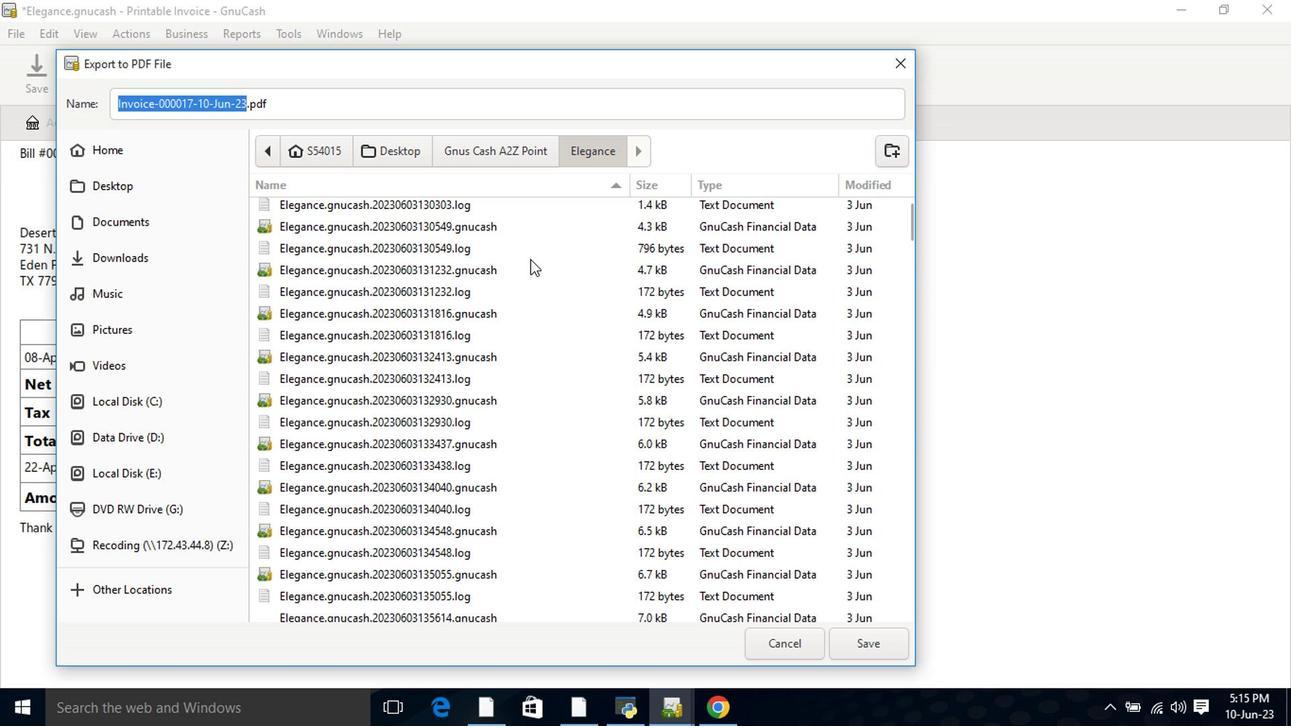 
Action: Mouse moved to (606, 320)
Screenshot: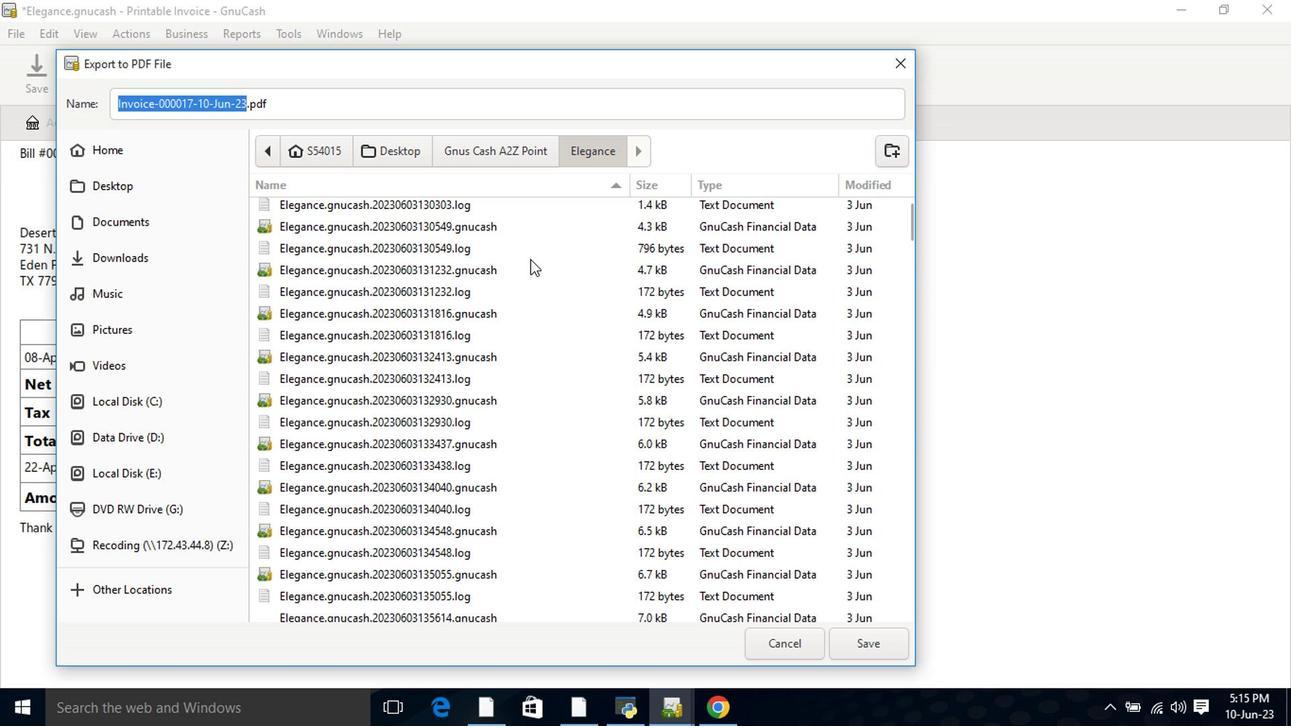 
Action: Mouse scrolled (541, 281) with delta (0, 0)
Screenshot: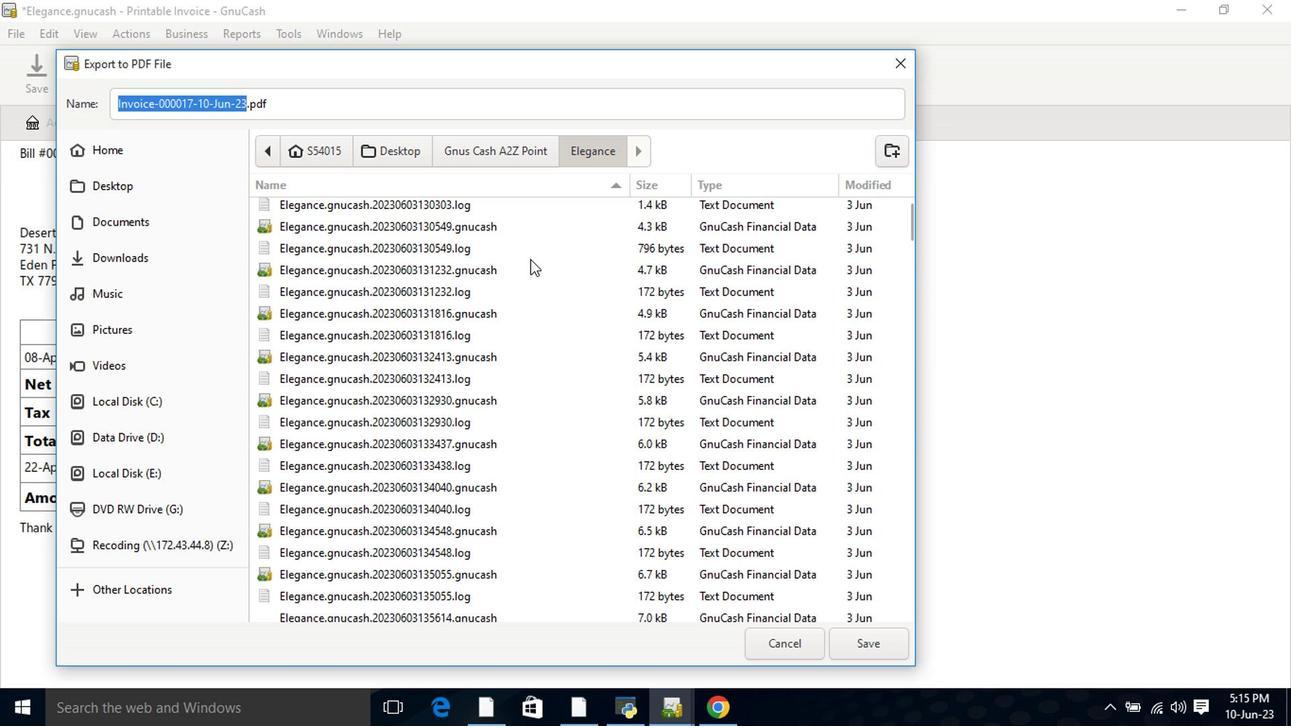 
Action: Mouse moved to (686, 320)
Screenshot: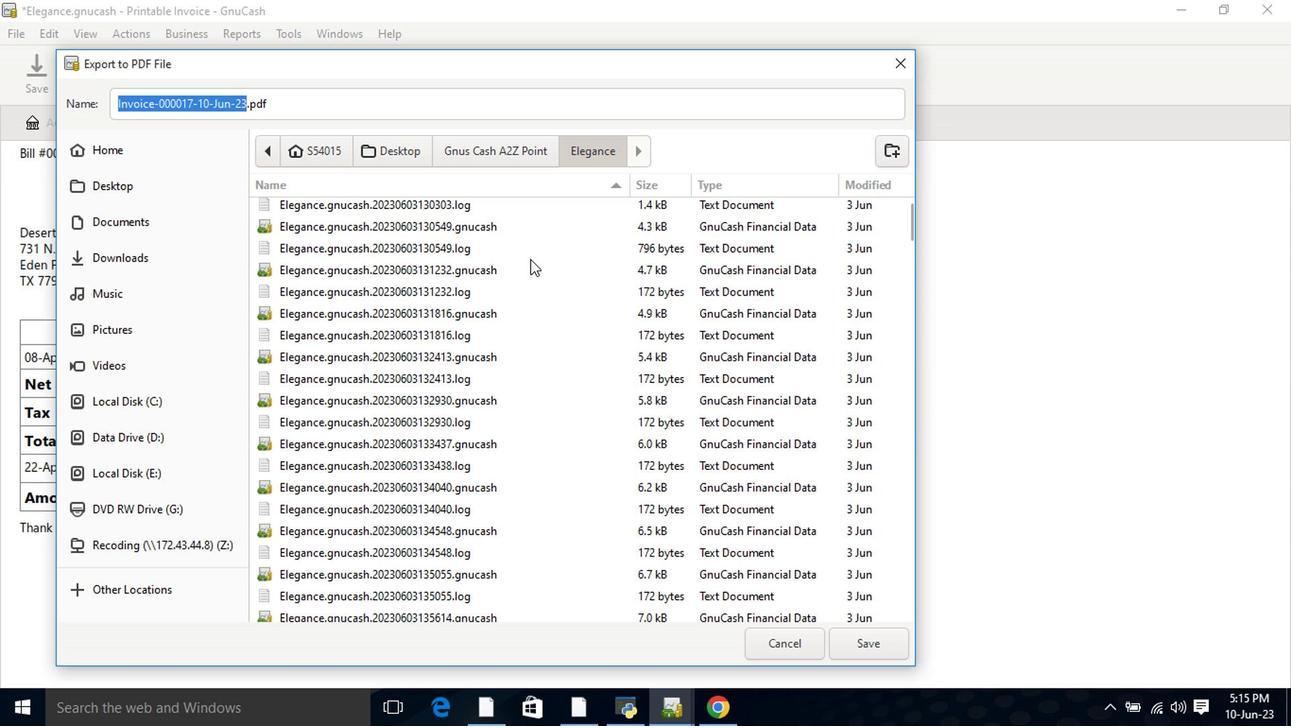 
Action: Mouse scrolled (543, 285) with delta (0, -1)
Screenshot: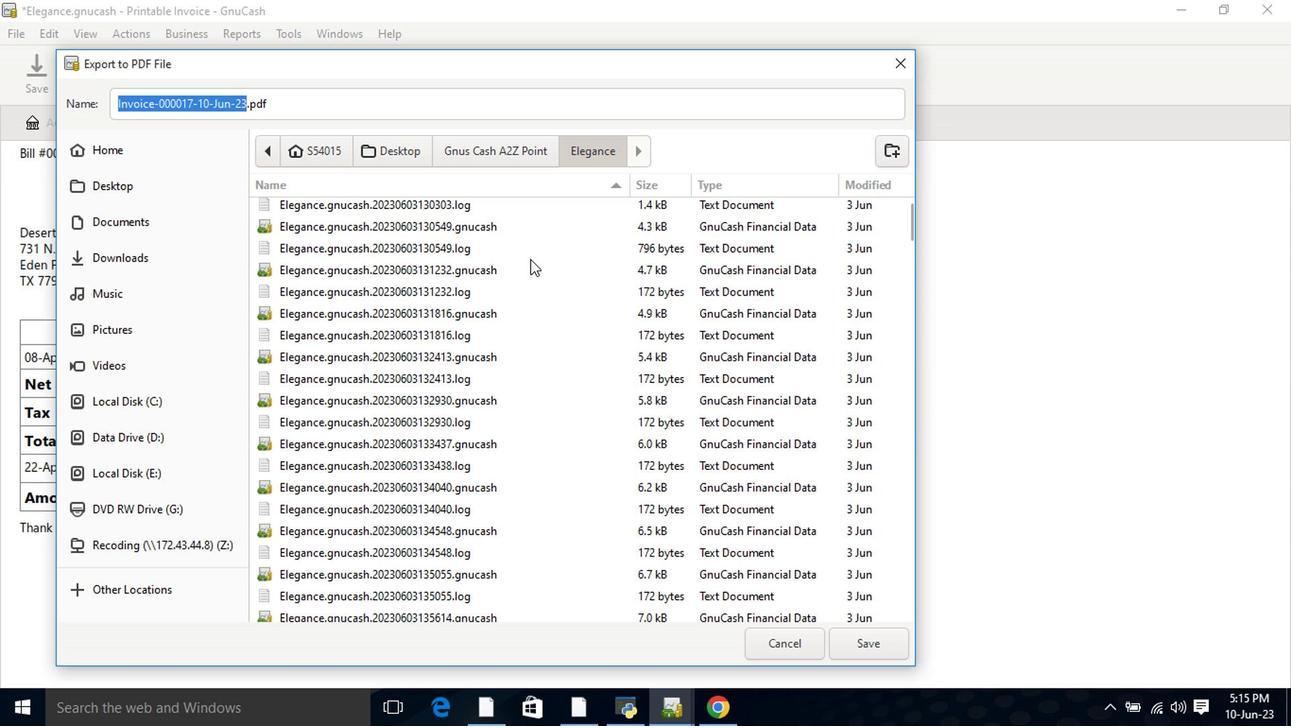 
Action: Mouse moved to (789, 320)
Screenshot: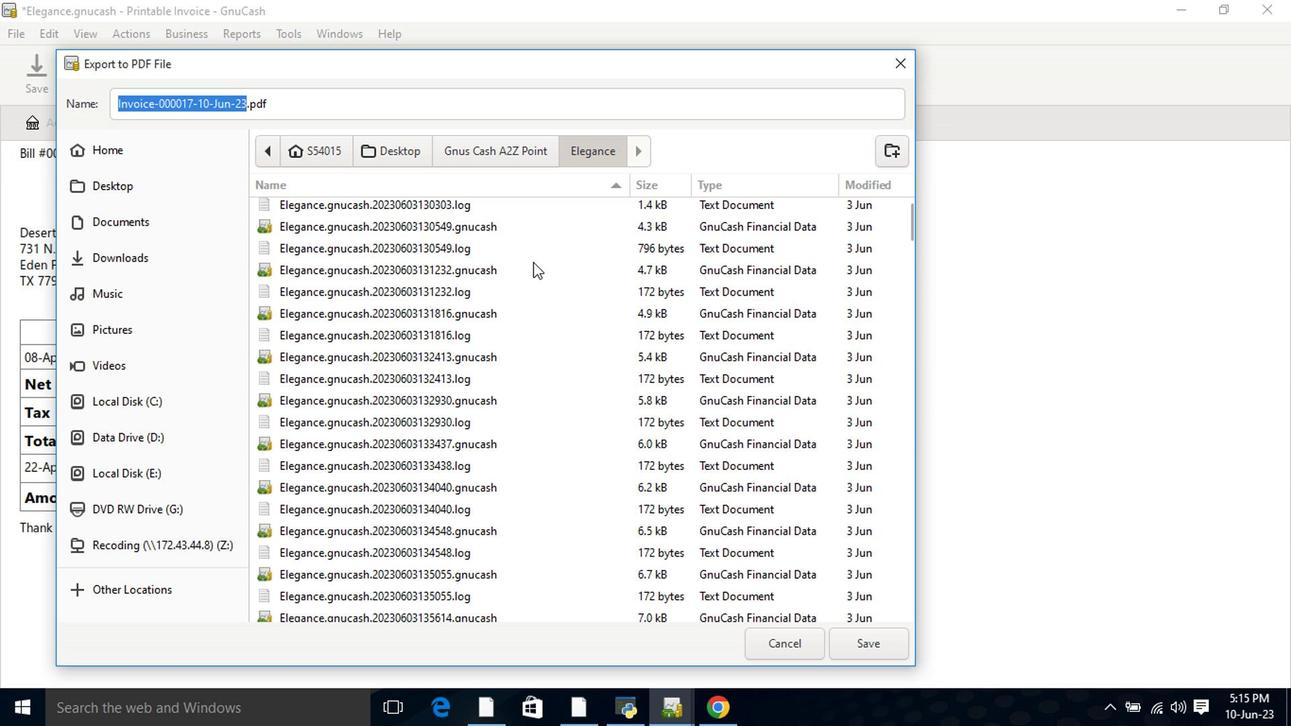 
Action: Mouse scrolled (544, 289) with delta (0, 0)
Screenshot: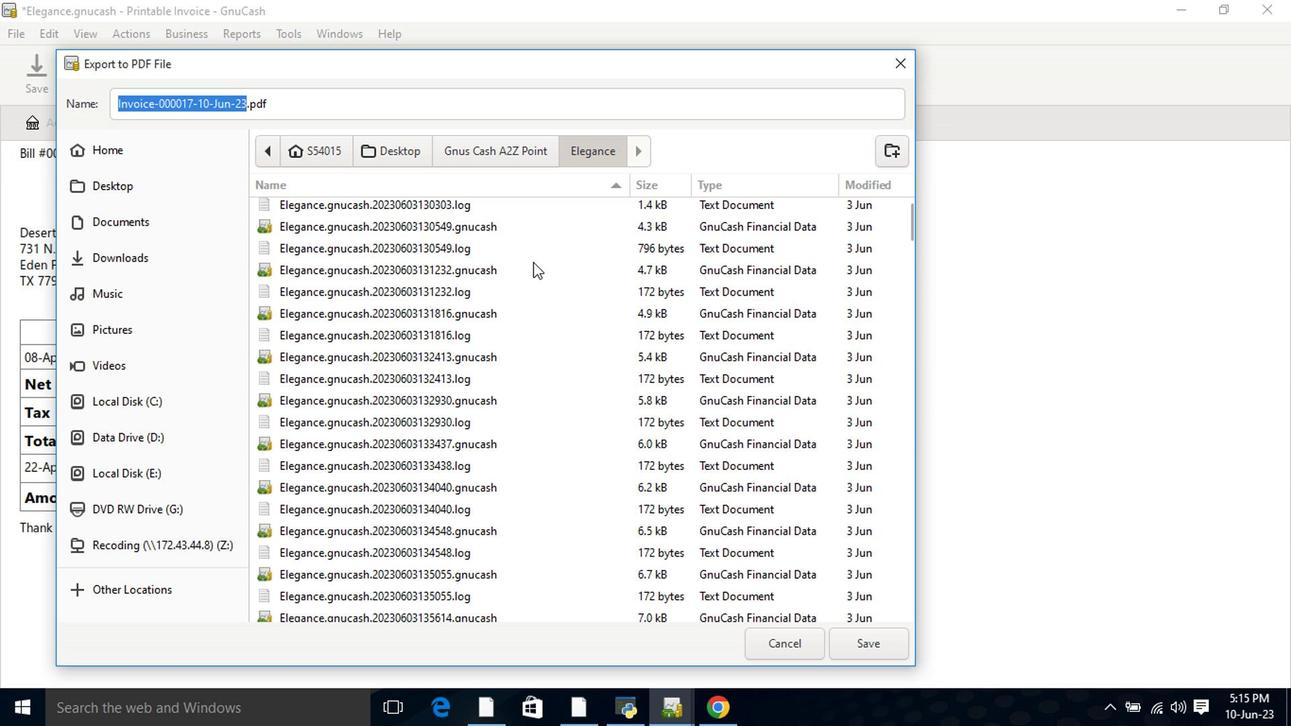 
Action: Mouse moved to (908, 256)
Screenshot: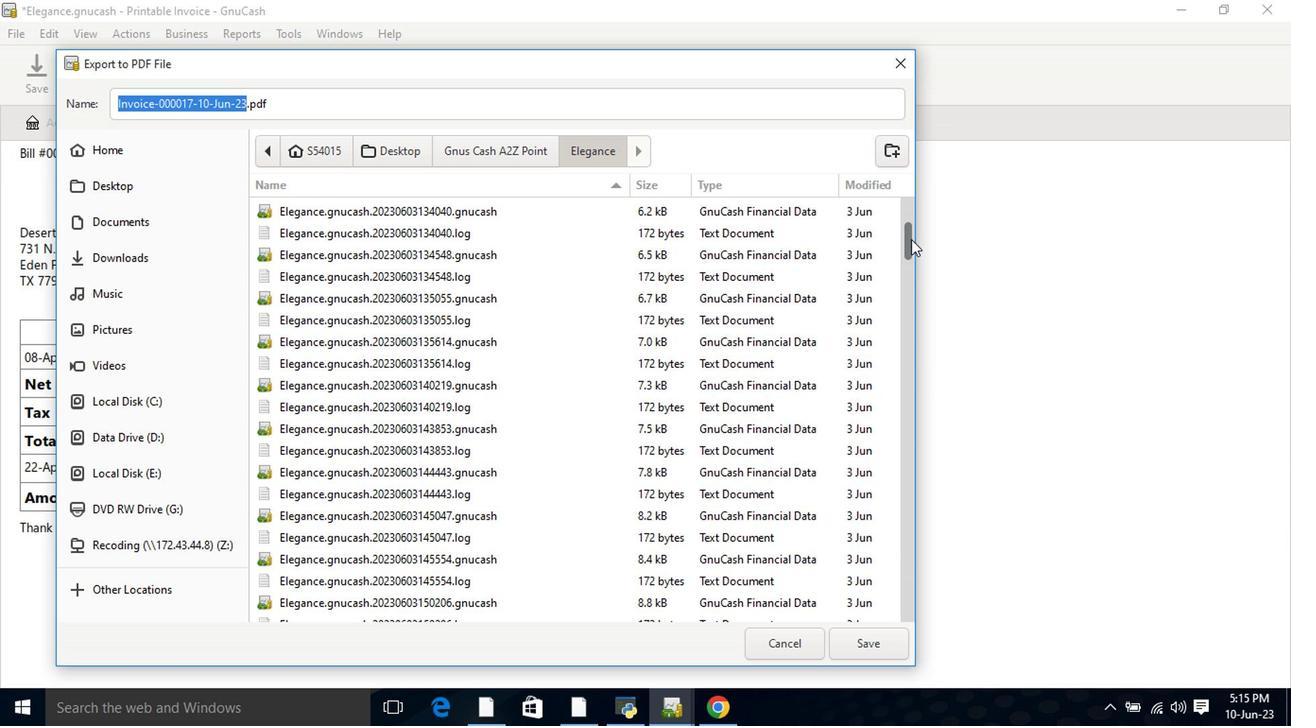 
Action: Mouse pressed left at (908, 256)
Screenshot: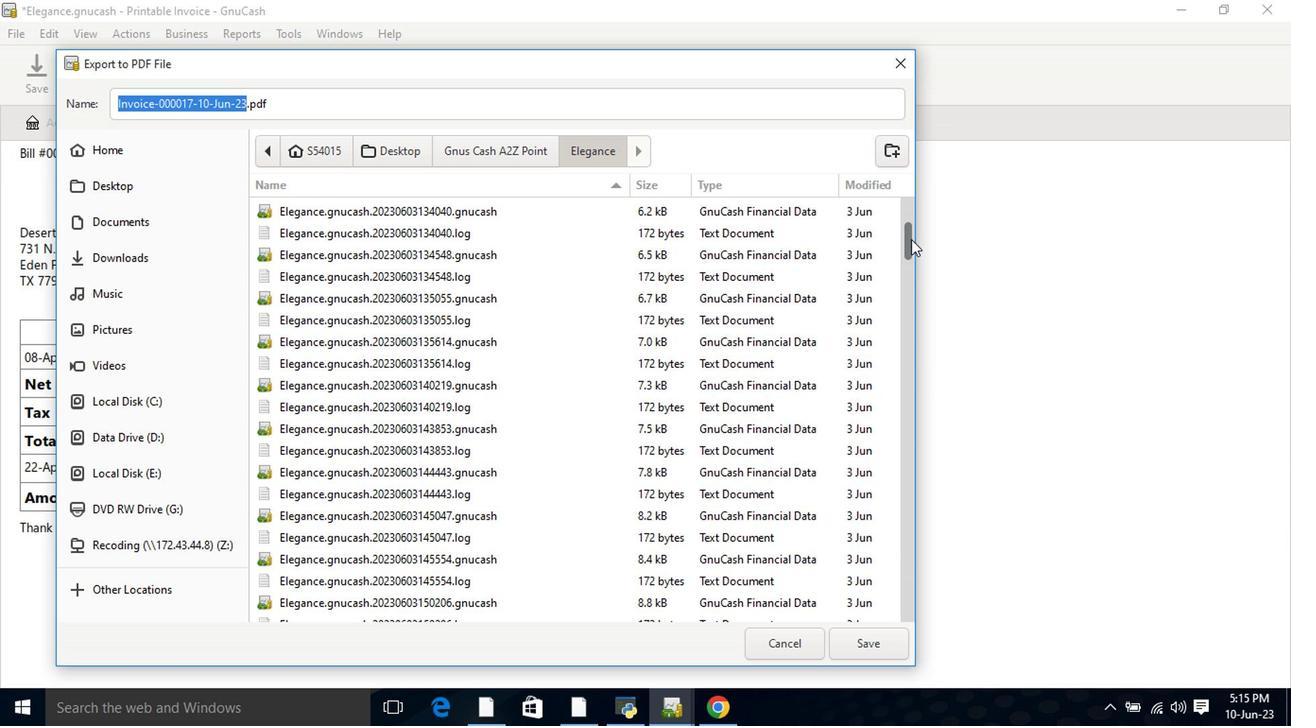 
Action: Mouse moved to (326, 615)
Screenshot: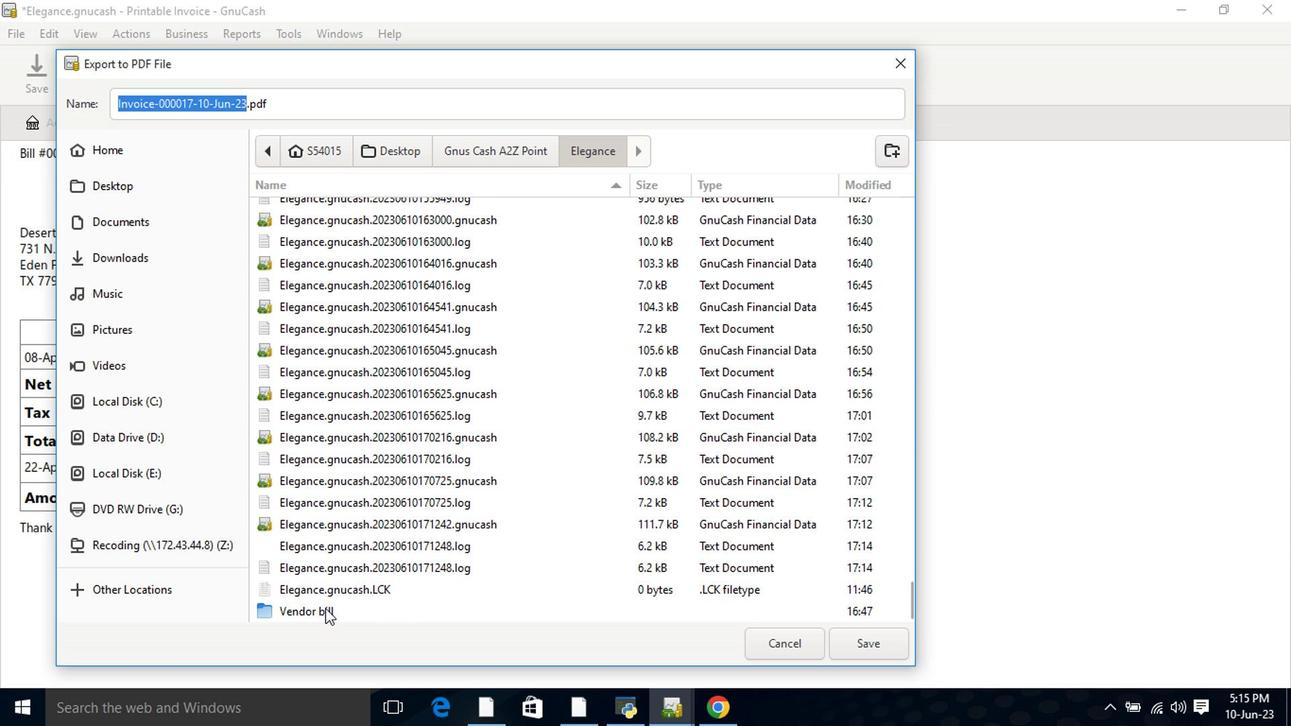 
Action: Mouse pressed left at (326, 615)
Screenshot: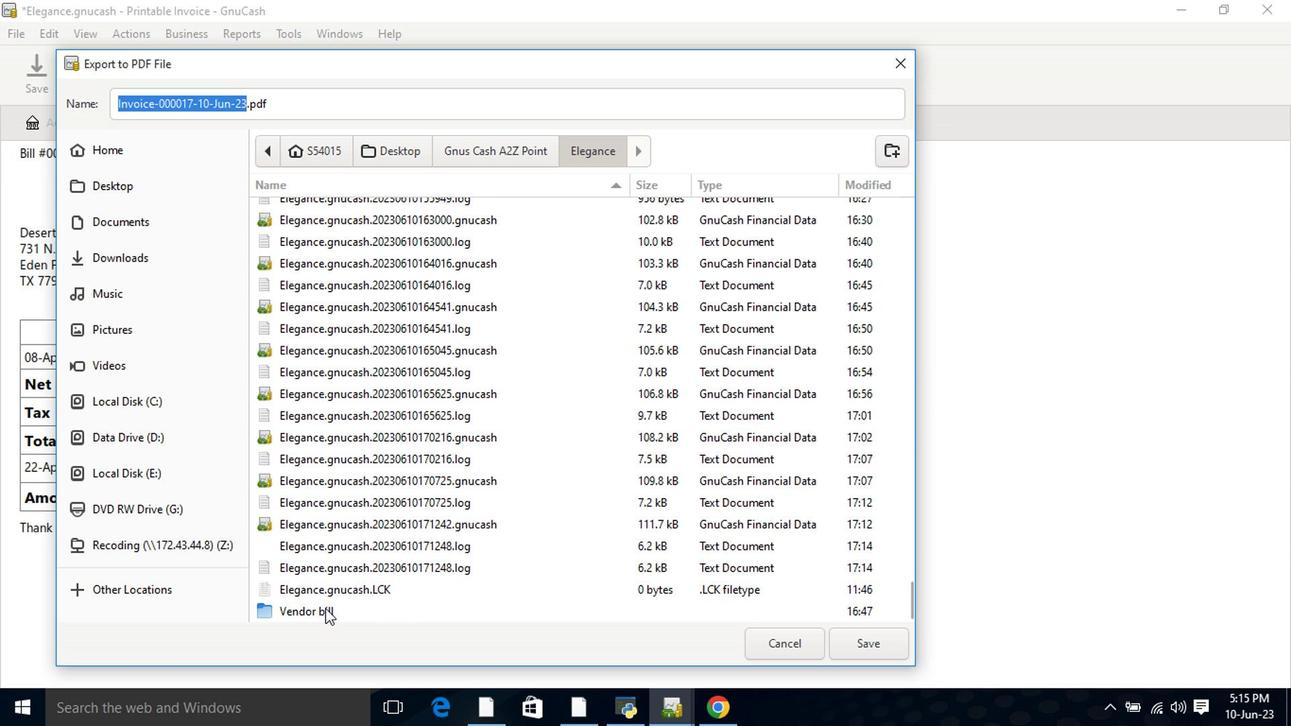 
Action: Mouse pressed left at (326, 615)
Screenshot: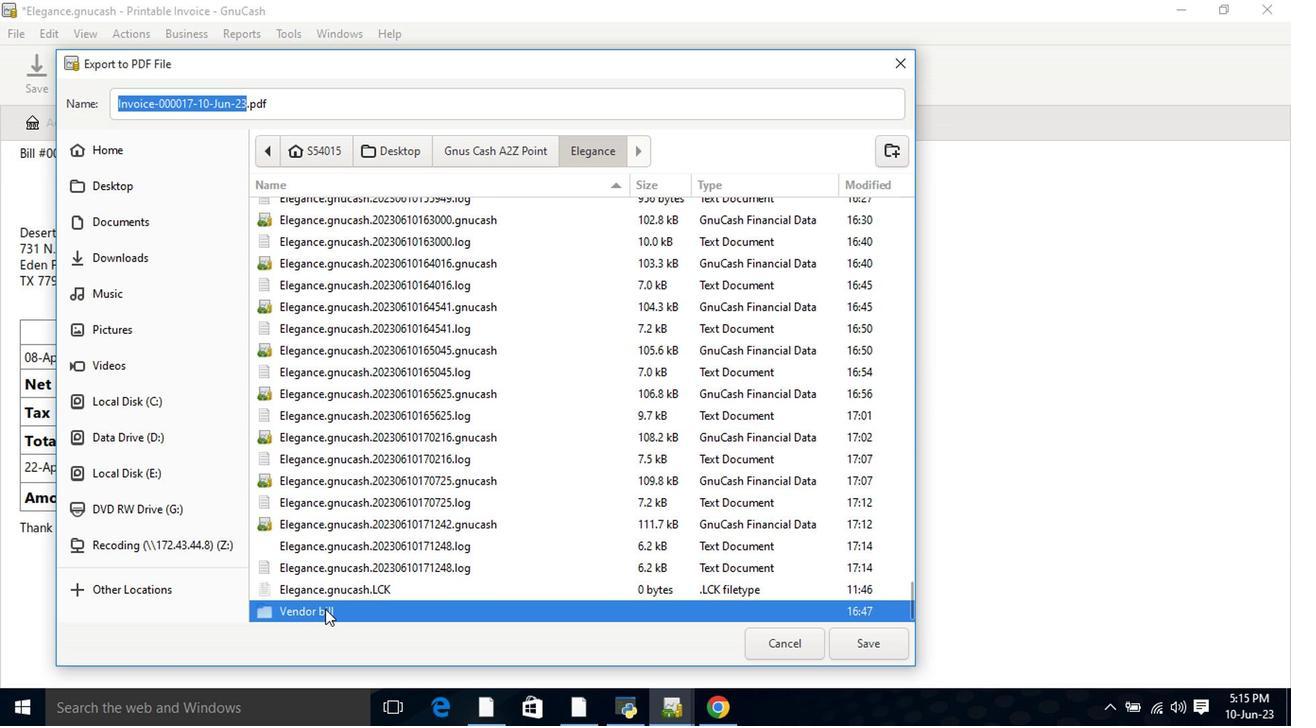 
Action: Mouse moved to (881, 651)
Screenshot: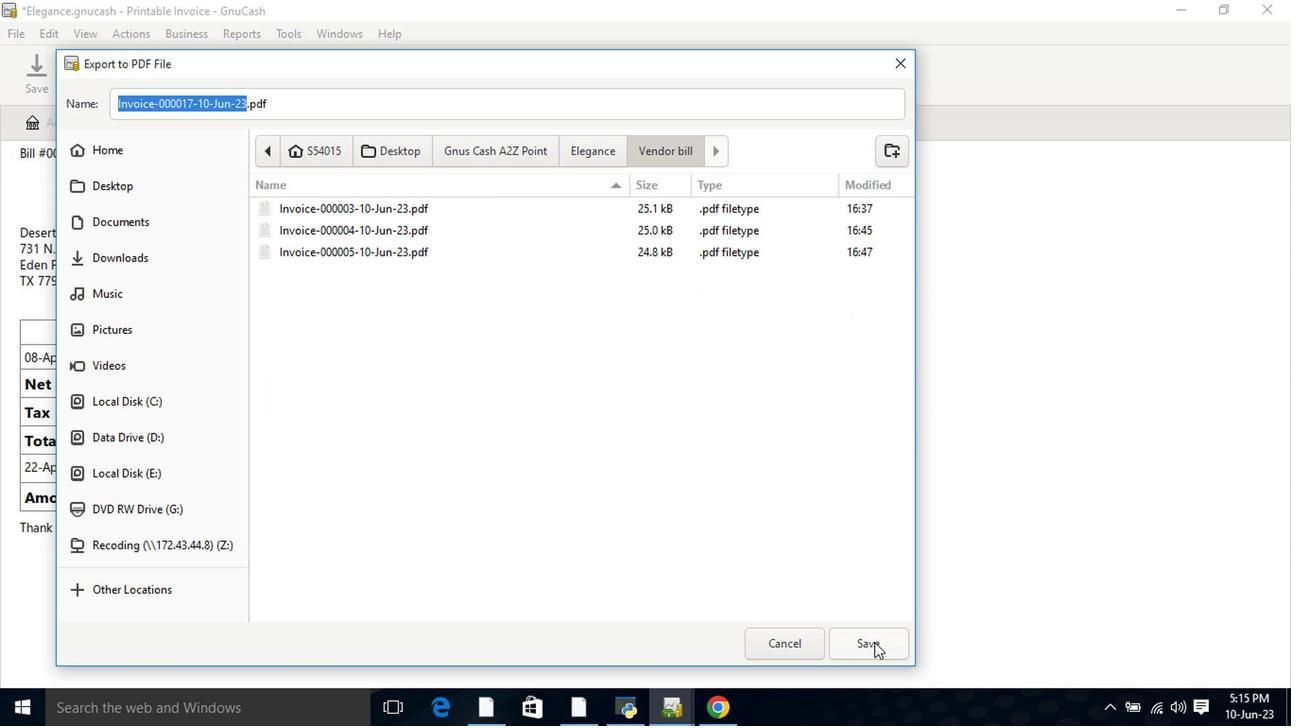 
Action: Mouse pressed left at (881, 651)
Screenshot: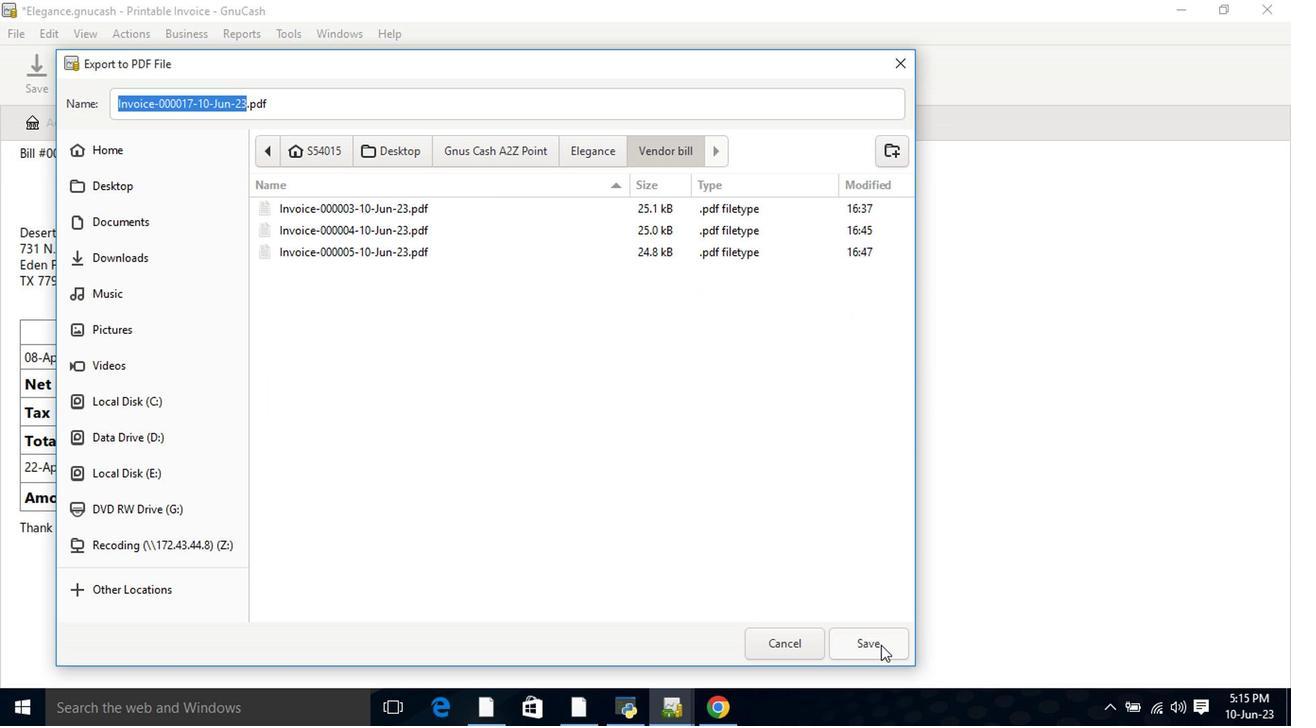 
Action: Mouse moved to (875, 614)
Screenshot: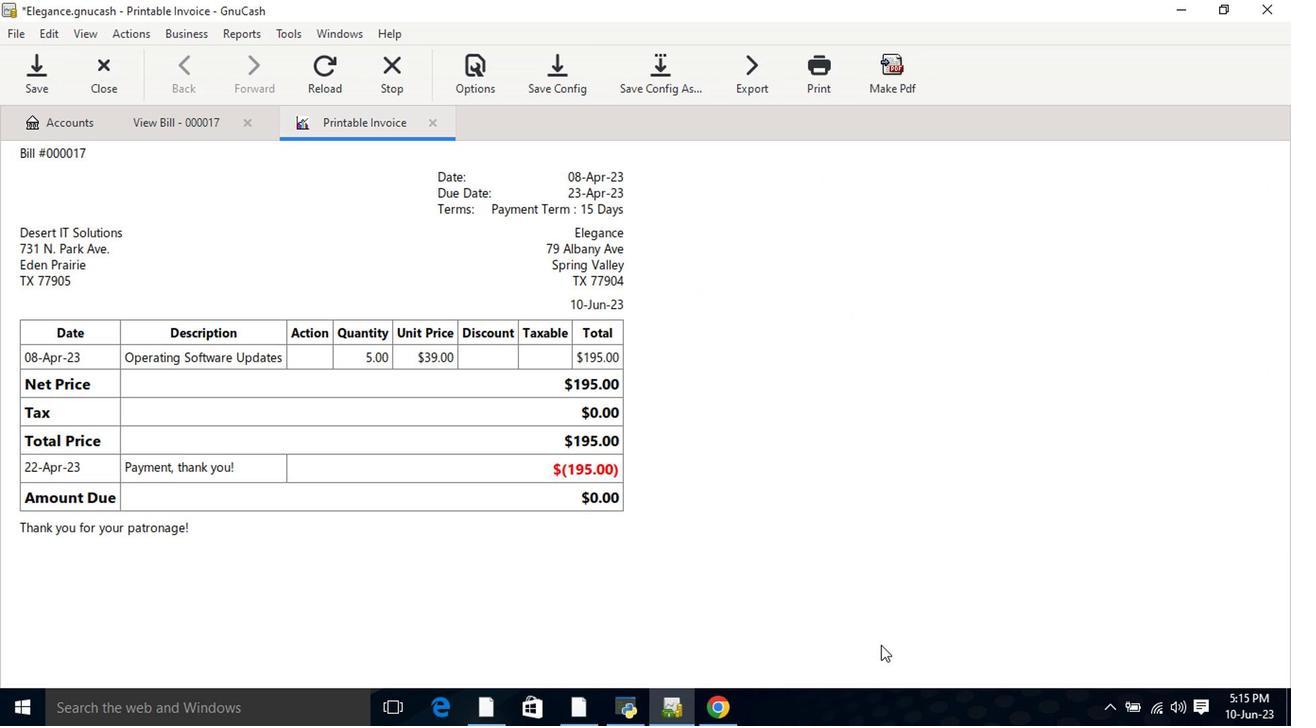 
